 Task: Add a signature Bailey Nelson containing Stay safe, Bailey Nelson to email address softage.1@softage.net and add a label Cover letters
Action: Mouse moved to (368, 602)
Screenshot: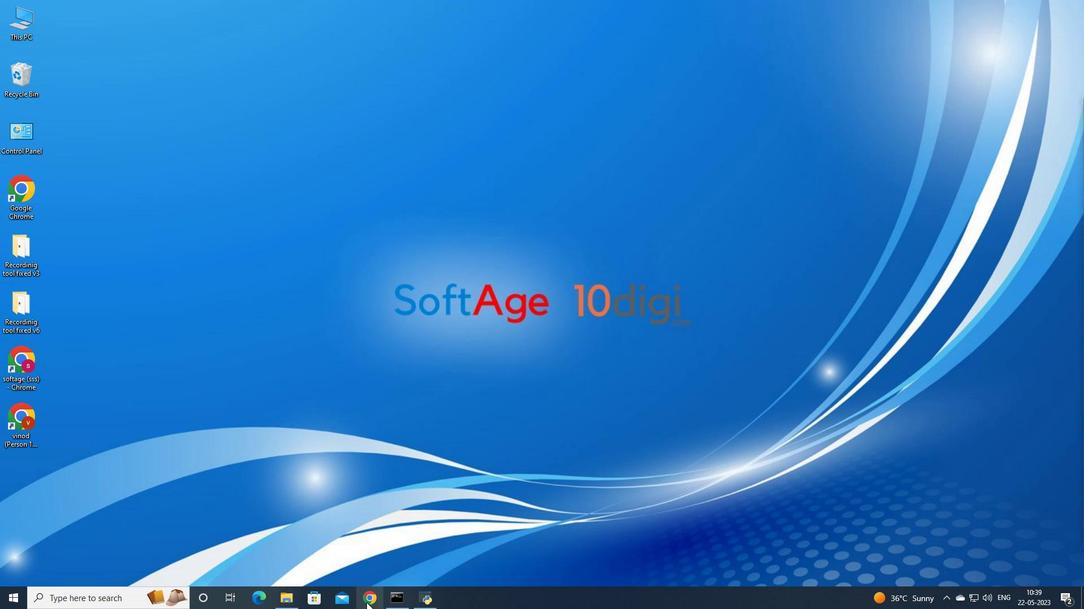 
Action: Mouse pressed left at (368, 602)
Screenshot: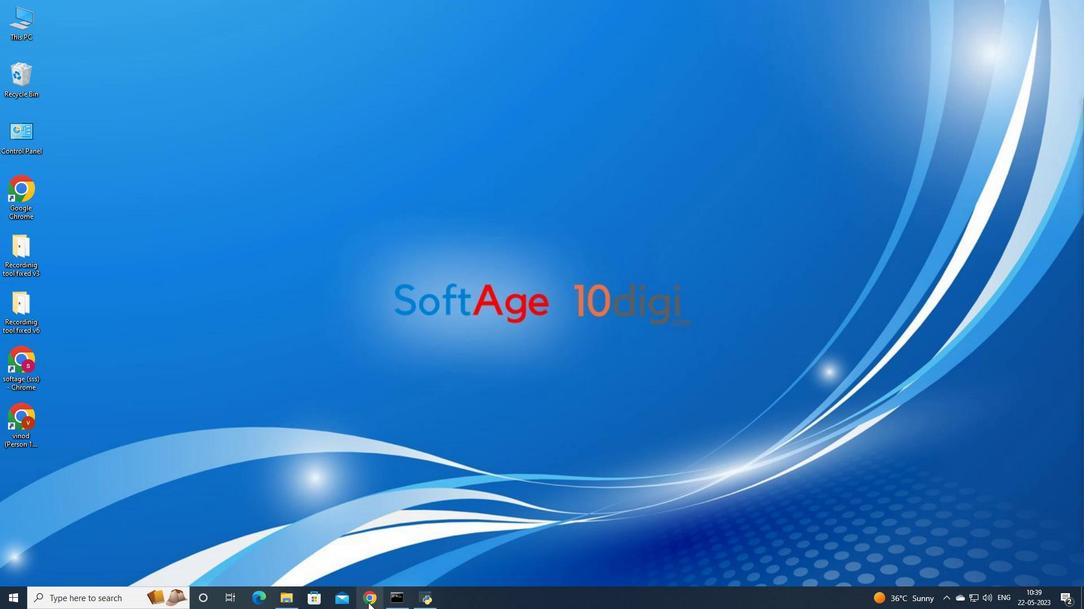
Action: Mouse moved to (489, 308)
Screenshot: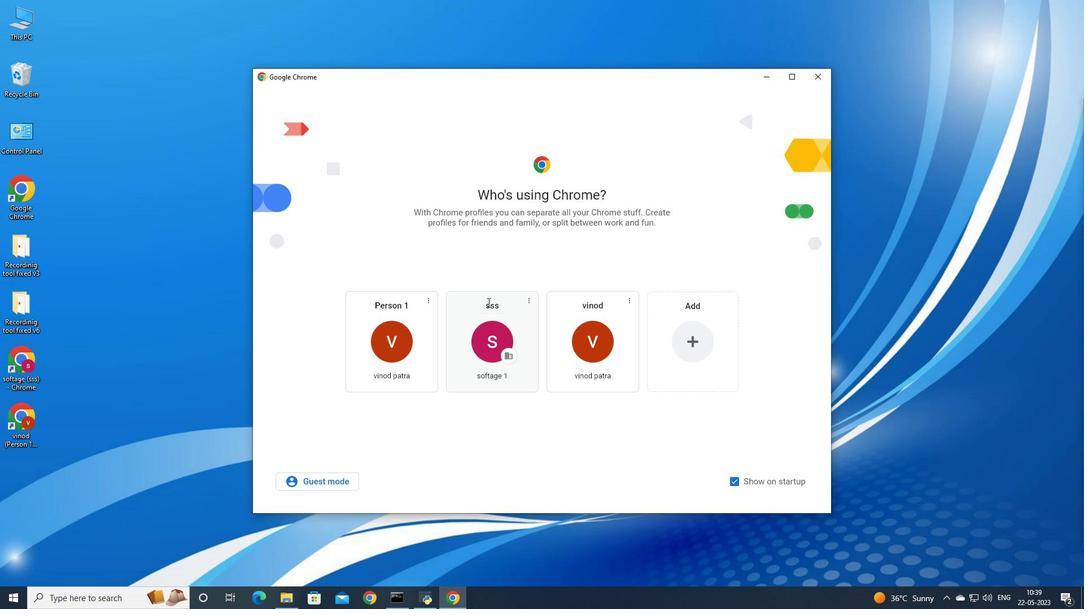 
Action: Mouse pressed left at (489, 308)
Screenshot: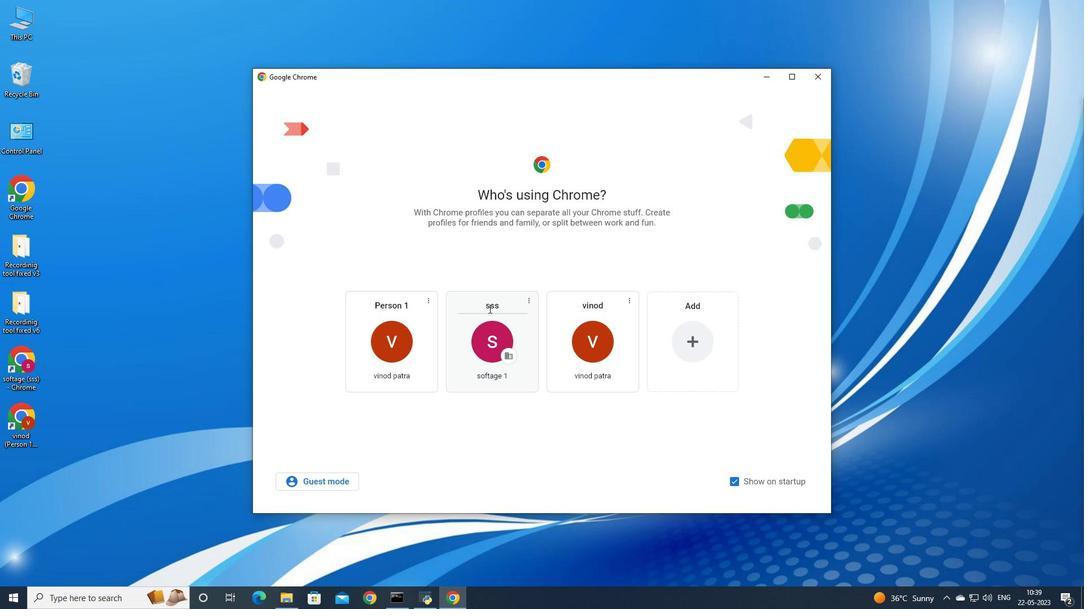 
Action: Mouse moved to (488, 347)
Screenshot: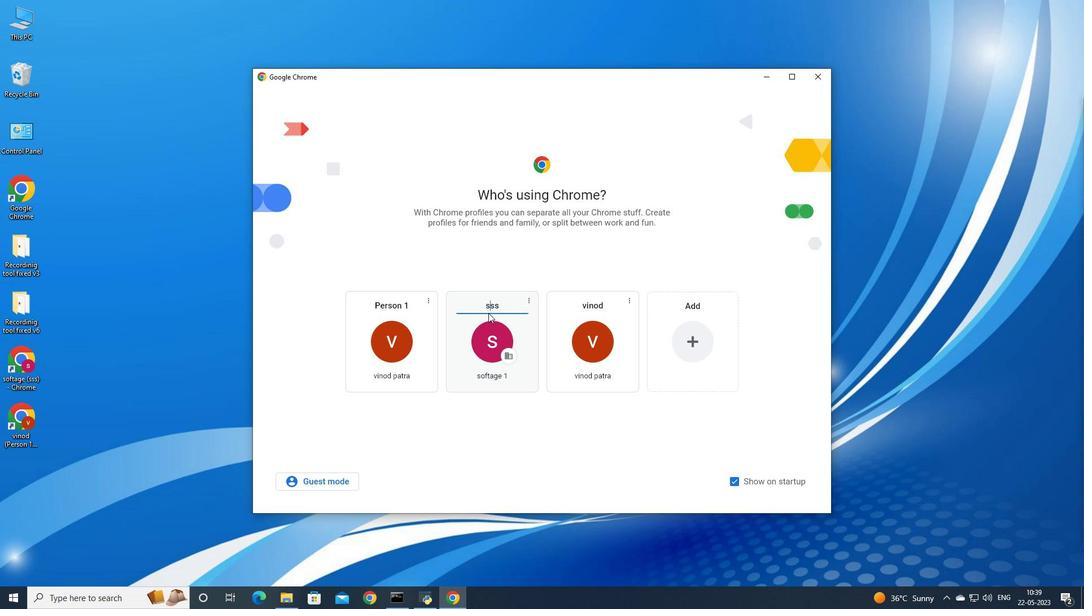 
Action: Mouse pressed left at (488, 347)
Screenshot: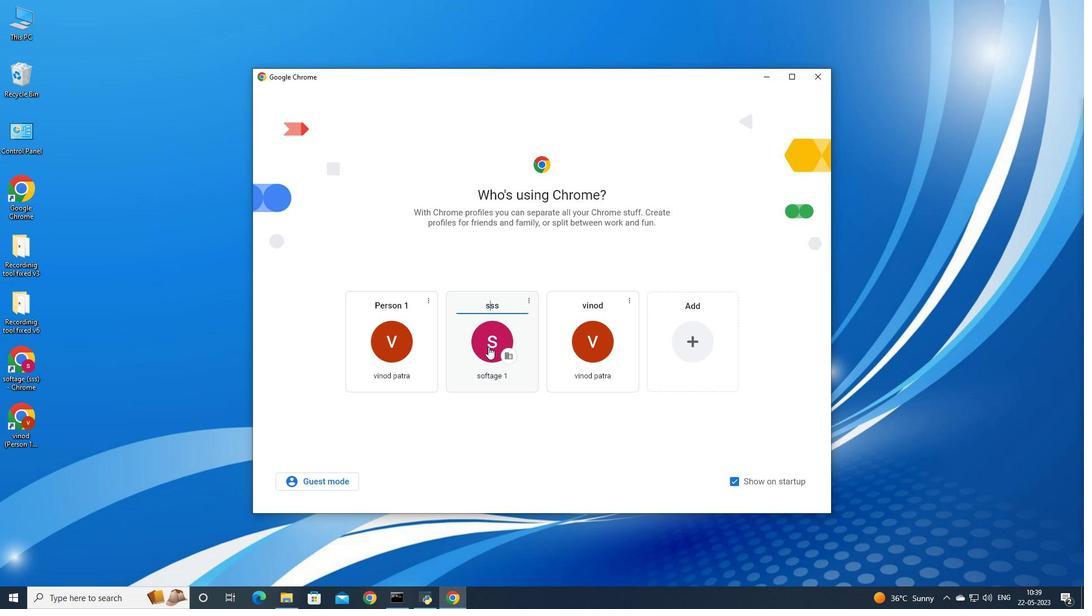 
Action: Mouse moved to (976, 59)
Screenshot: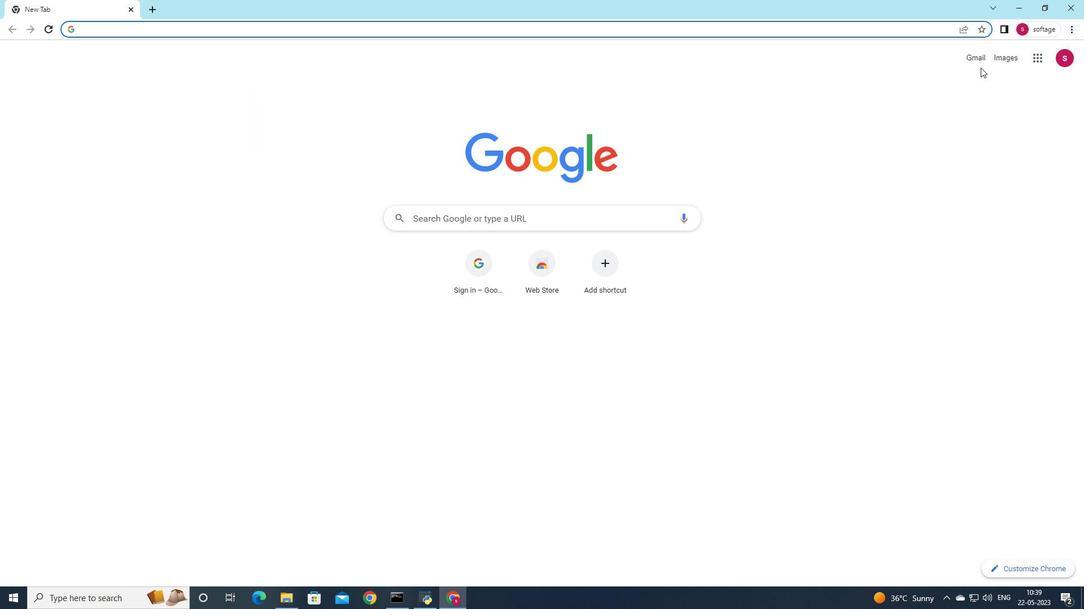 
Action: Mouse pressed left at (976, 59)
Screenshot: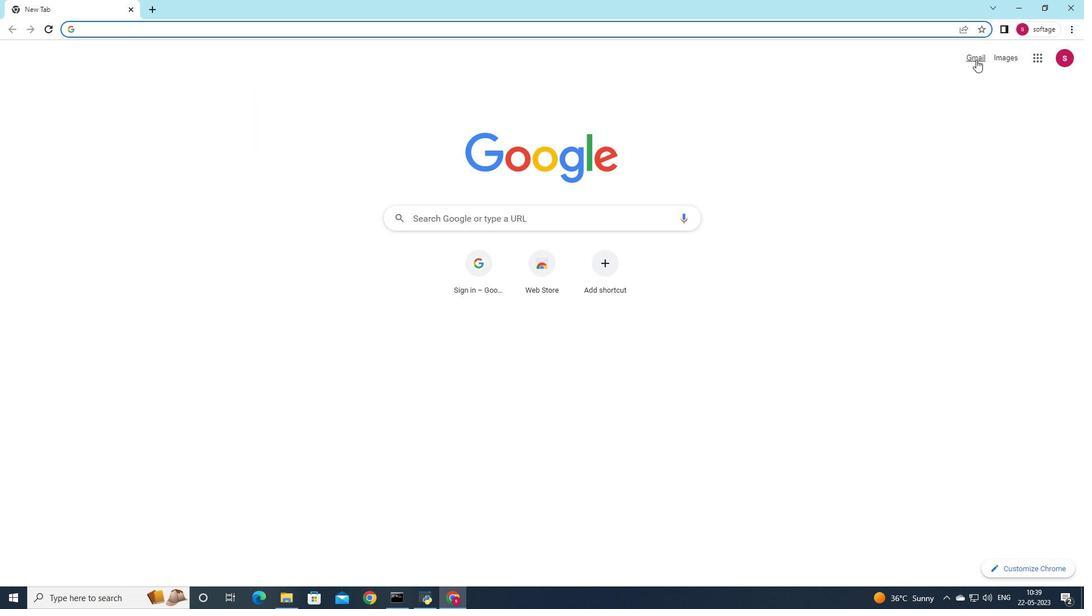 
Action: Mouse moved to (950, 75)
Screenshot: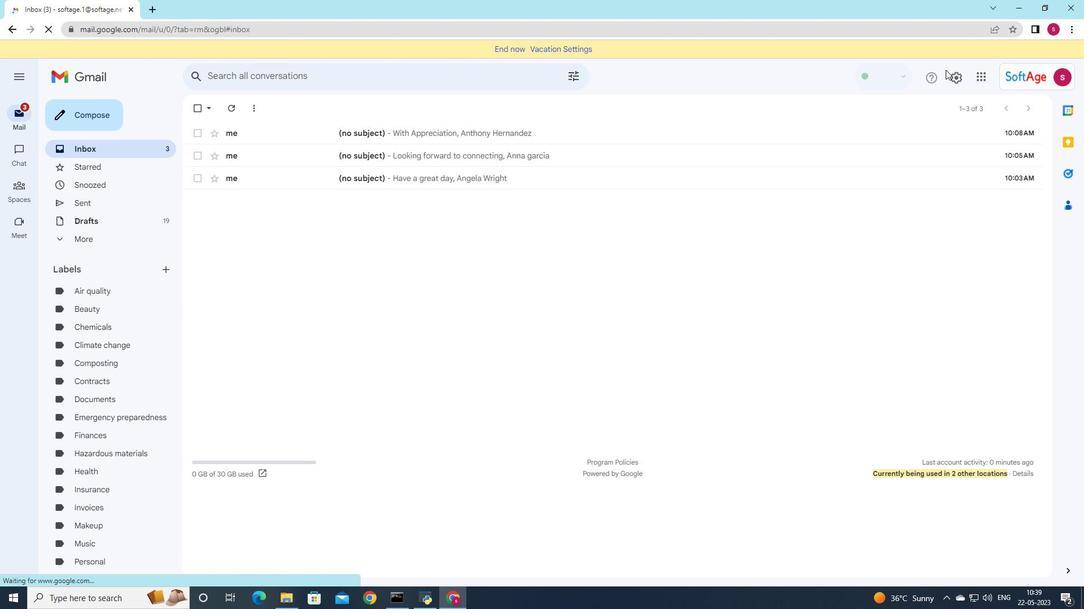 
Action: Mouse pressed left at (950, 75)
Screenshot: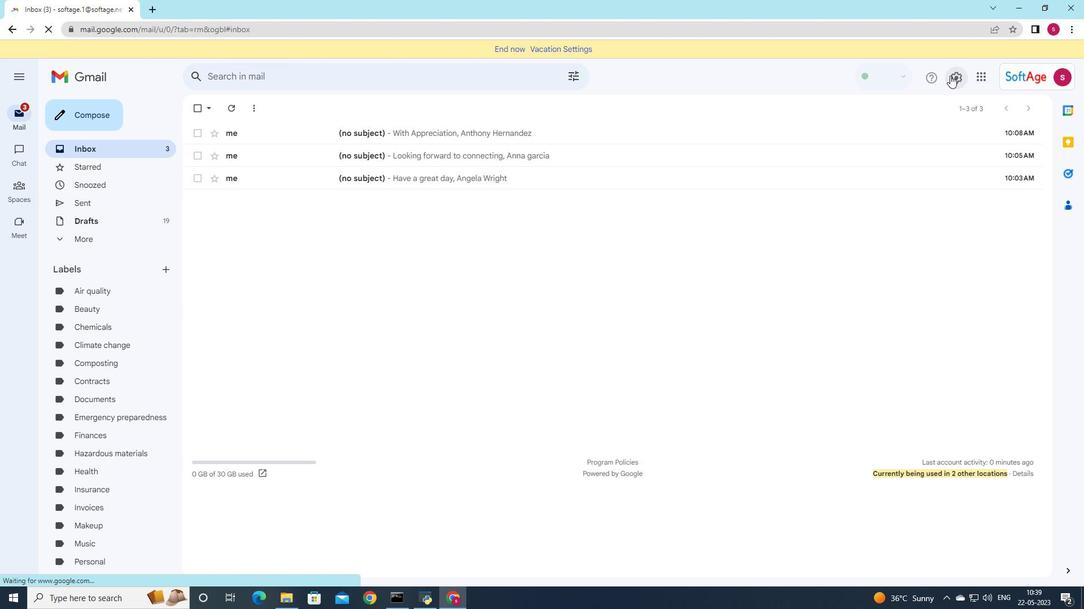 
Action: Mouse moved to (964, 134)
Screenshot: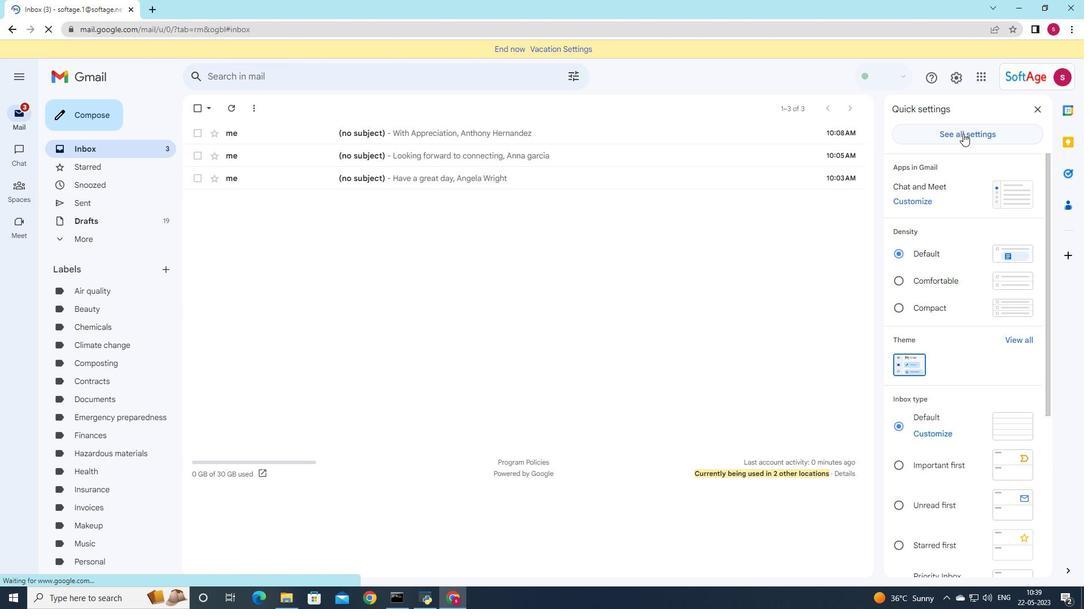 
Action: Mouse pressed left at (964, 134)
Screenshot: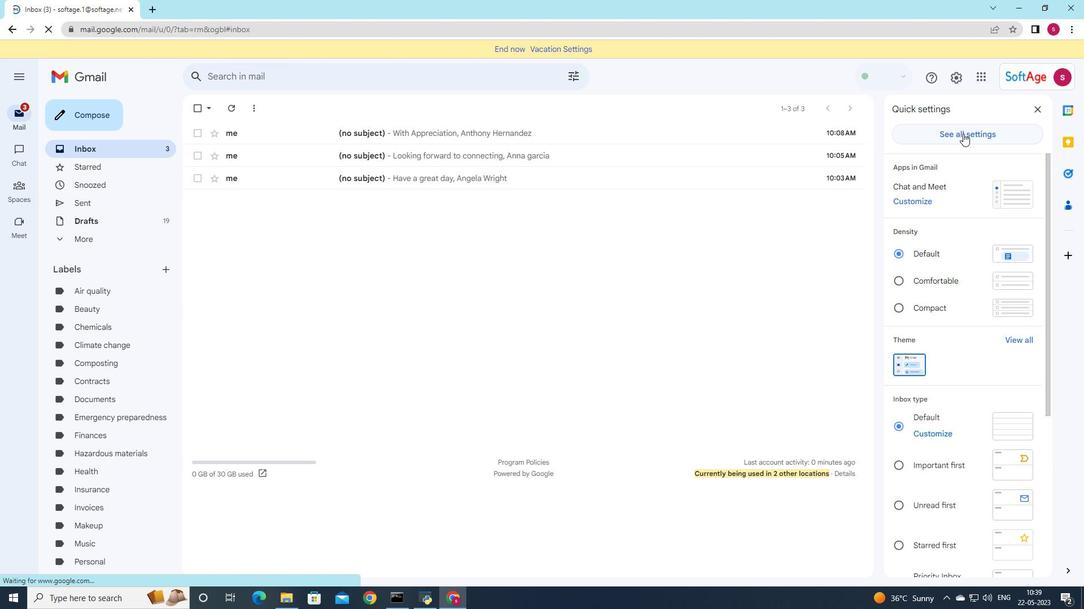 
Action: Mouse moved to (964, 137)
Screenshot: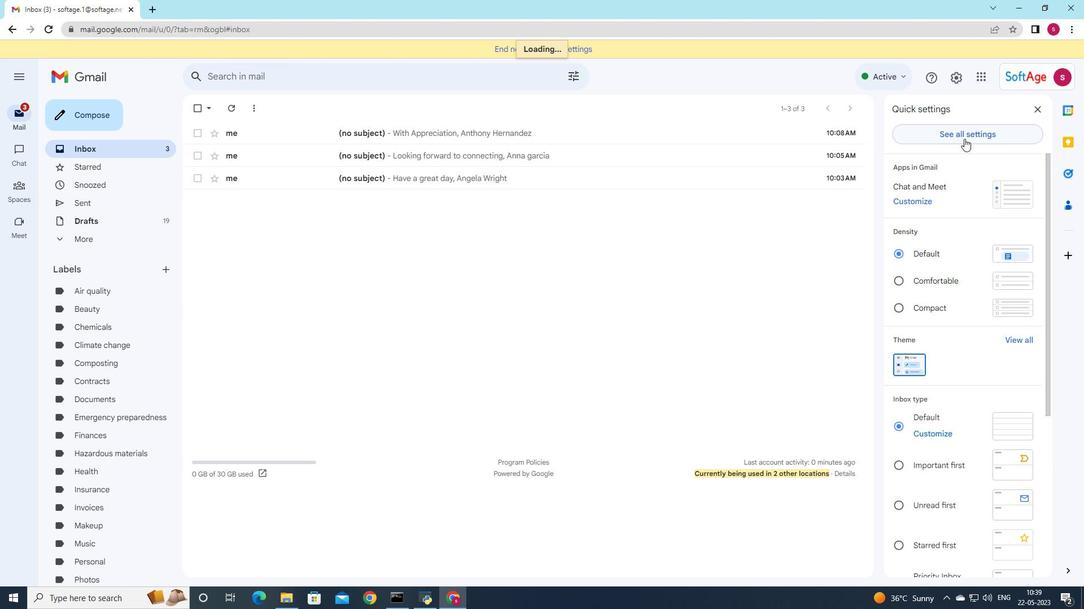 
Action: Mouse pressed left at (964, 137)
Screenshot: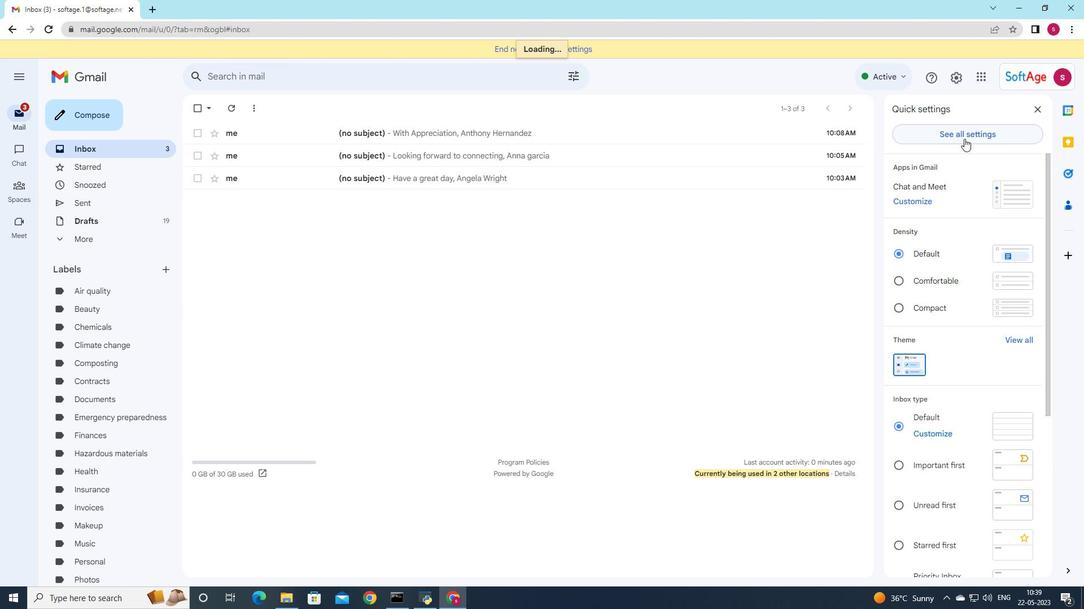 
Action: Mouse moved to (709, 259)
Screenshot: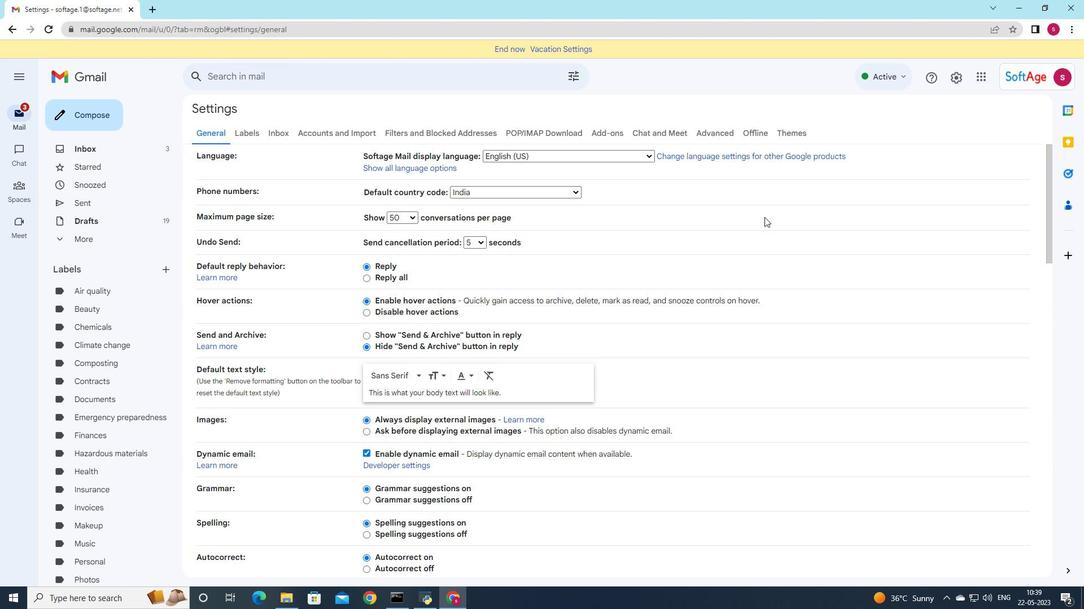 
Action: Mouse scrolled (709, 258) with delta (0, 0)
Screenshot: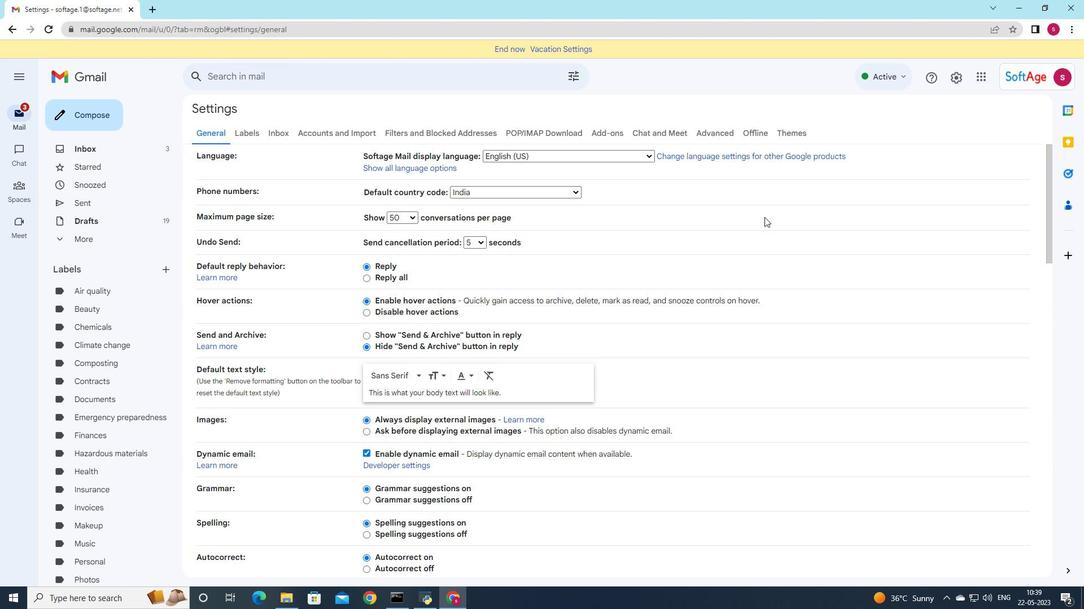 
Action: Mouse moved to (709, 259)
Screenshot: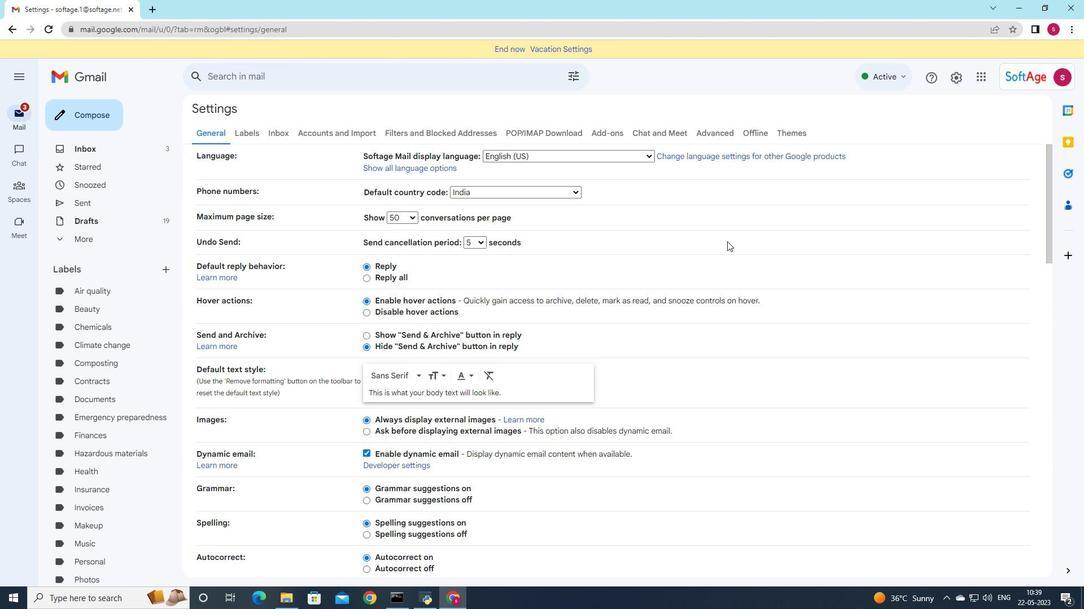 
Action: Mouse scrolled (709, 258) with delta (0, 0)
Screenshot: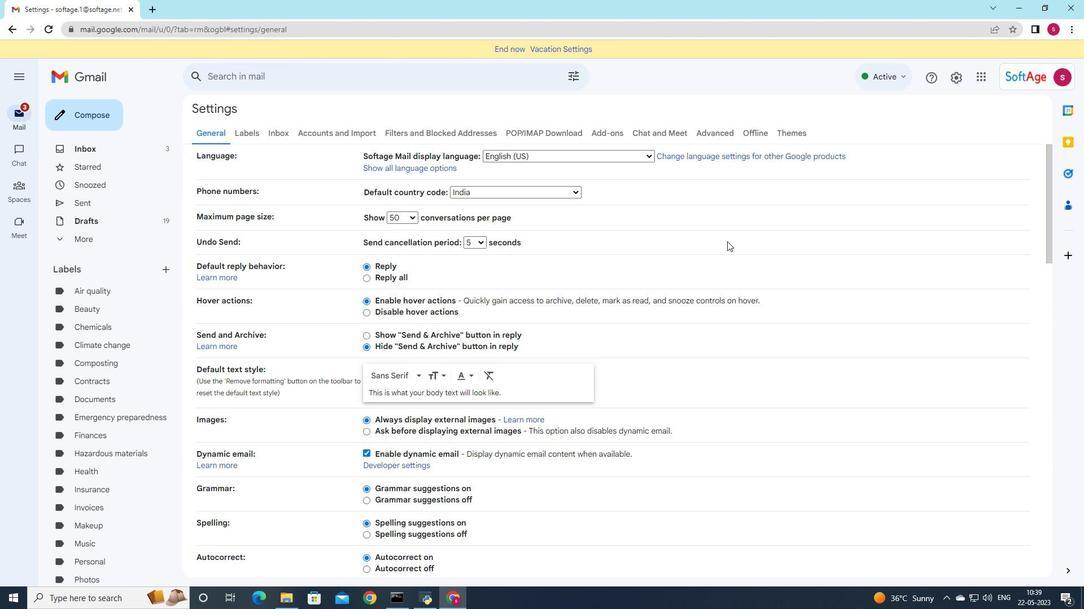 
Action: Mouse scrolled (709, 258) with delta (0, 0)
Screenshot: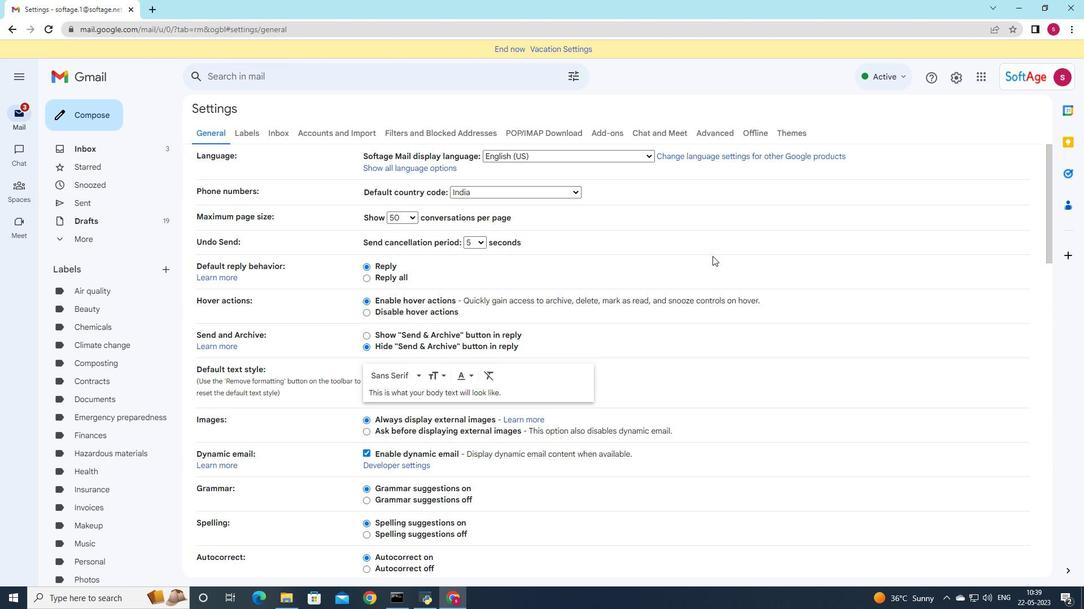 
Action: Mouse scrolled (709, 258) with delta (0, 0)
Screenshot: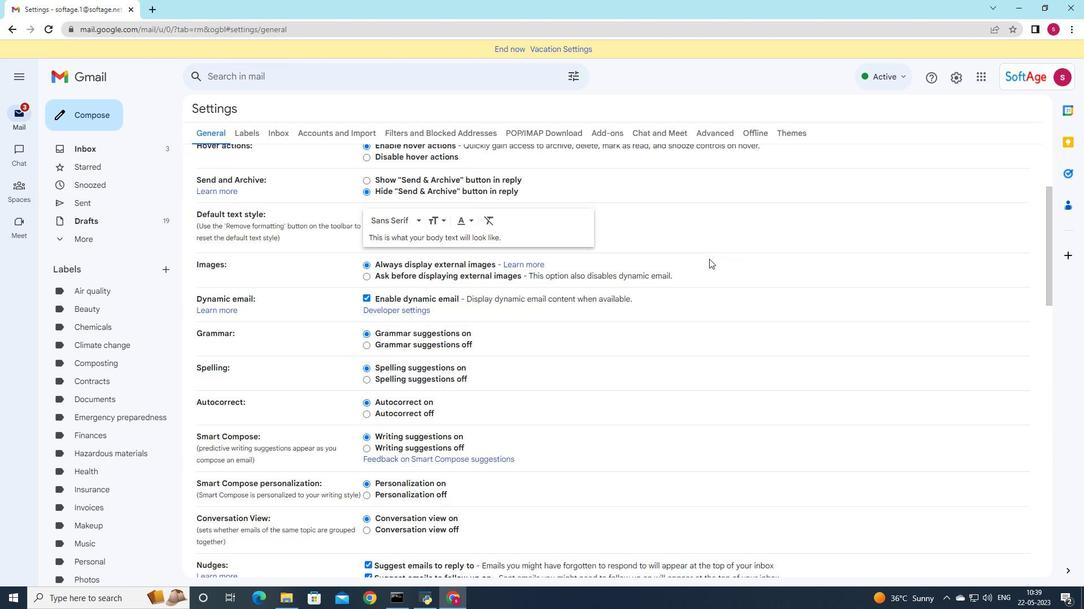 
Action: Mouse scrolled (709, 258) with delta (0, 0)
Screenshot: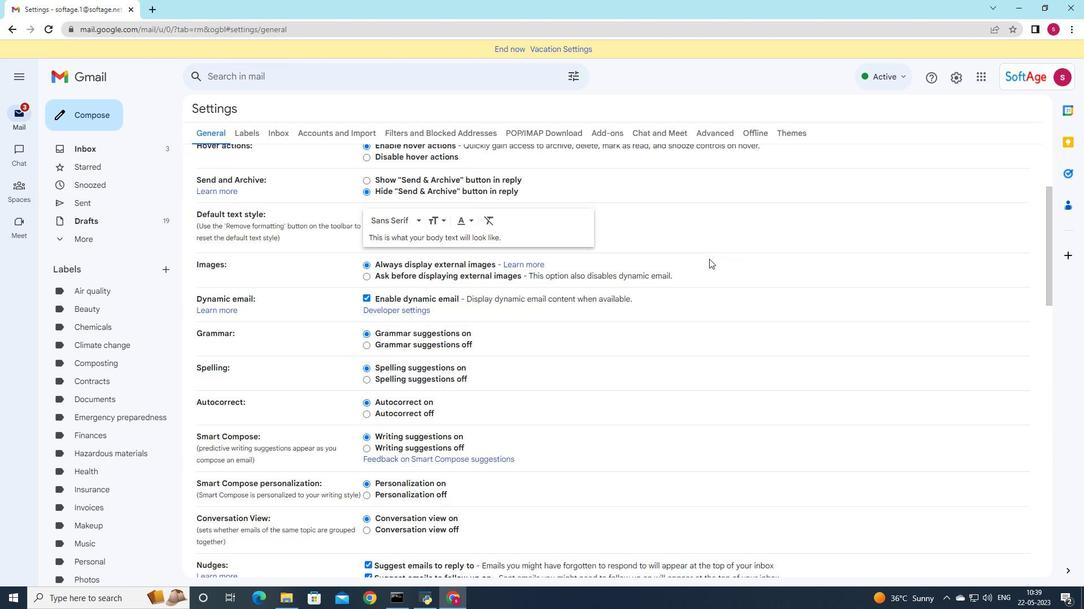 
Action: Mouse moved to (709, 259)
Screenshot: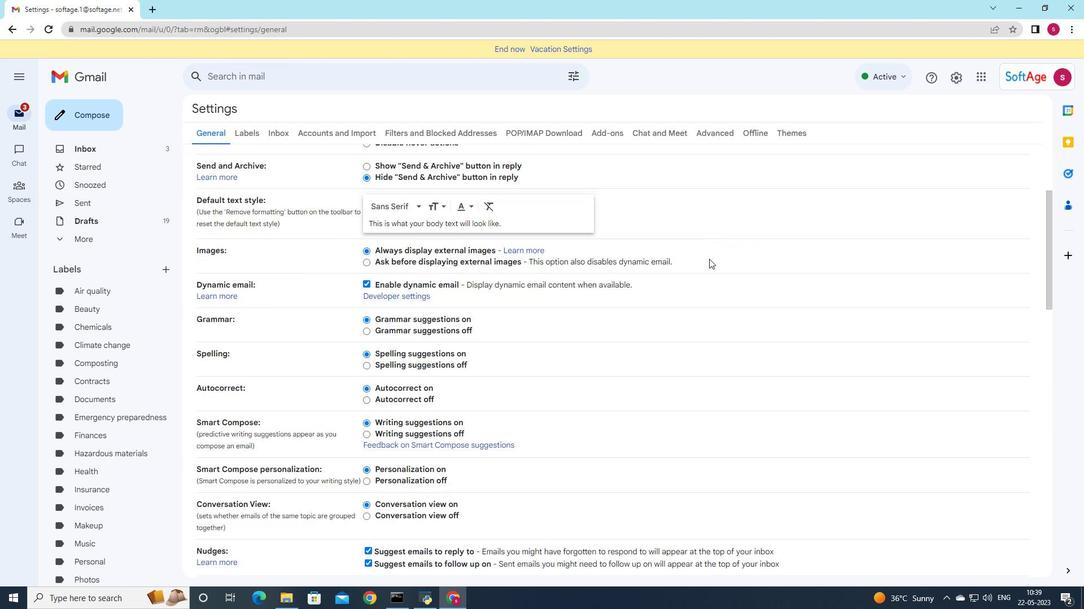 
Action: Mouse scrolled (709, 259) with delta (0, 0)
Screenshot: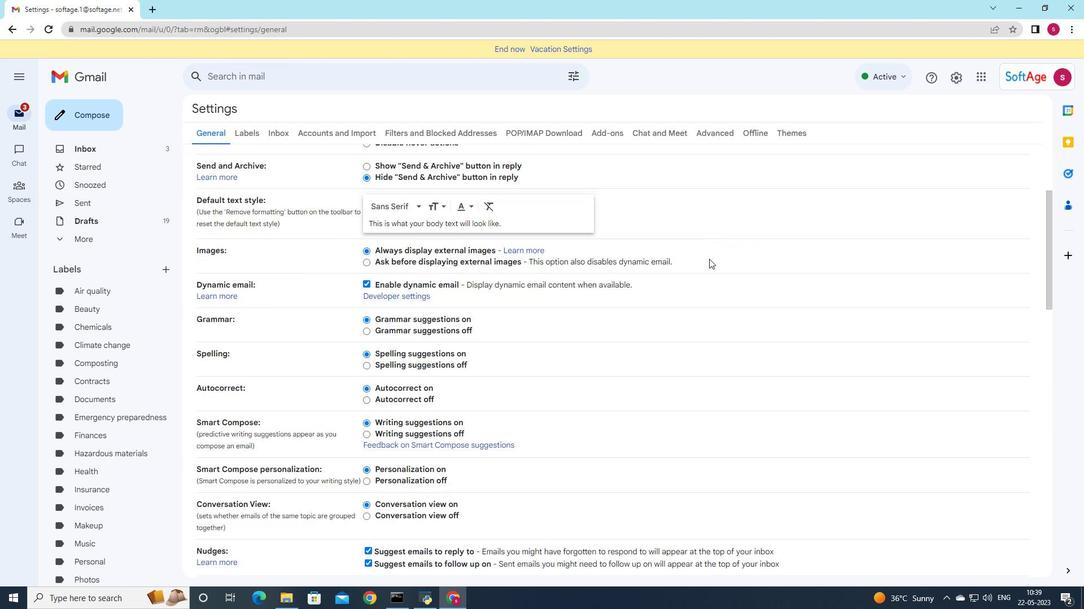
Action: Mouse moved to (704, 279)
Screenshot: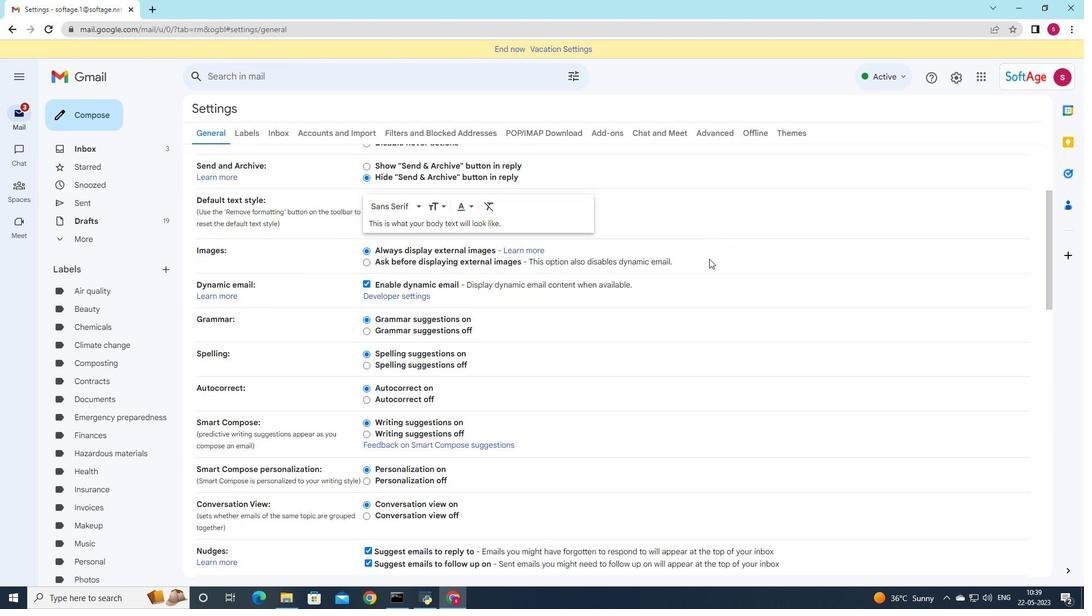 
Action: Mouse scrolled (704, 279) with delta (0, 0)
Screenshot: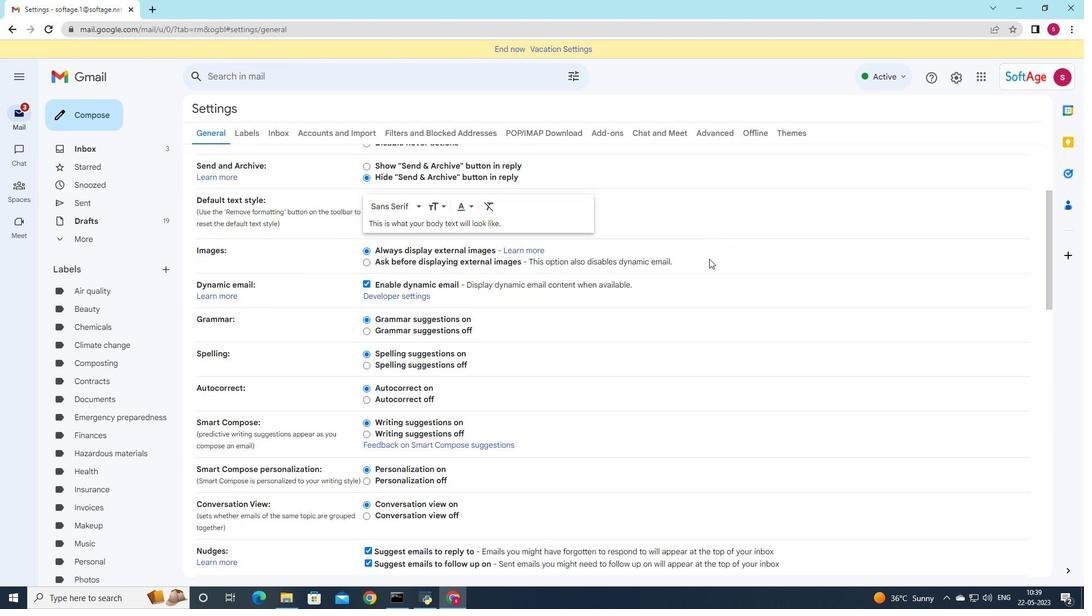 
Action: Mouse moved to (597, 371)
Screenshot: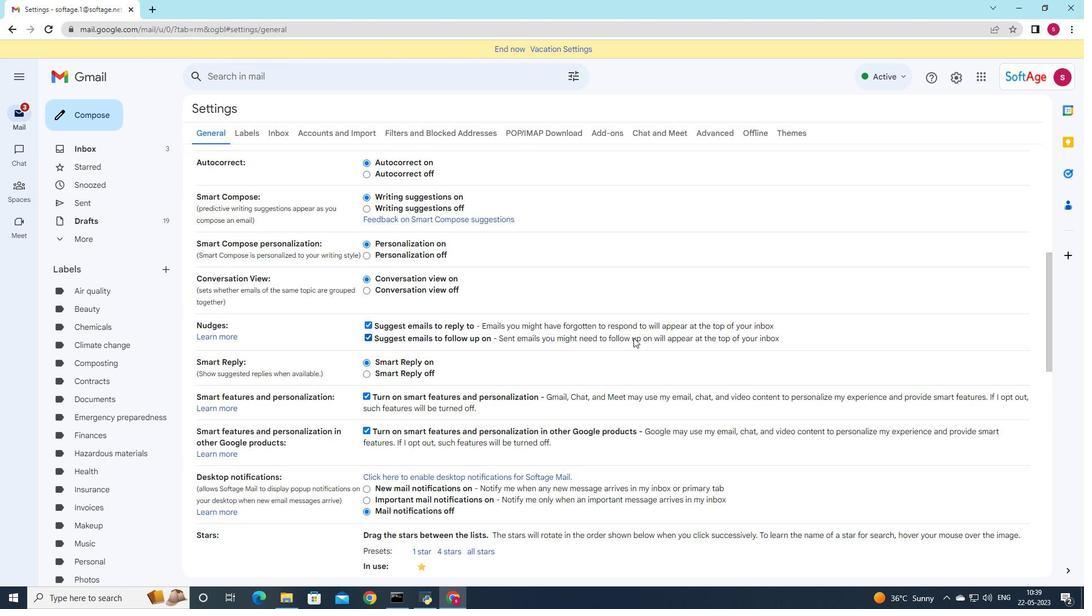 
Action: Mouse scrolled (631, 337) with delta (0, 0)
Screenshot: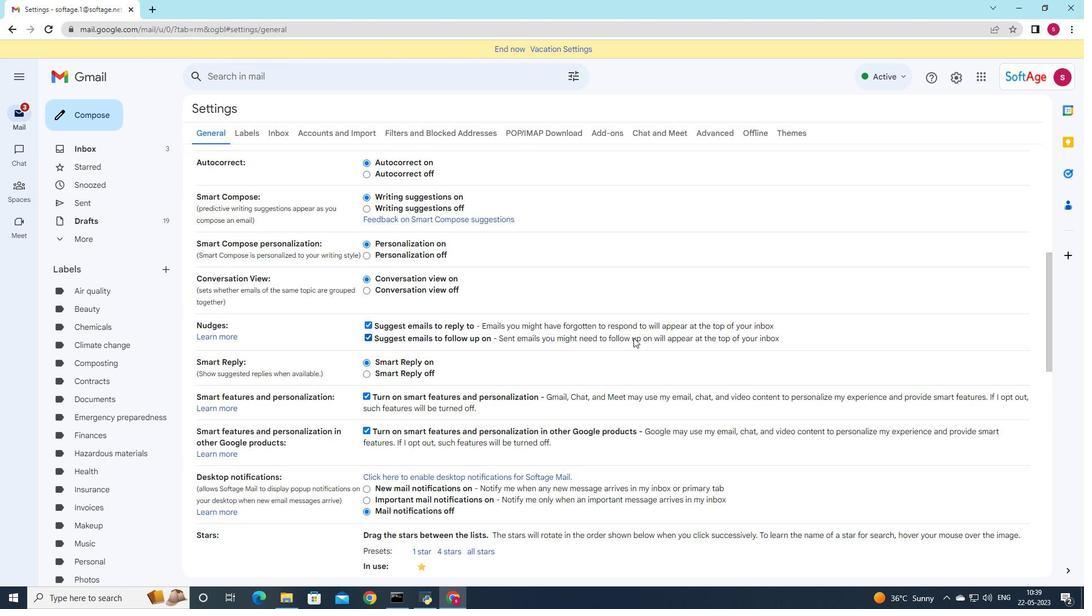 
Action: Mouse moved to (594, 373)
Screenshot: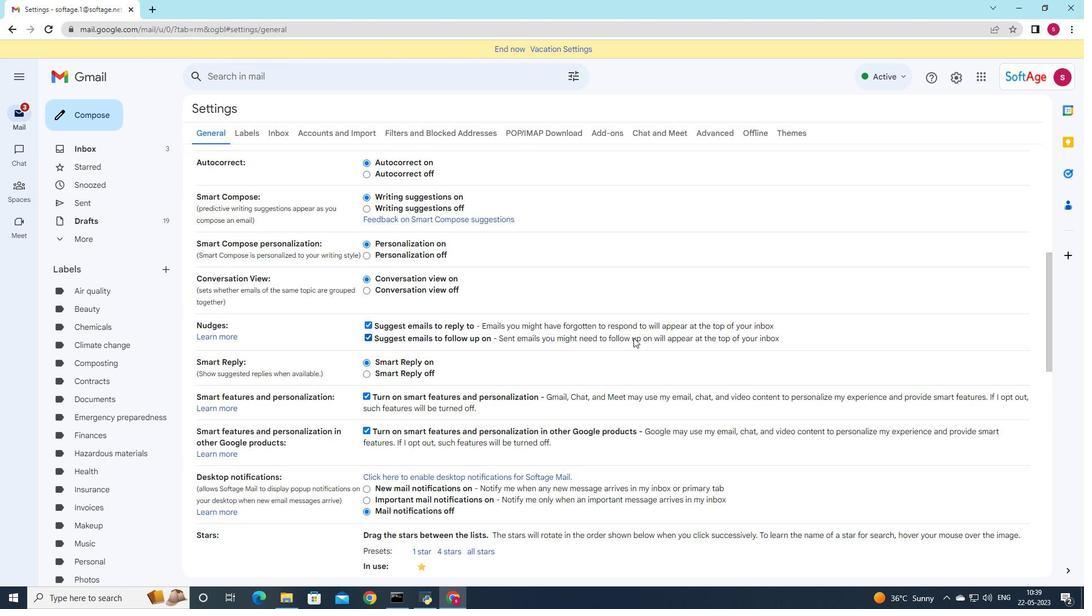 
Action: Mouse scrolled (629, 337) with delta (0, 0)
Screenshot: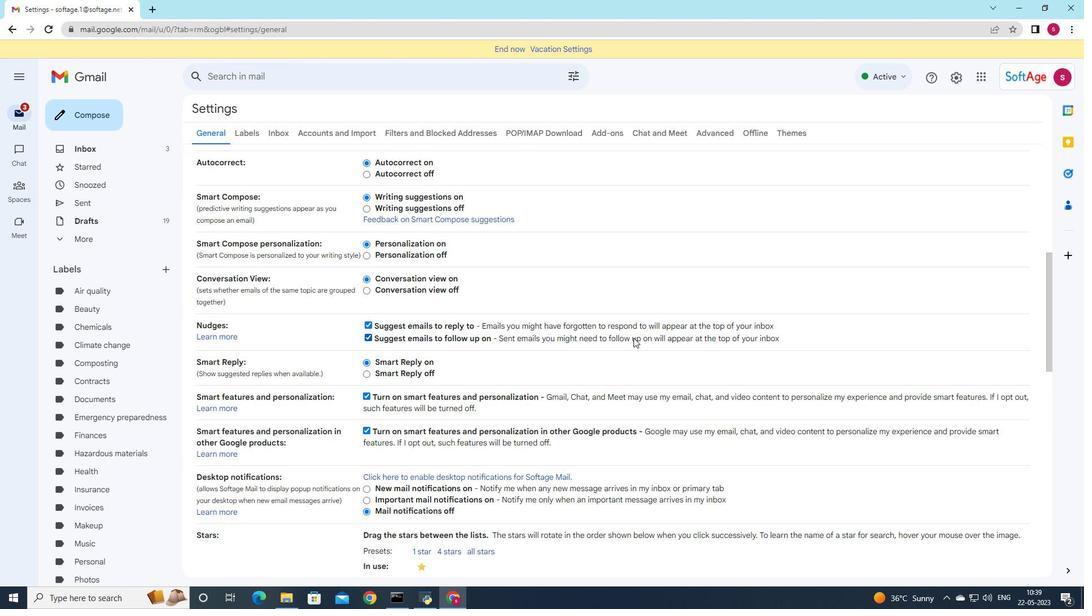 
Action: Mouse moved to (592, 373)
Screenshot: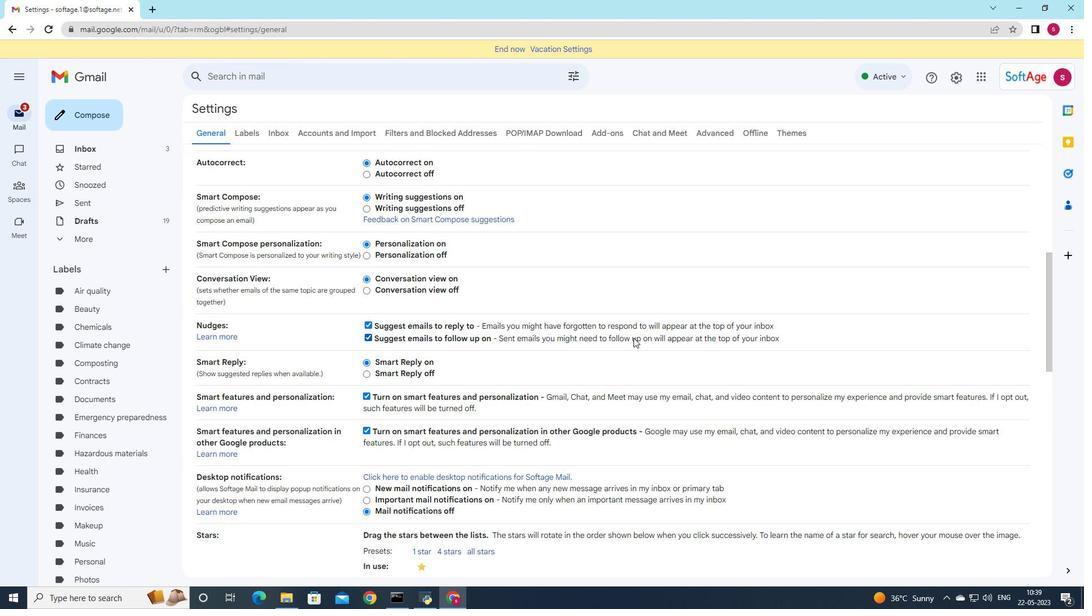 
Action: Mouse scrolled (621, 343) with delta (0, 0)
Screenshot: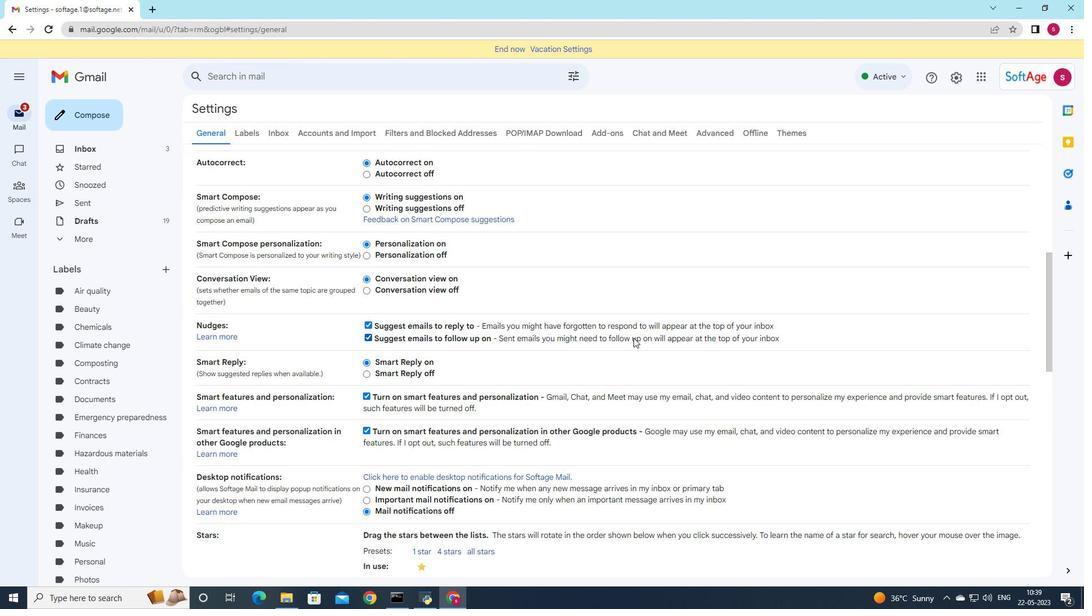 
Action: Mouse moved to (588, 374)
Screenshot: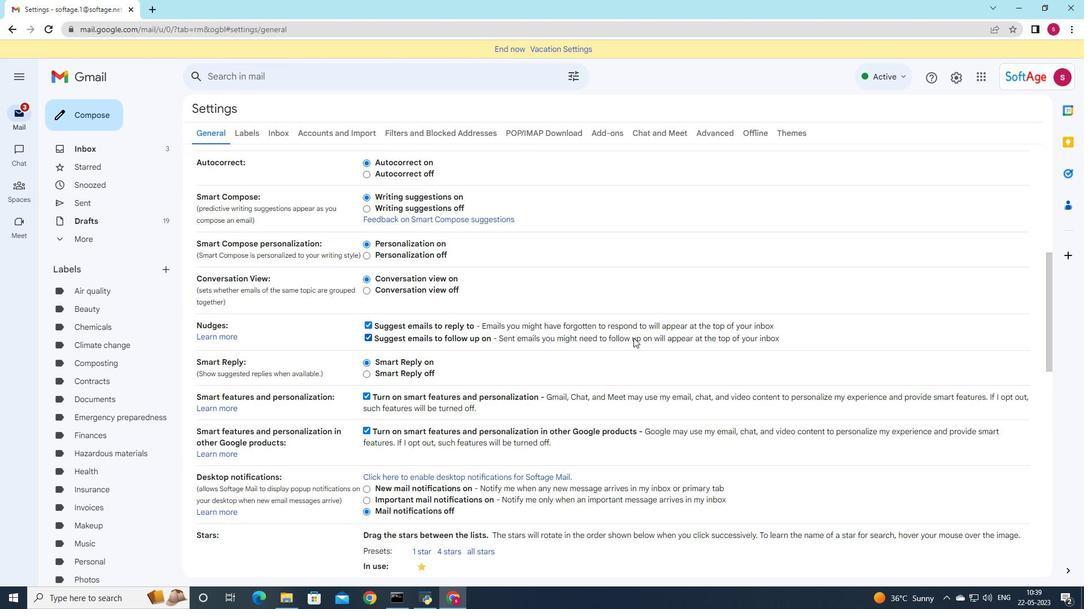 
Action: Mouse scrolled (588, 373) with delta (0, 0)
Screenshot: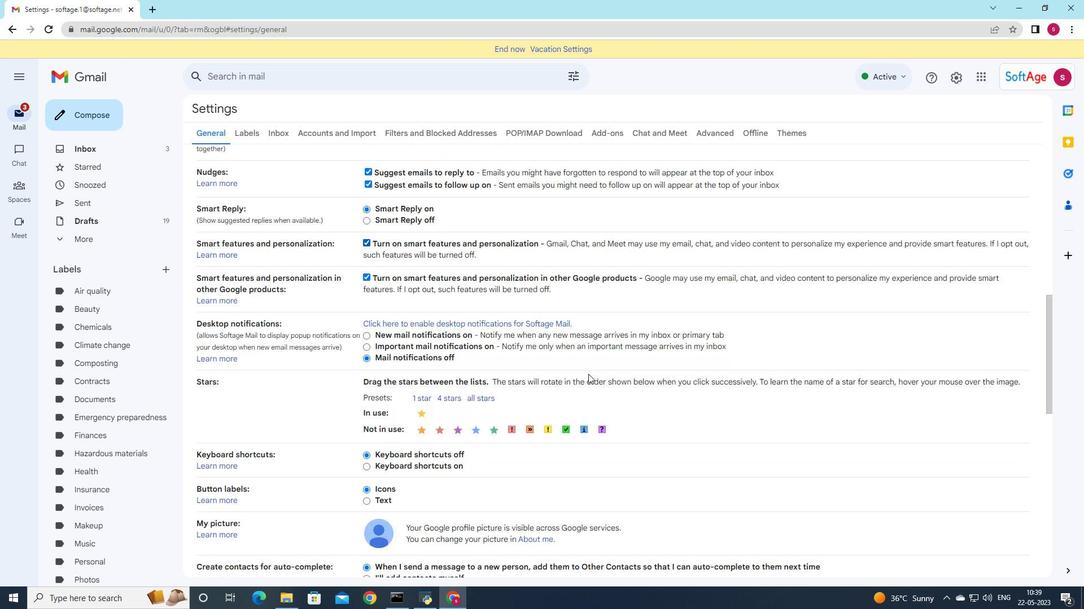 
Action: Mouse scrolled (588, 373) with delta (0, 0)
Screenshot: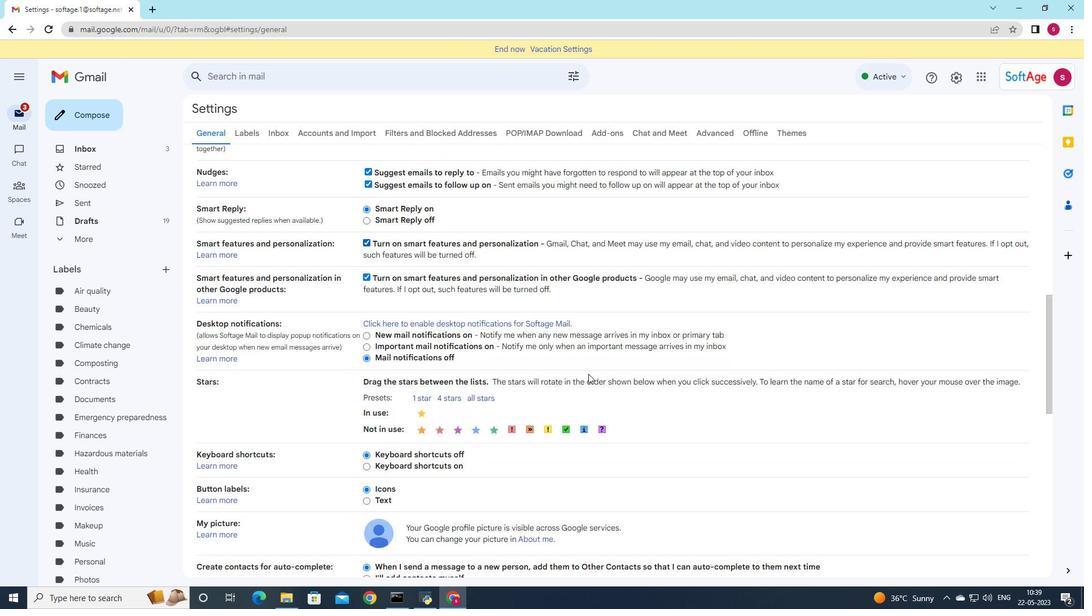 
Action: Mouse scrolled (588, 373) with delta (0, 0)
Screenshot: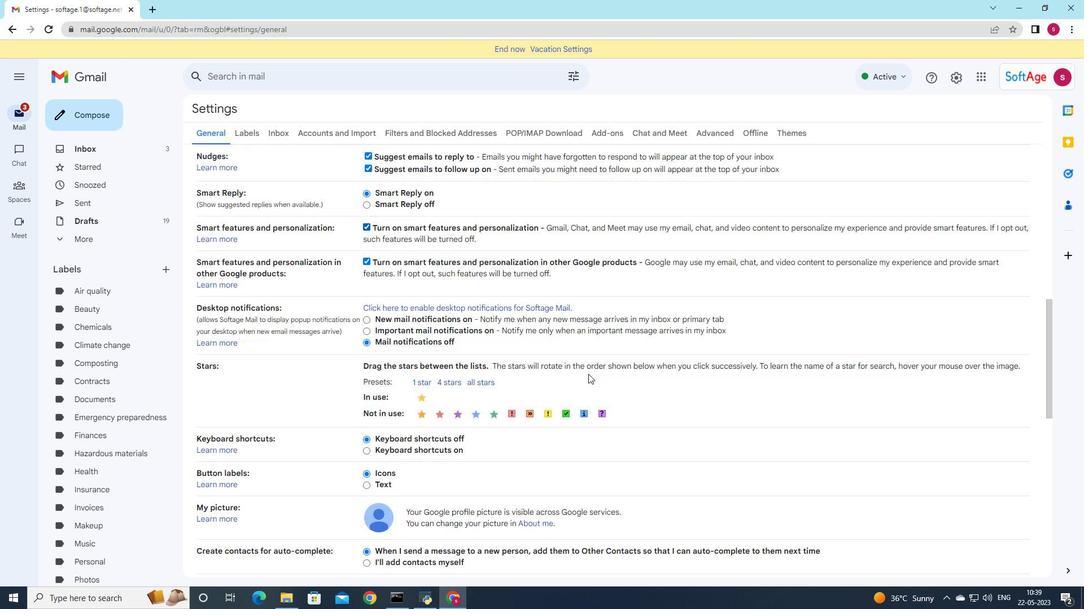 
Action: Mouse scrolled (588, 373) with delta (0, 0)
Screenshot: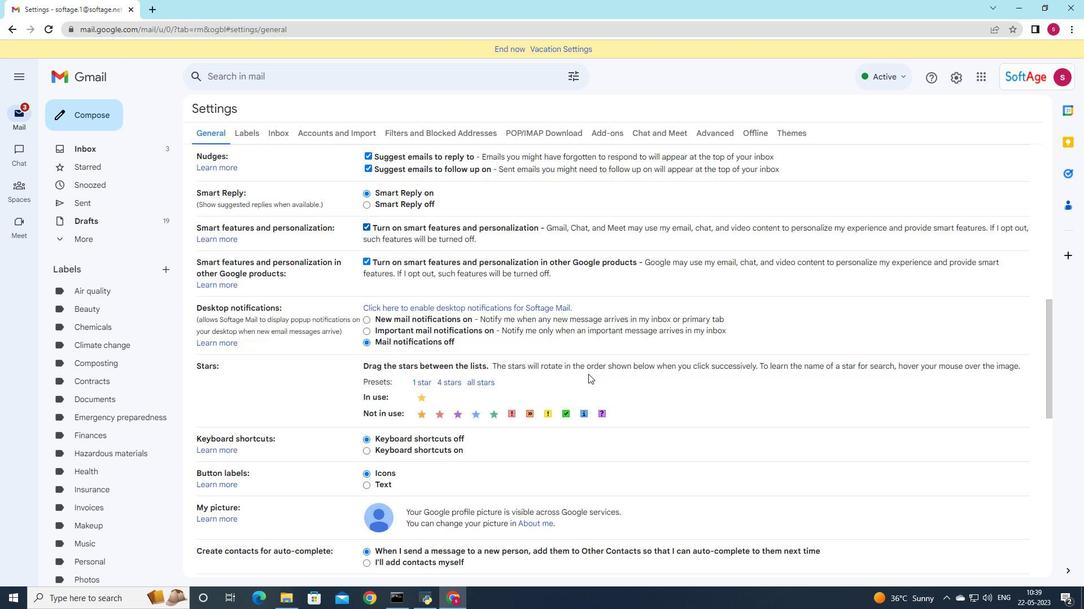 
Action: Mouse moved to (486, 369)
Screenshot: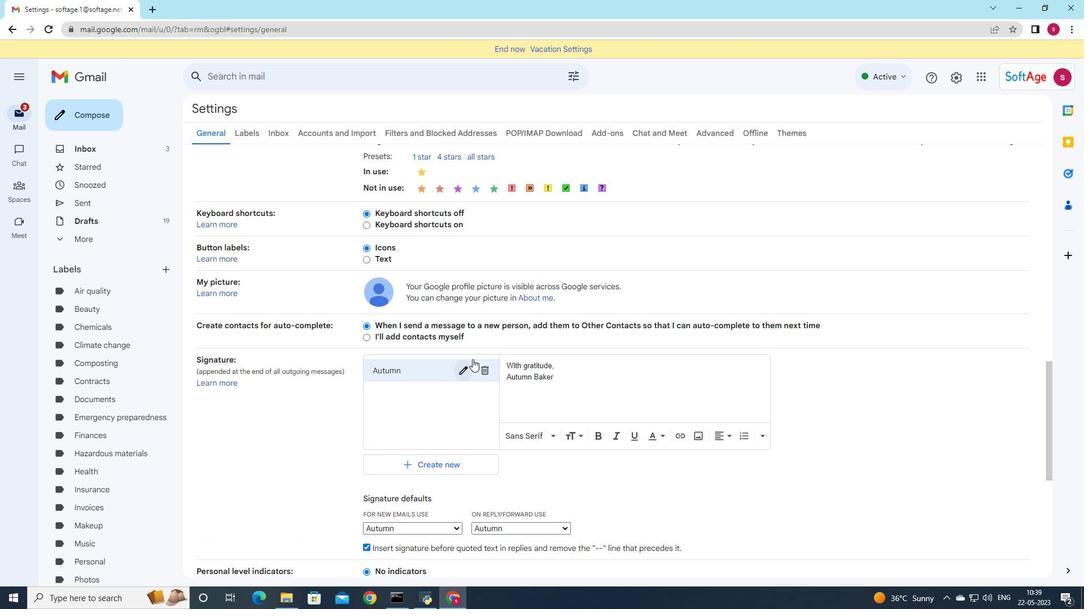 
Action: Mouse pressed left at (486, 369)
Screenshot: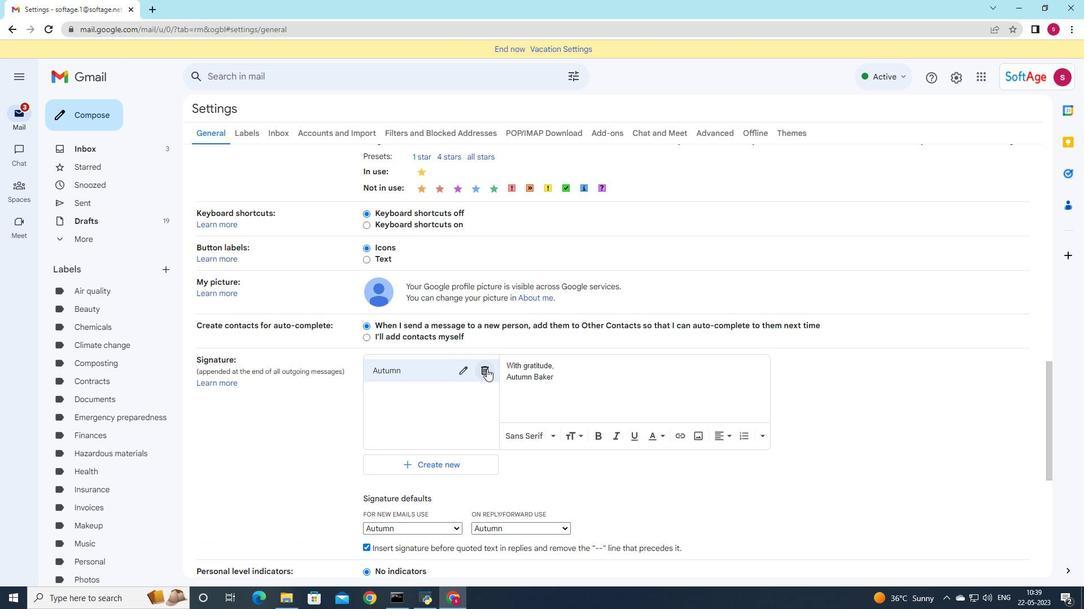 
Action: Mouse moved to (615, 326)
Screenshot: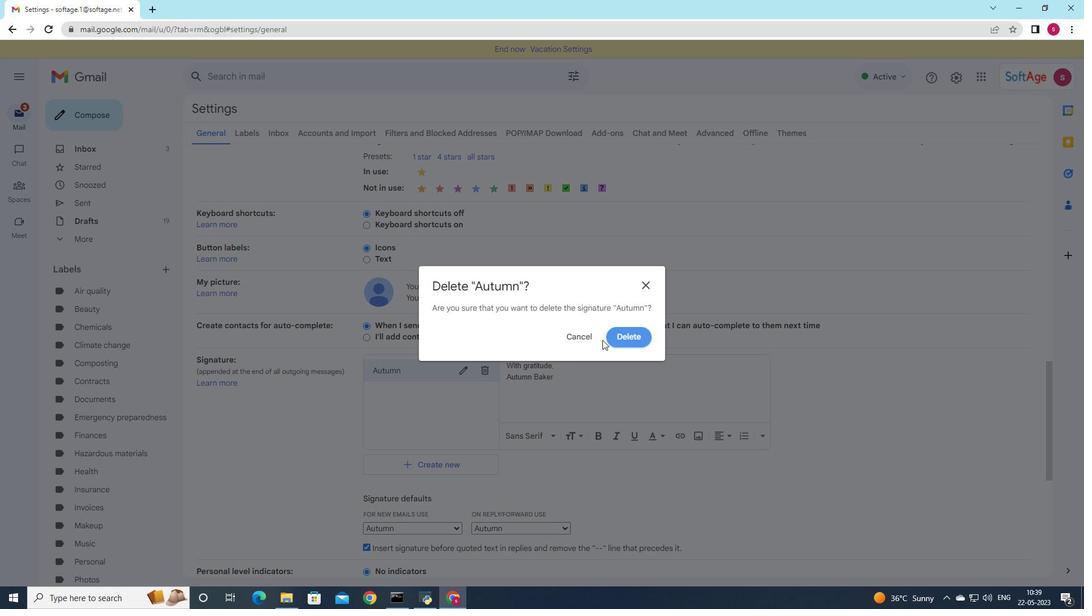 
Action: Mouse pressed left at (615, 326)
Screenshot: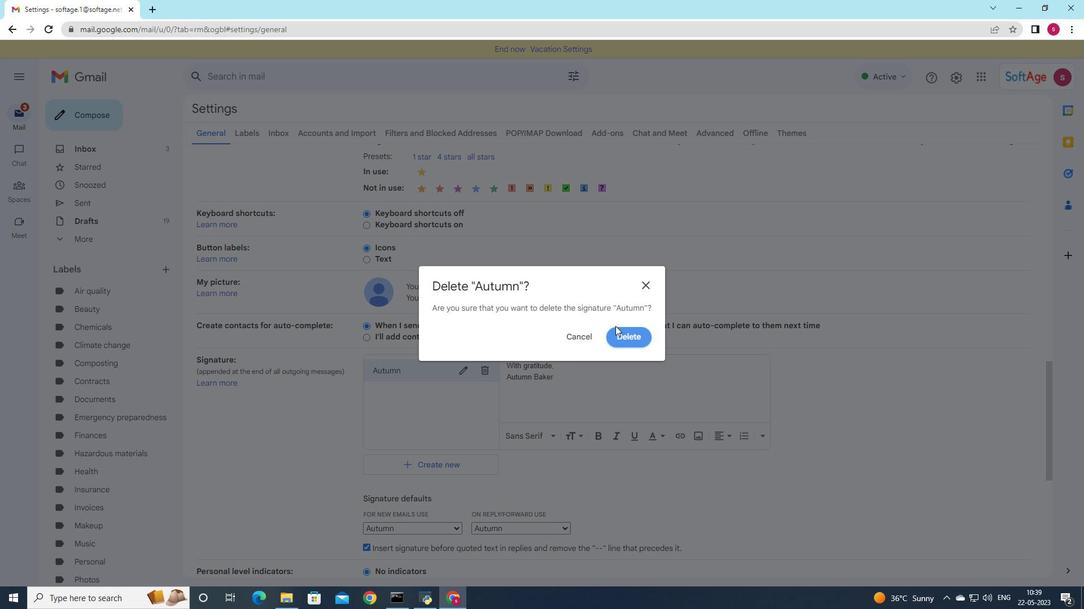 
Action: Mouse moved to (618, 332)
Screenshot: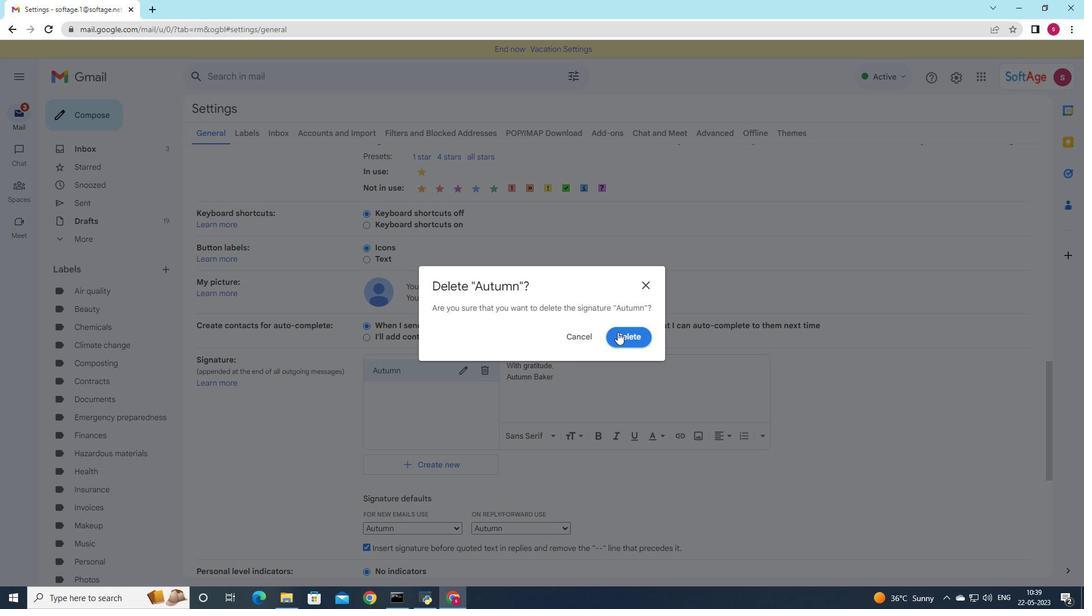 
Action: Mouse pressed left at (618, 332)
Screenshot: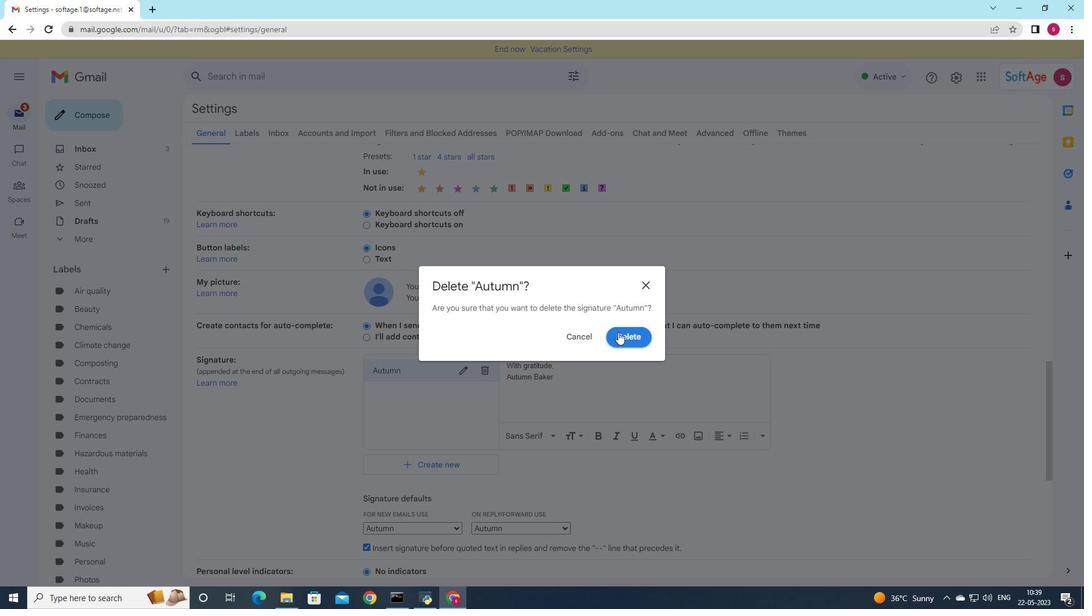 
Action: Mouse moved to (590, 394)
Screenshot: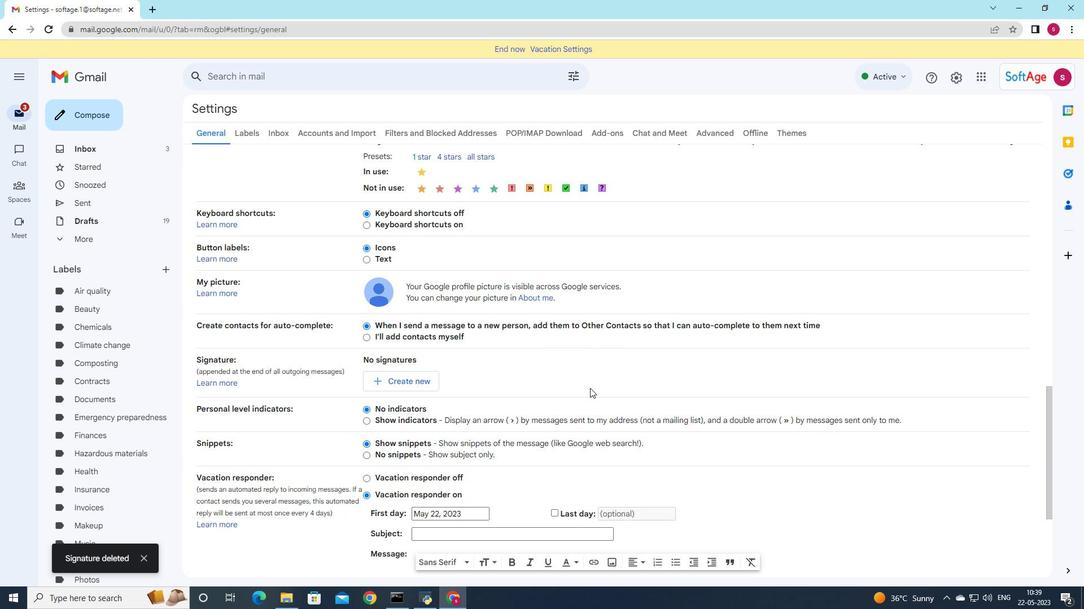 
Action: Mouse scrolled (590, 393) with delta (0, 0)
Screenshot: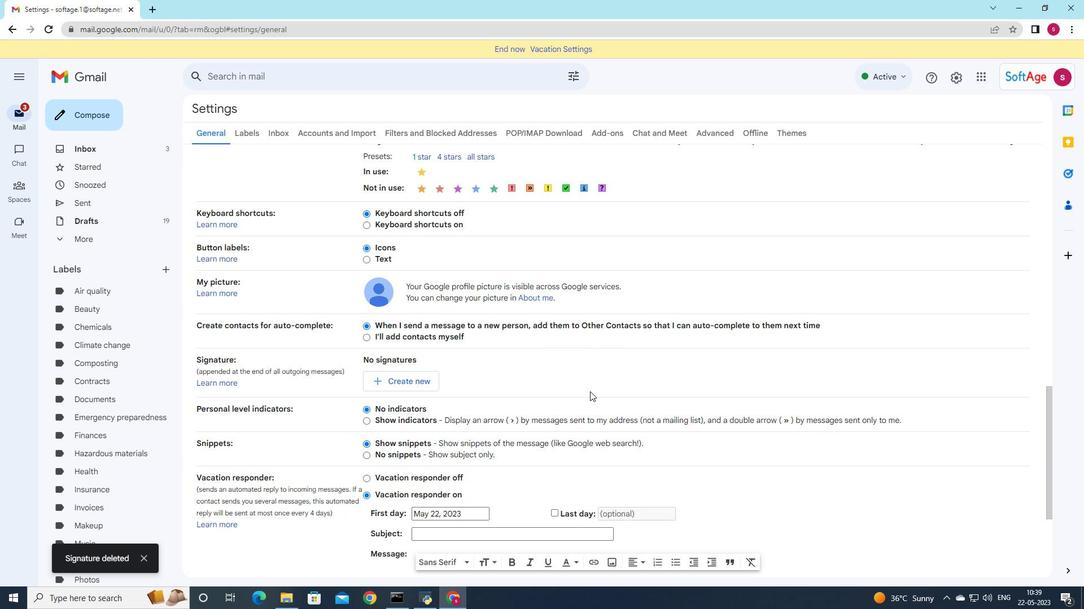 
Action: Mouse scrolled (590, 393) with delta (0, 0)
Screenshot: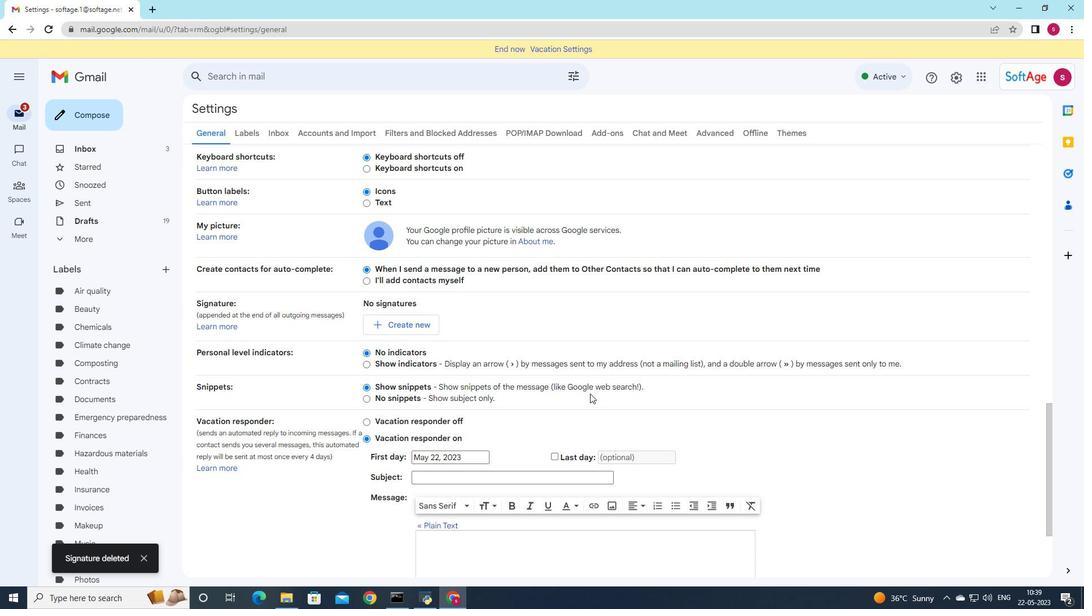 
Action: Mouse moved to (585, 398)
Screenshot: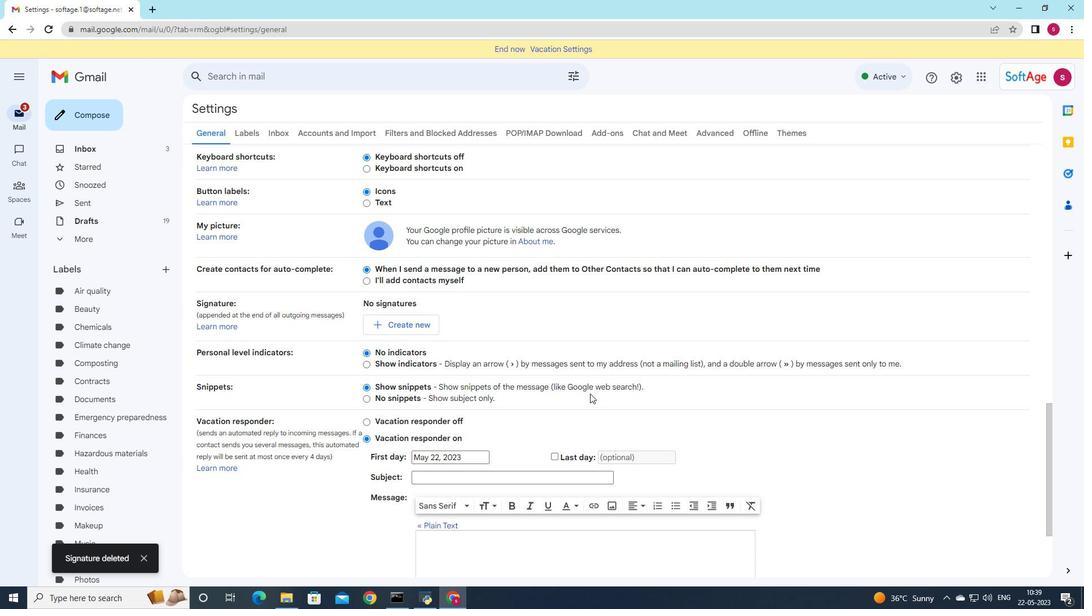 
Action: Mouse scrolled (585, 397) with delta (0, 0)
Screenshot: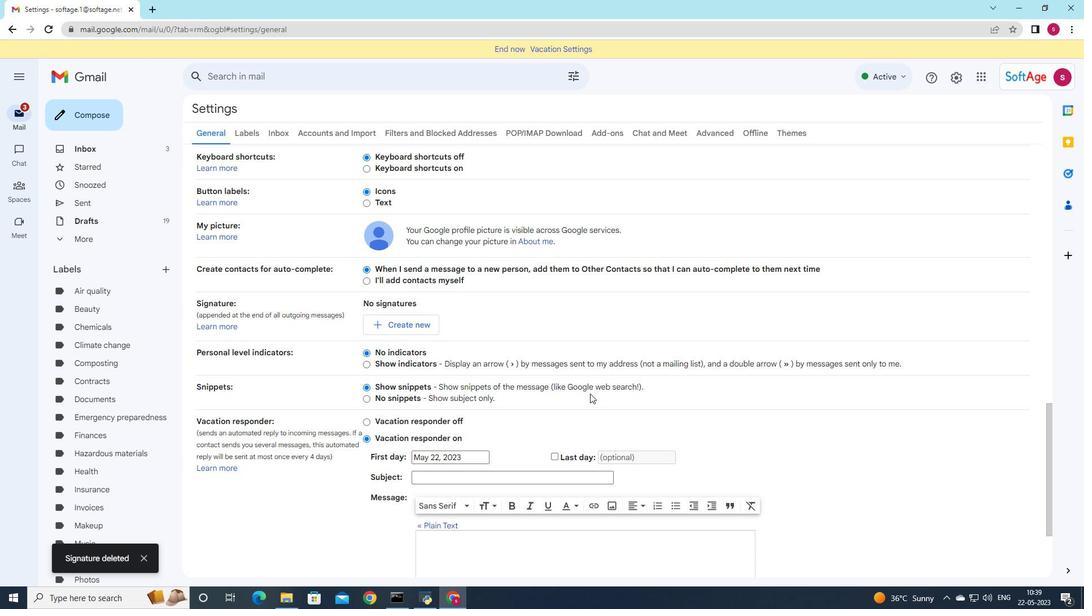 
Action: Mouse moved to (584, 403)
Screenshot: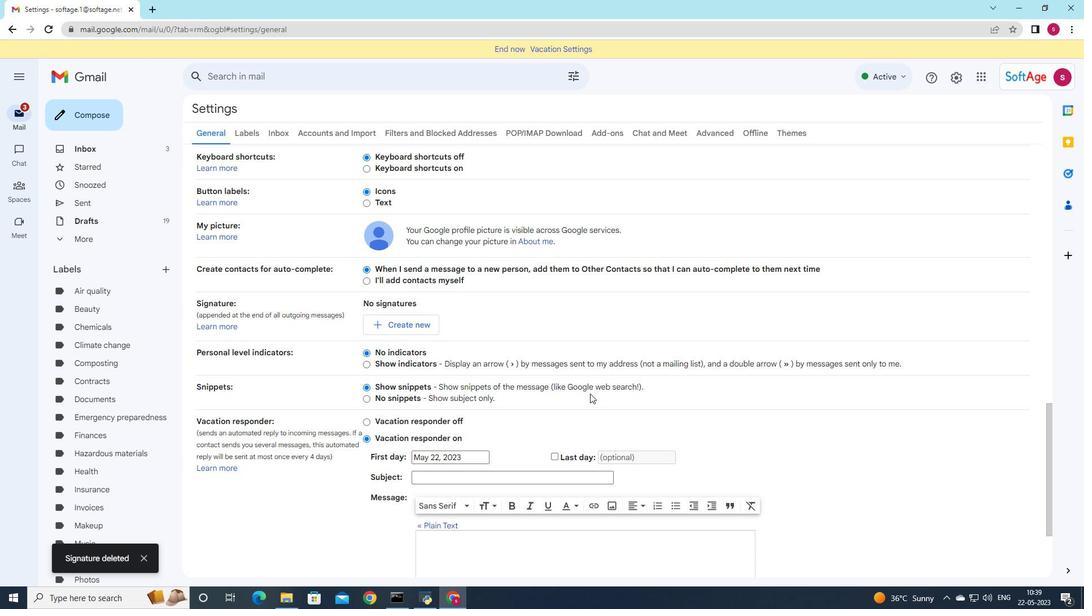 
Action: Mouse scrolled (584, 402) with delta (0, 0)
Screenshot: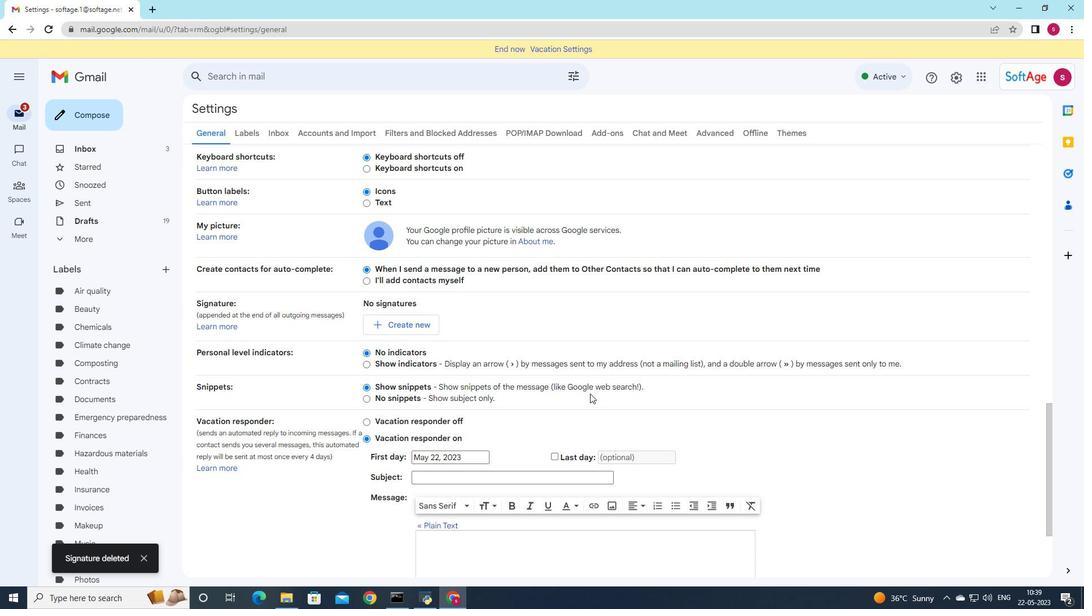 
Action: Mouse moved to (583, 416)
Screenshot: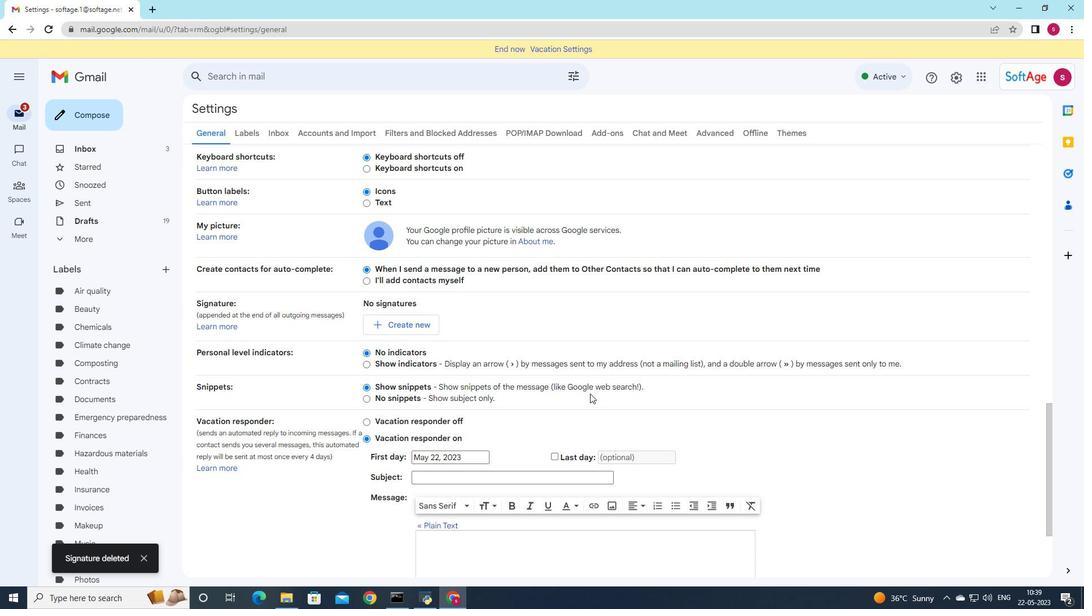
Action: Mouse scrolled (583, 416) with delta (0, 0)
Screenshot: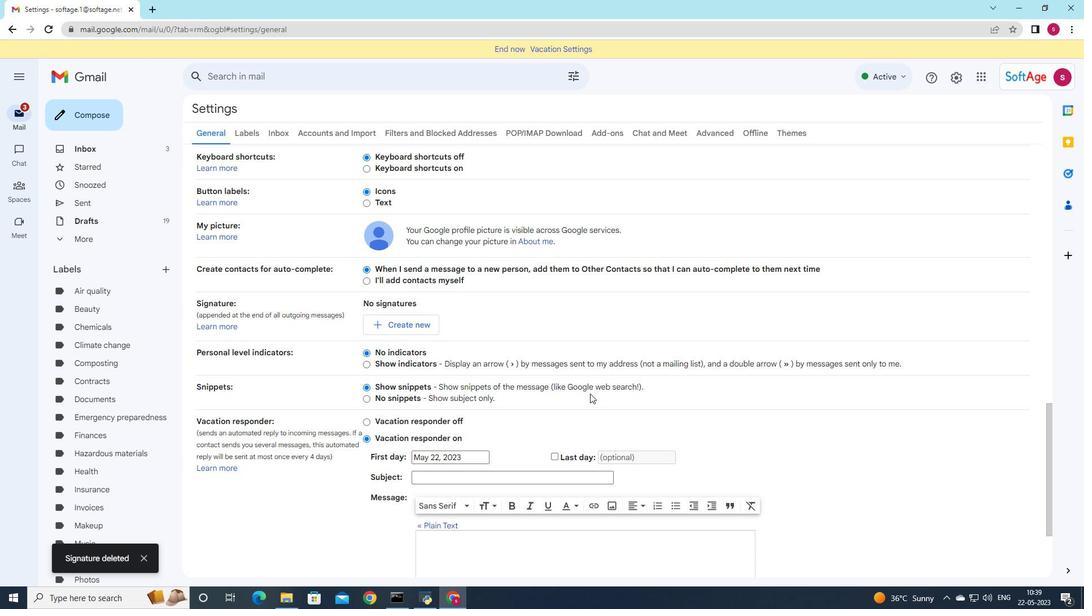 
Action: Mouse moved to (582, 412)
Screenshot: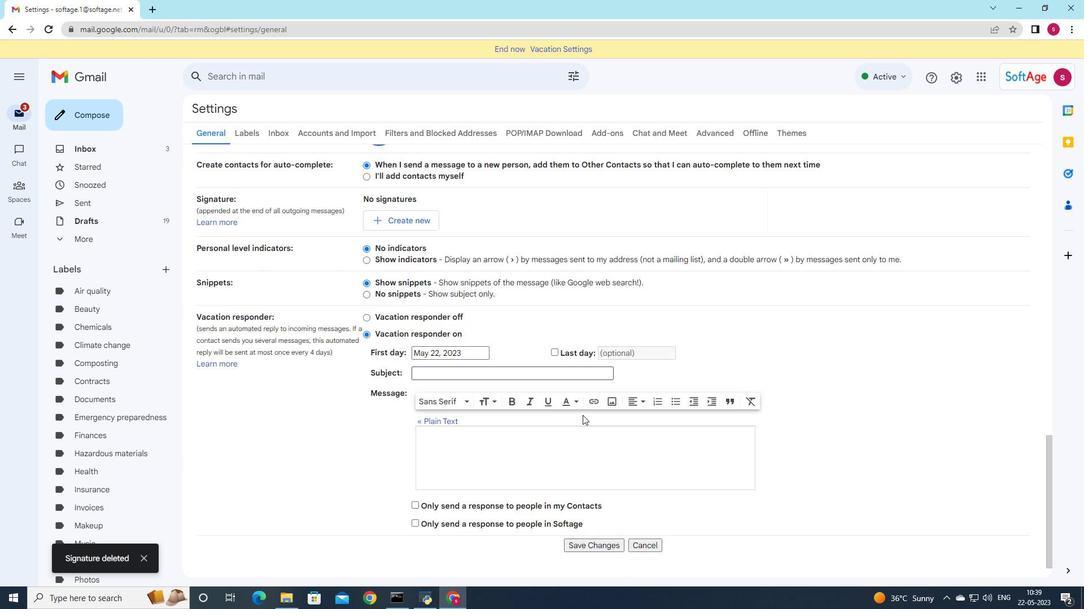 
Action: Mouse scrolled (582, 411) with delta (0, 0)
Screenshot: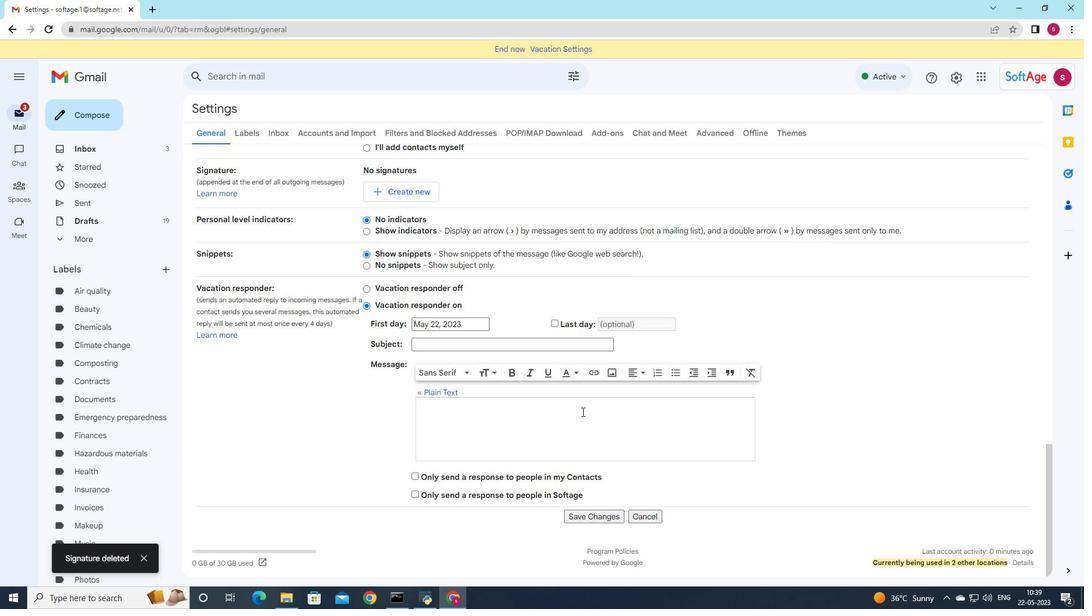 
Action: Mouse scrolled (582, 411) with delta (0, 0)
Screenshot: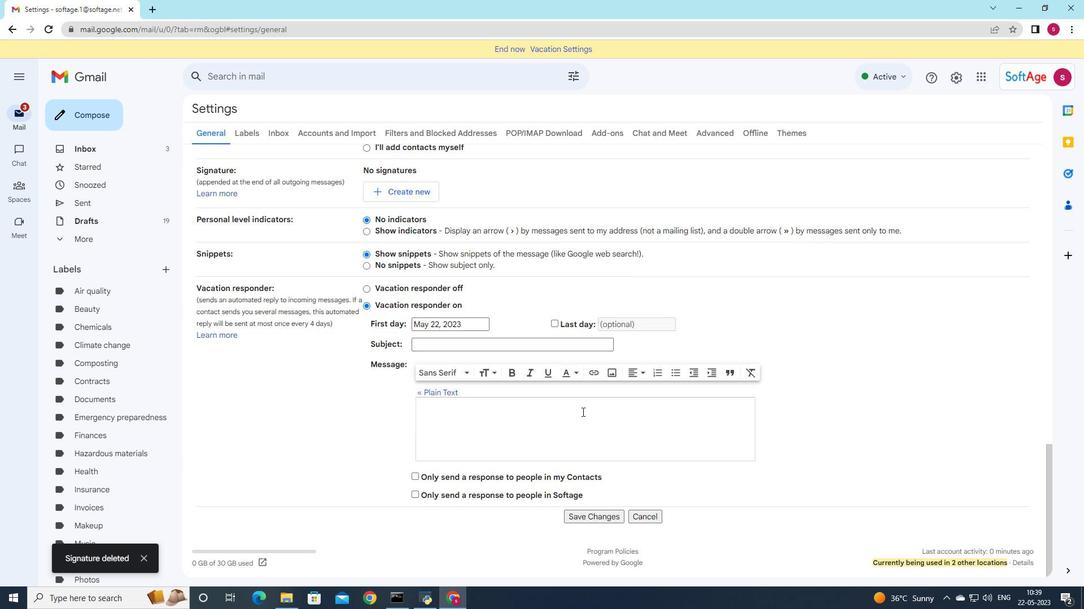 
Action: Mouse scrolled (582, 411) with delta (0, 0)
Screenshot: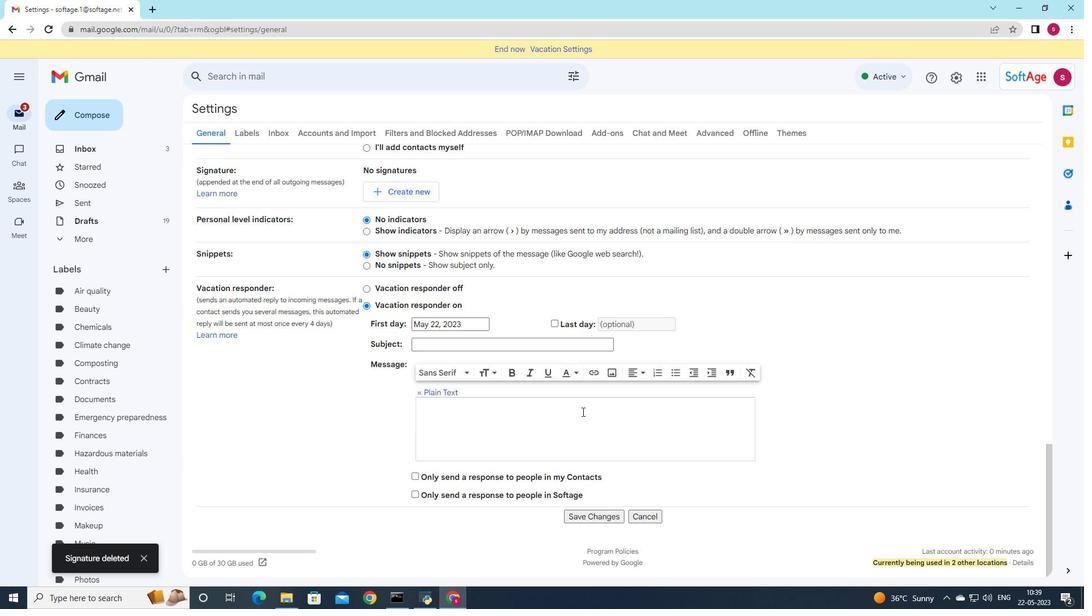 
Action: Mouse moved to (556, 371)
Screenshot: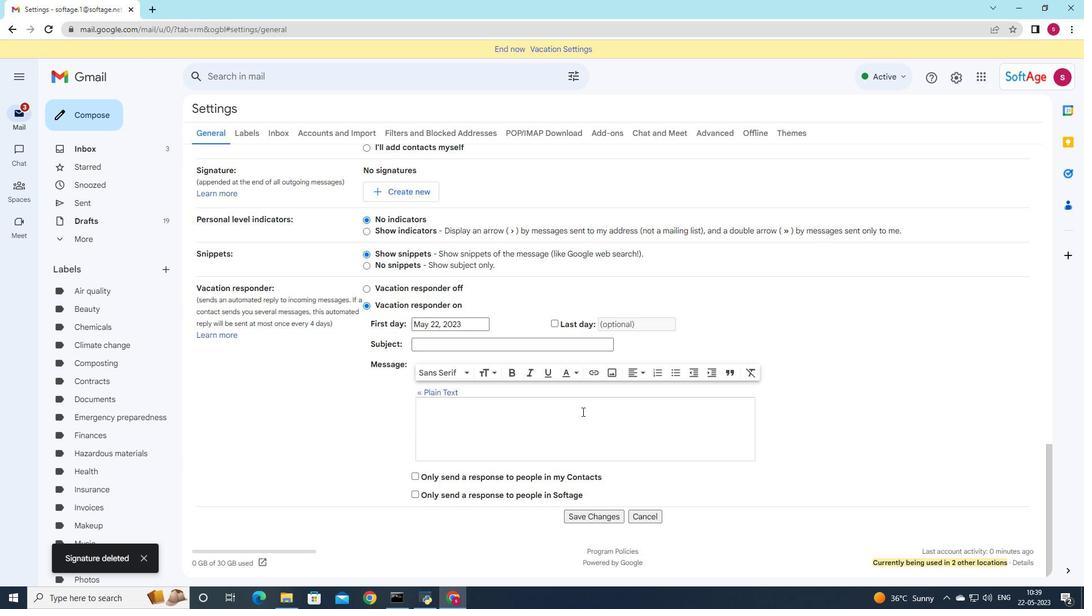 
Action: Mouse scrolled (556, 371) with delta (0, 0)
Screenshot: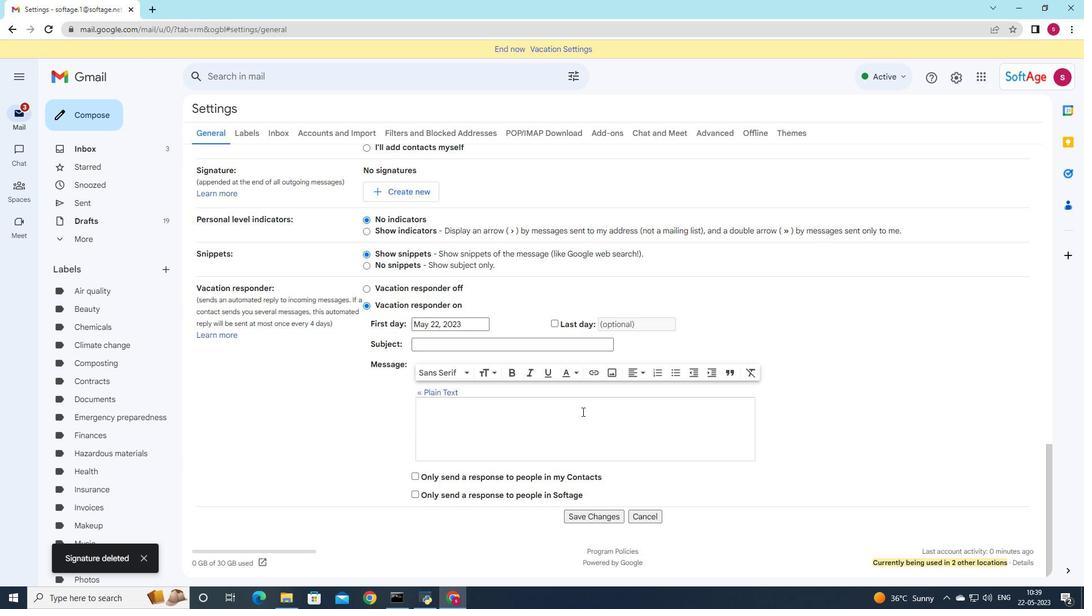 
Action: Mouse moved to (556, 371)
Screenshot: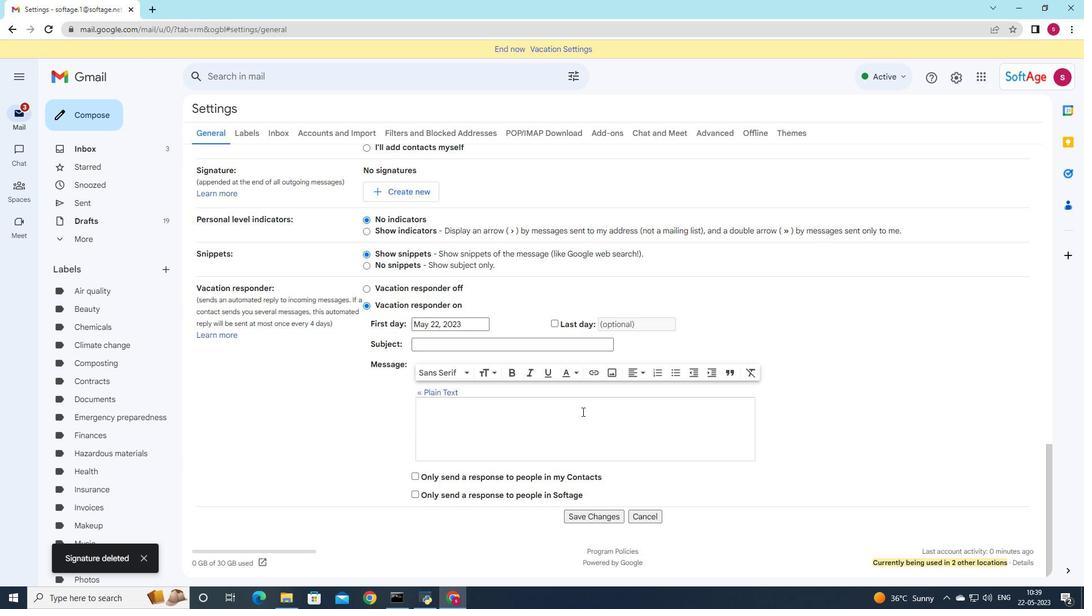 
Action: Mouse scrolled (556, 371) with delta (0, 0)
Screenshot: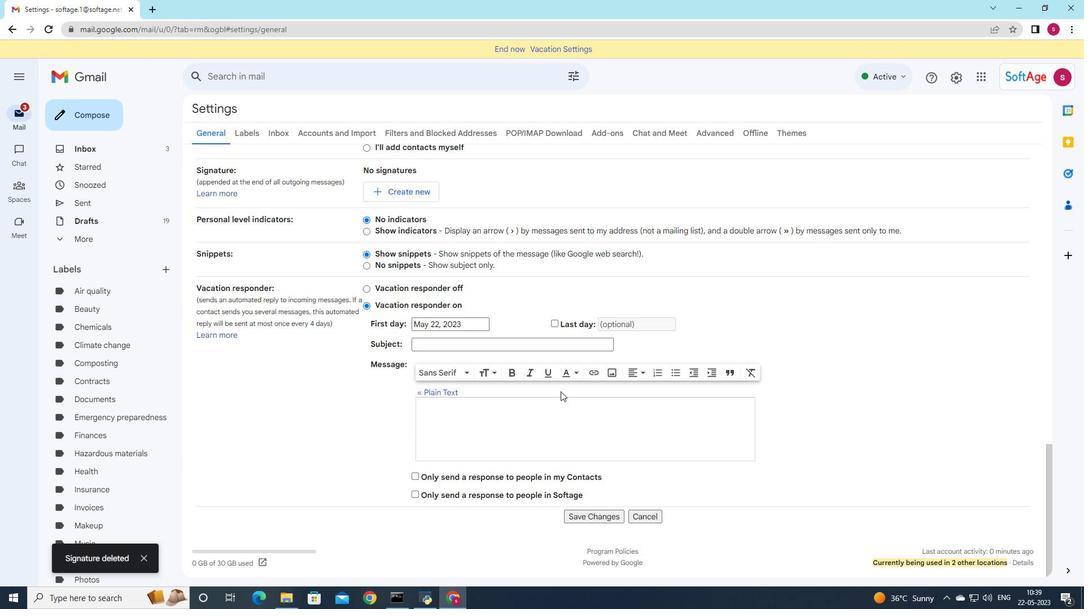 
Action: Mouse scrolled (556, 371) with delta (0, 0)
Screenshot: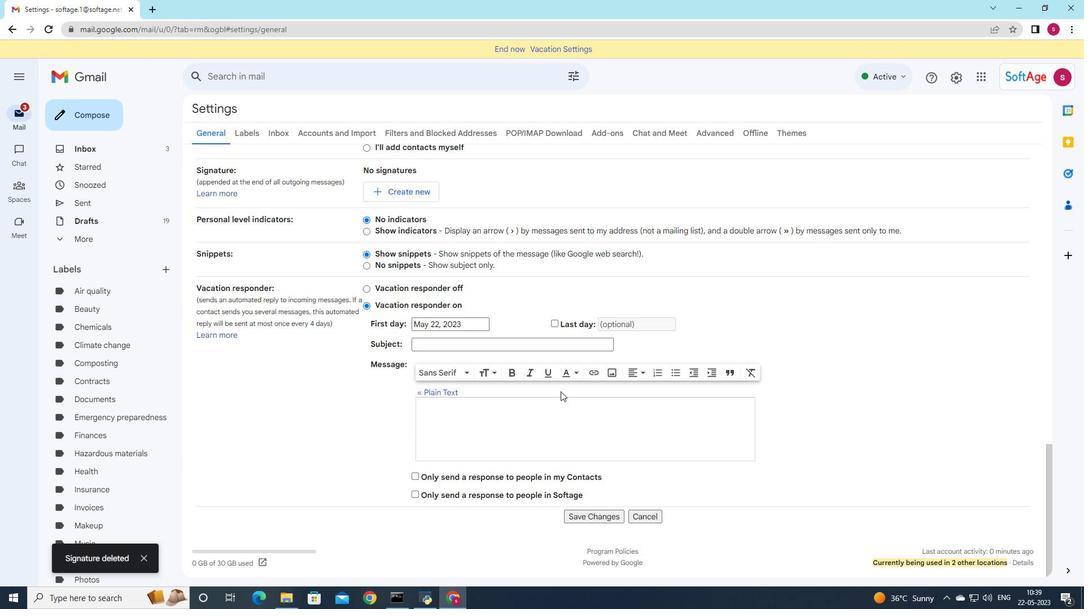
Action: Mouse moved to (563, 325)
Screenshot: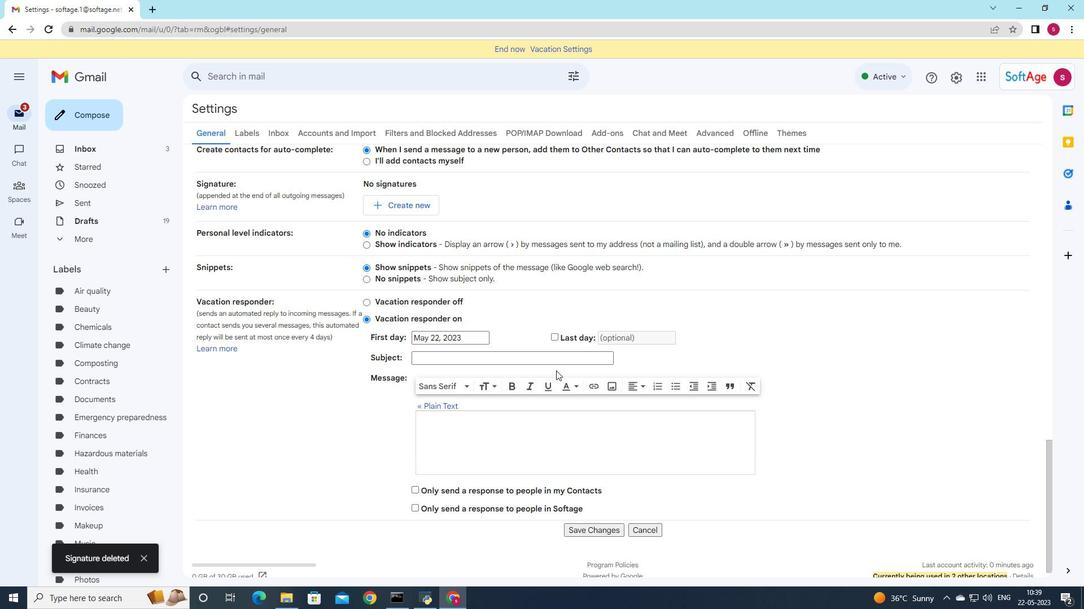 
Action: Mouse scrolled (563, 325) with delta (0, 0)
Screenshot: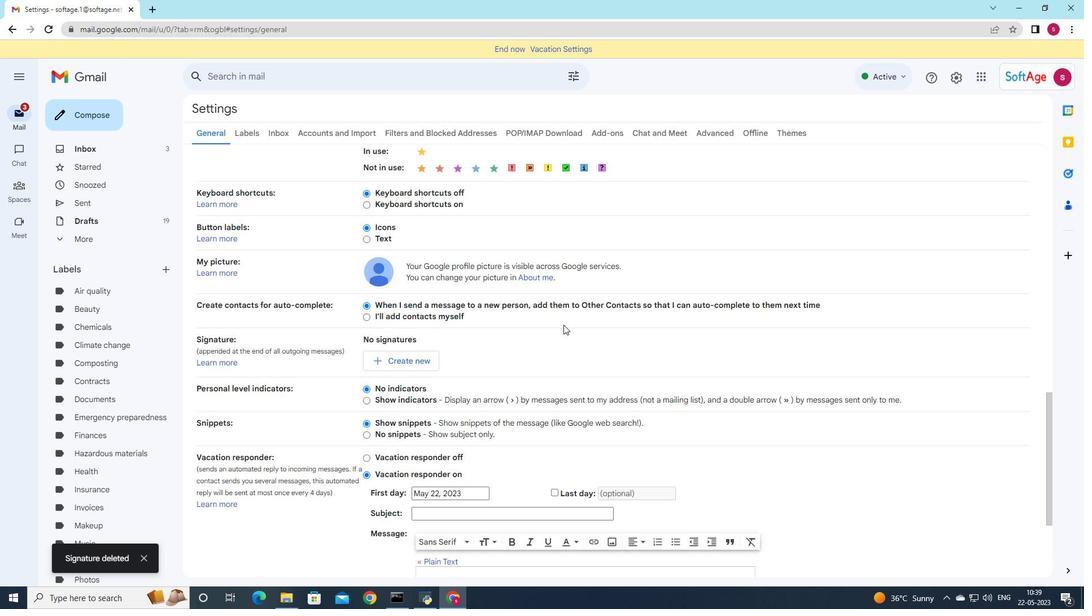 
Action: Mouse moved to (398, 423)
Screenshot: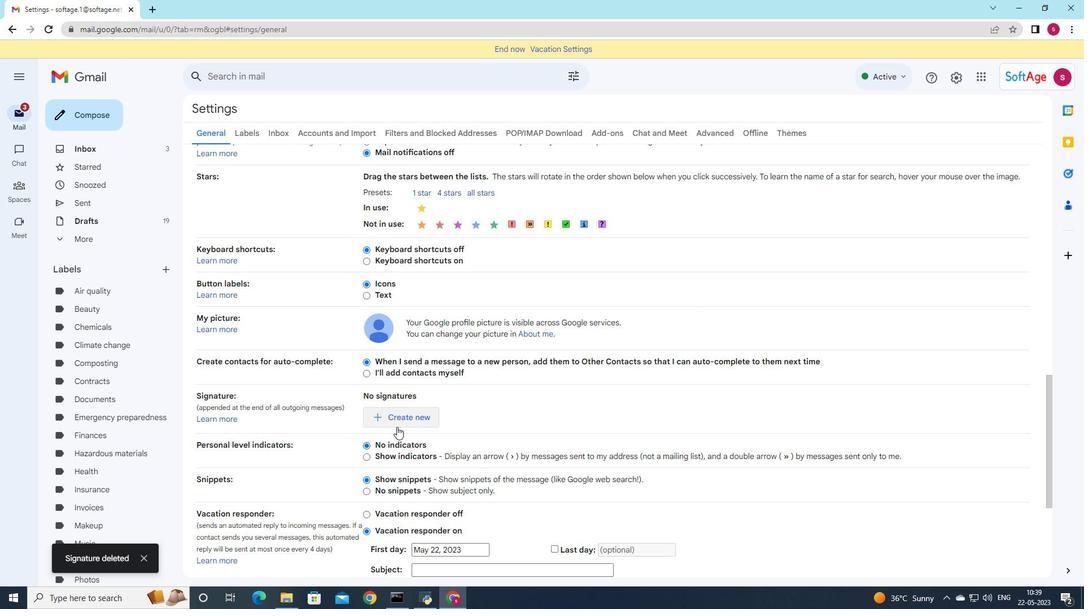 
Action: Mouse pressed left at (398, 423)
Screenshot: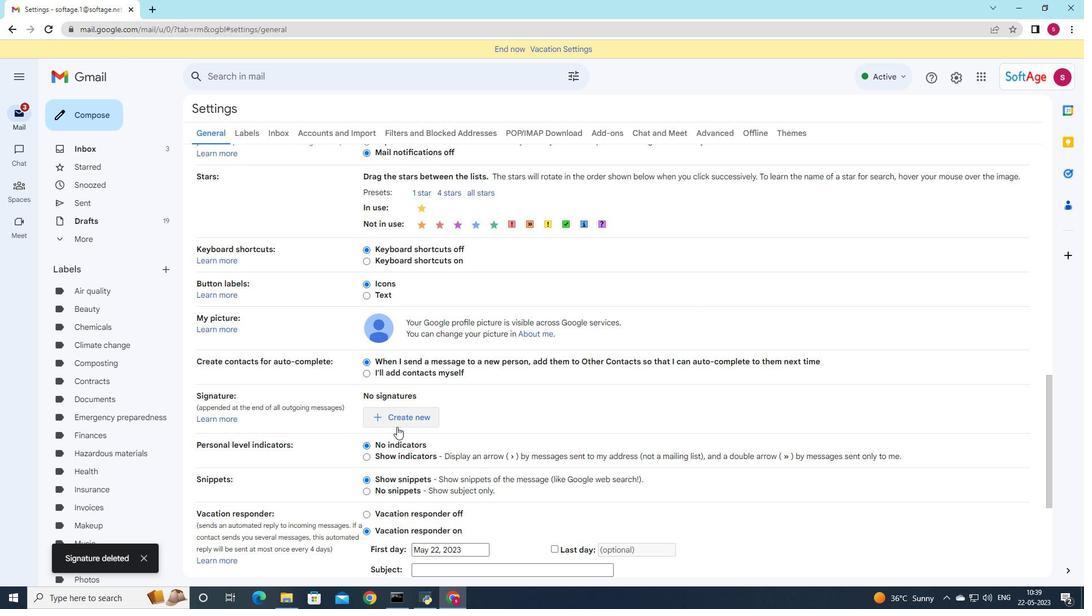 
Action: Mouse moved to (494, 363)
Screenshot: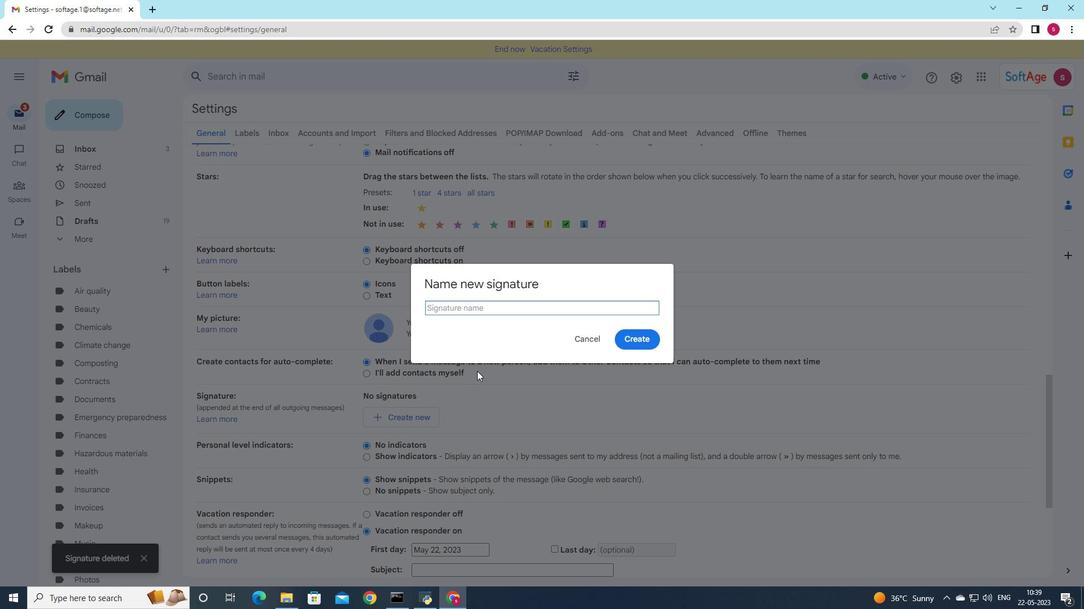 
Action: Key pressed <Key.shift>Bau<Key.backspace>ilet<Key.backspace>y
Screenshot: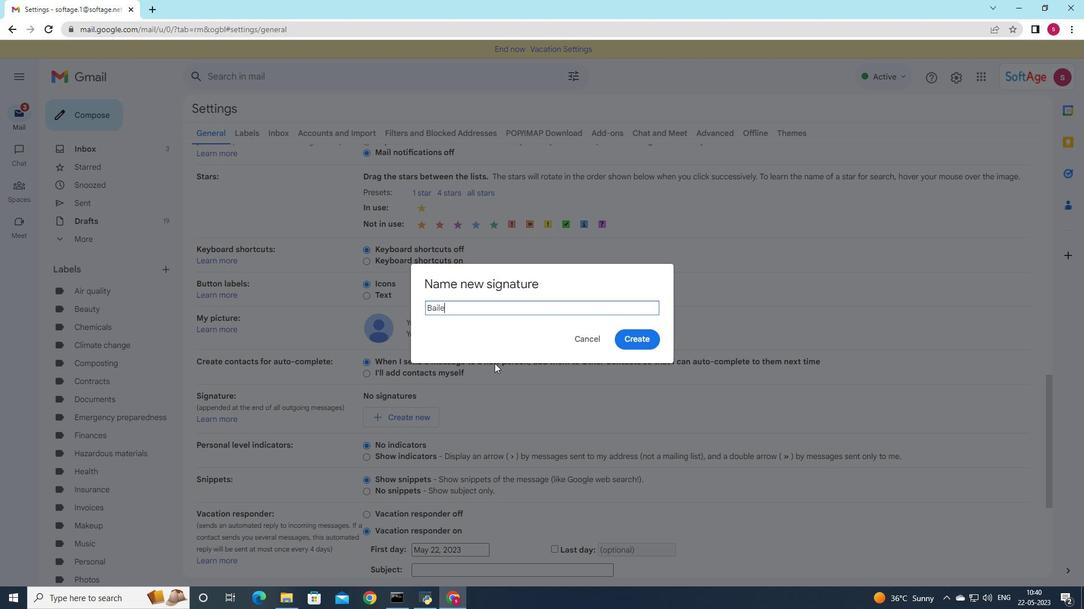 
Action: Mouse moved to (641, 337)
Screenshot: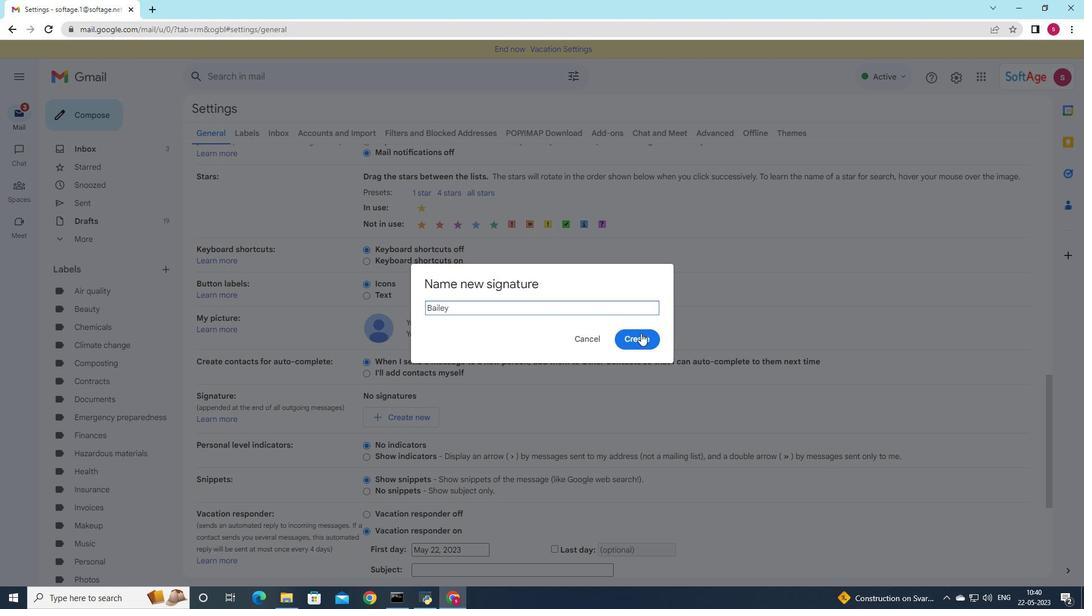 
Action: Mouse pressed left at (641, 337)
Screenshot: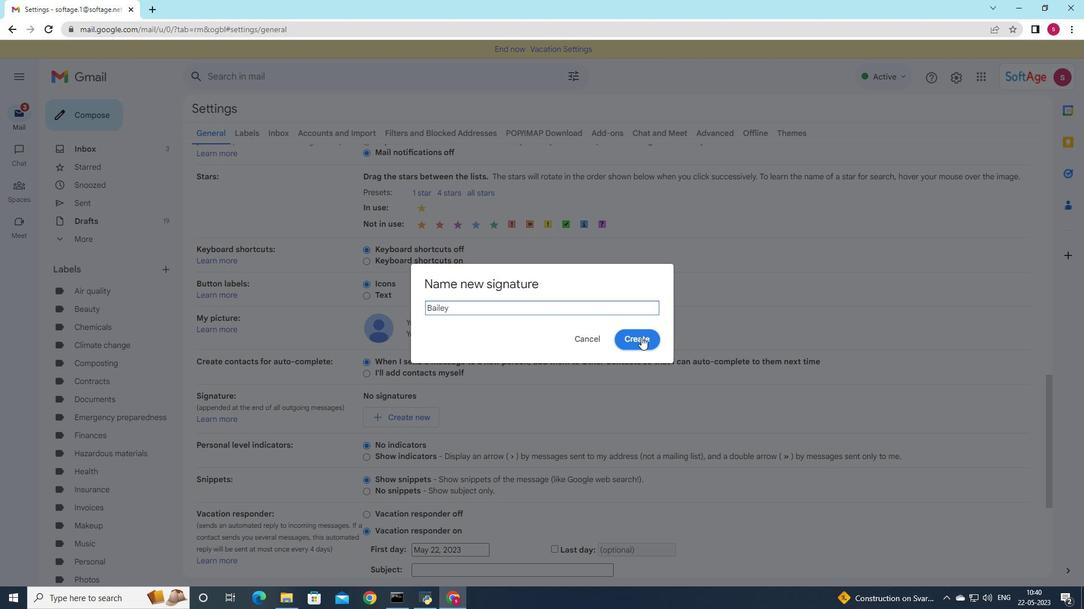 
Action: Mouse moved to (547, 408)
Screenshot: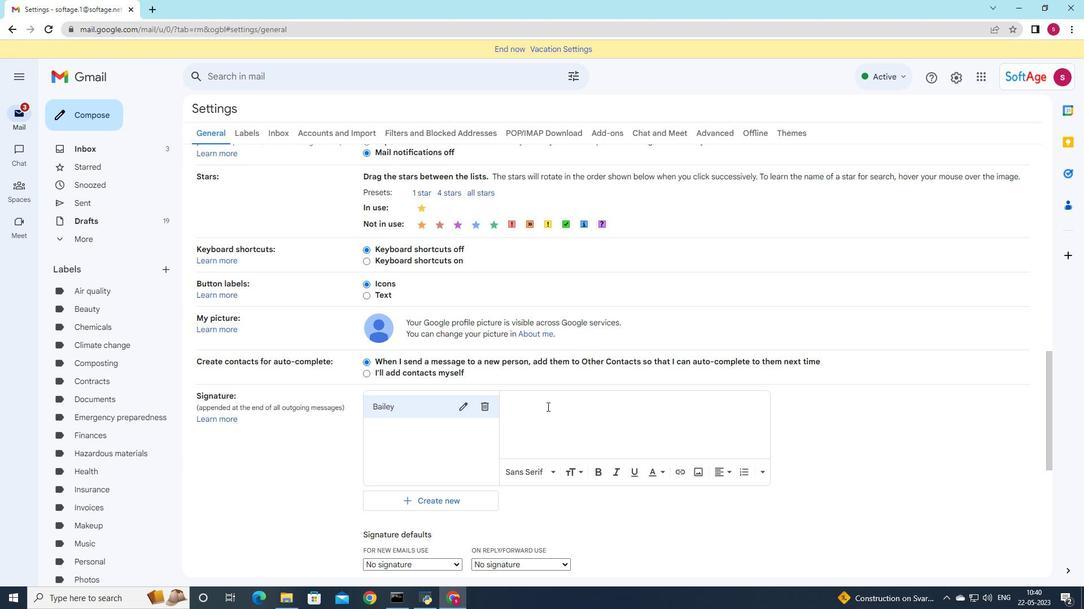 
Action: Mouse pressed left at (547, 408)
Screenshot: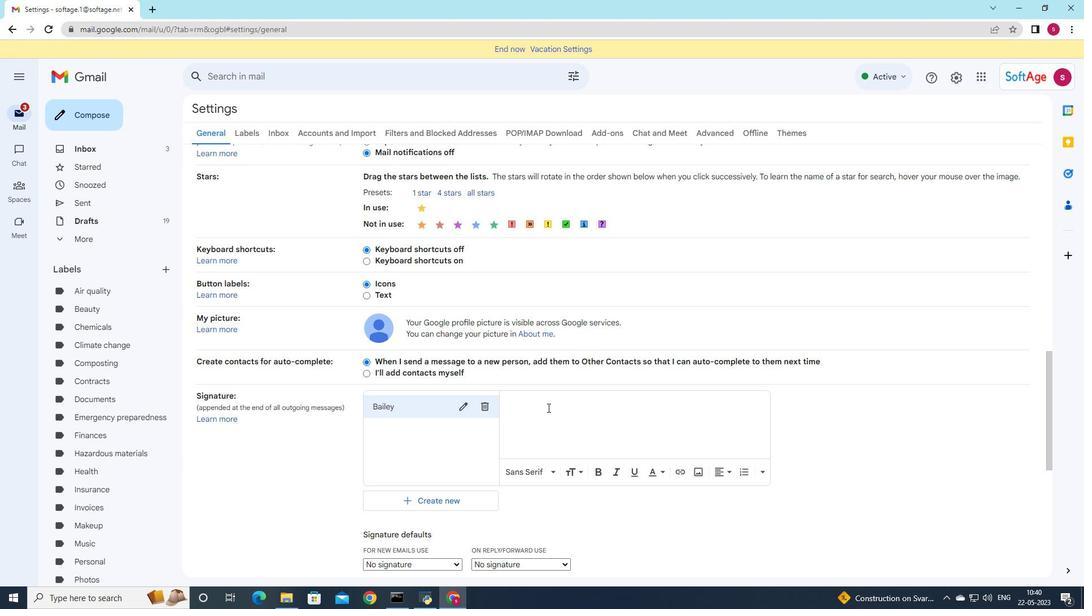
Action: Mouse pressed left at (547, 408)
Screenshot: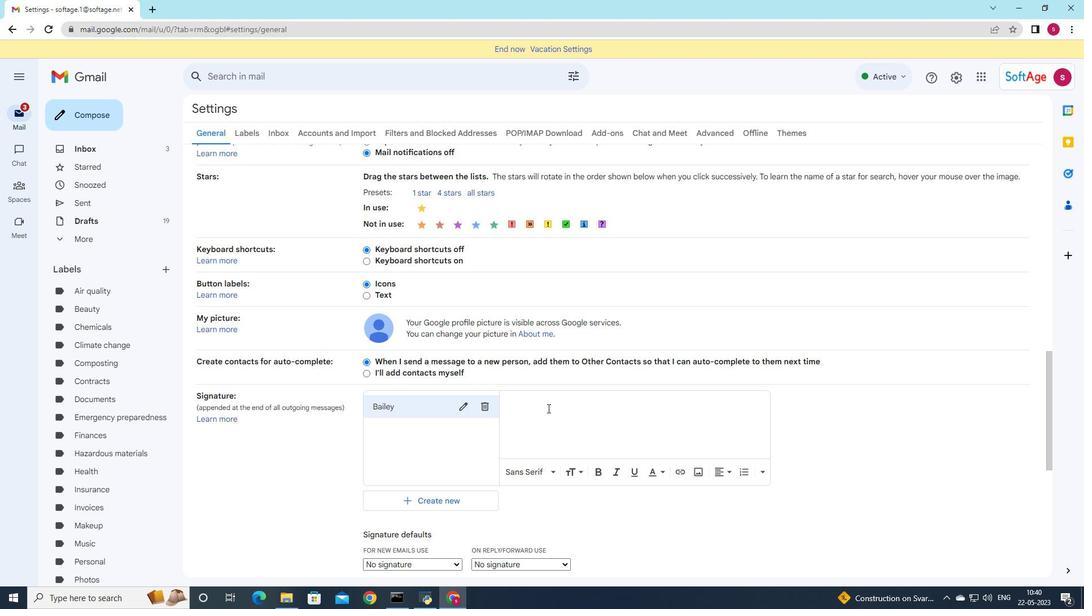 
Action: Key pressed <Key.shift>Stay<Key.space>safe,<Key.shift>bailey<Key.backspace><Key.backspace><Key.backspace><Key.backspace><Key.backspace><Key.backspace><Key.enter><Key.shift><Key.shift><Key.shift><Key.shift><Key.shift><Key.shift><Key.shift><Key.shift>Bailey<Key.space><Key.shift>Nelson
Screenshot: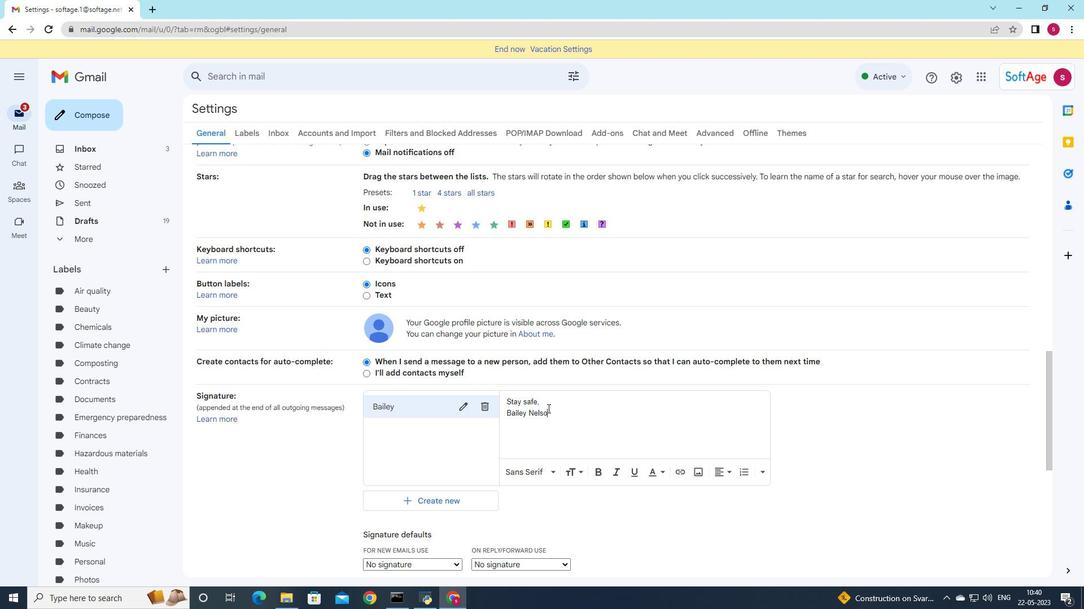 
Action: Mouse moved to (564, 455)
Screenshot: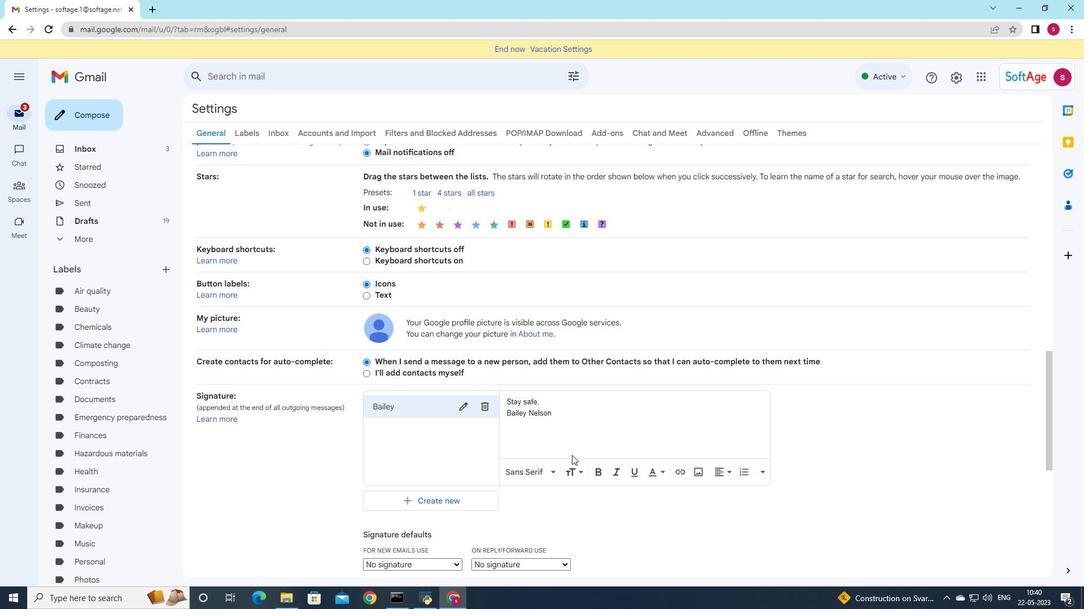 
Action: Mouse scrolled (564, 455) with delta (0, 0)
Screenshot: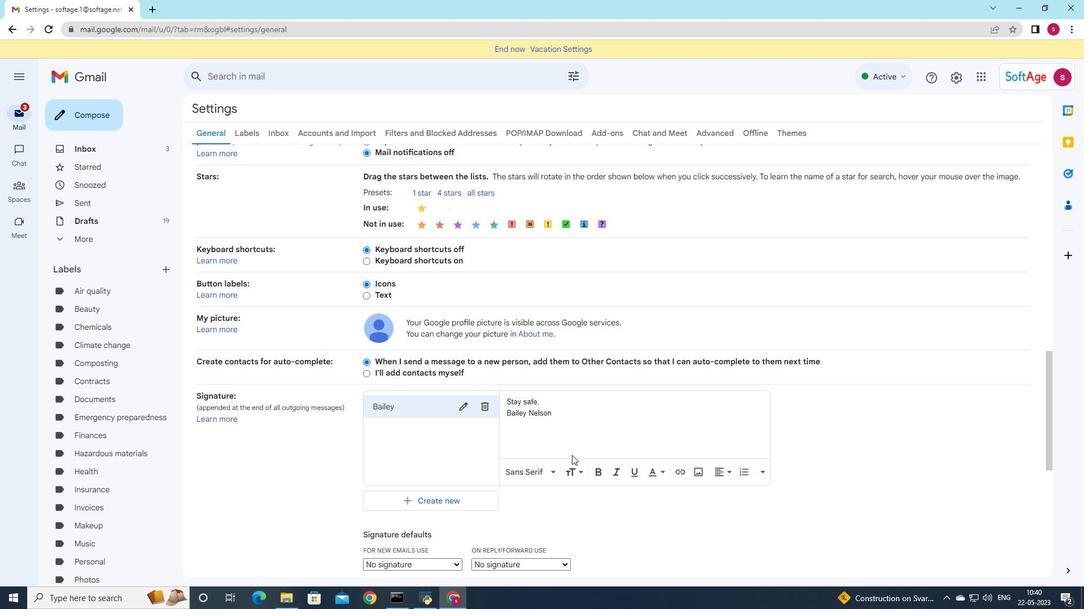 
Action: Mouse moved to (477, 362)
Screenshot: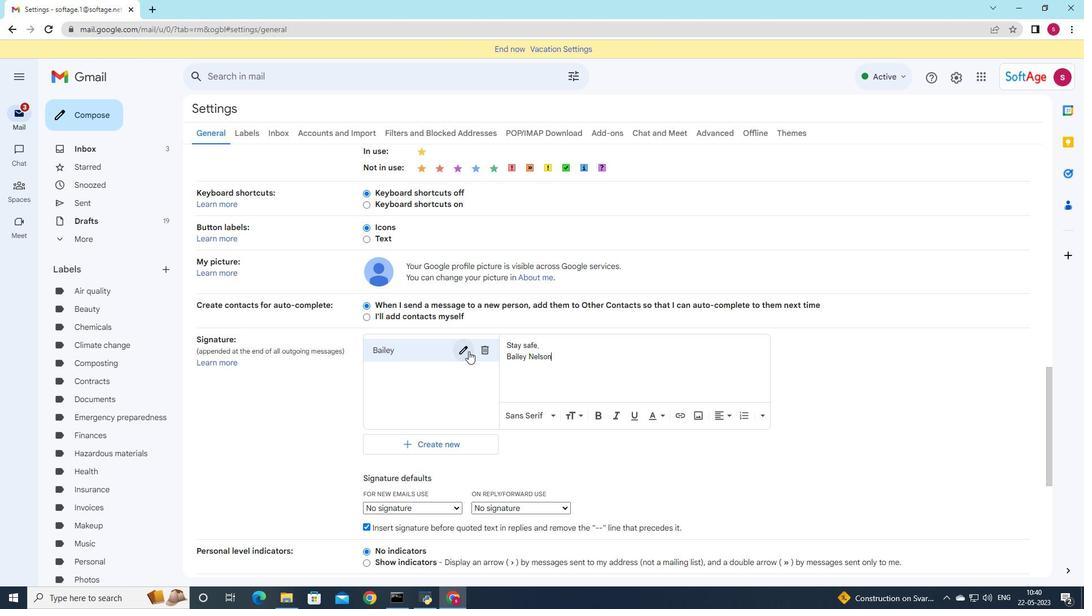 
Action: Mouse scrolled (468, 352) with delta (0, 0)
Screenshot: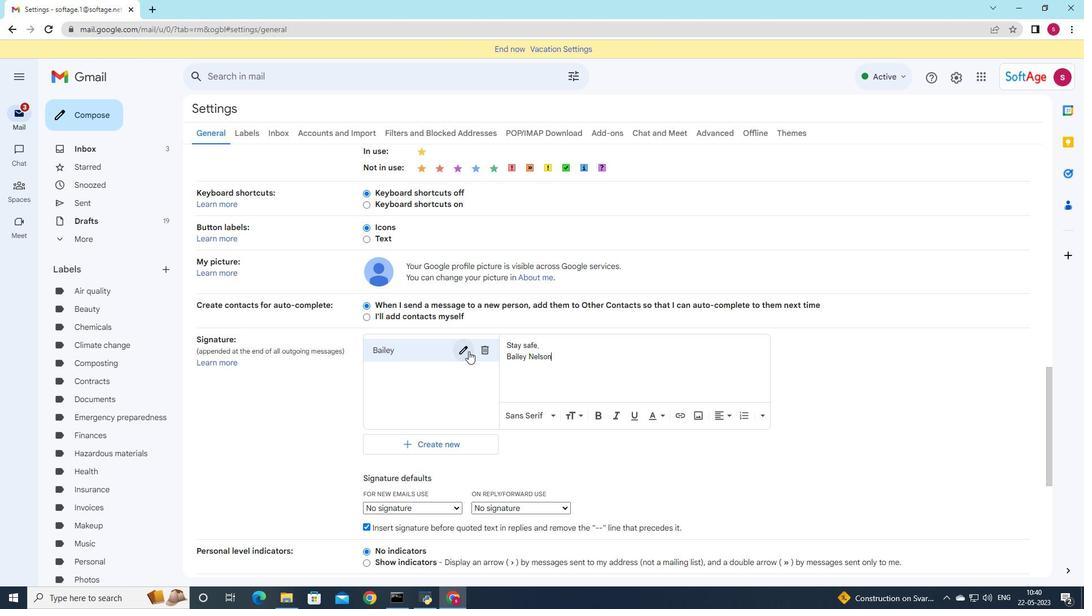 
Action: Mouse moved to (496, 378)
Screenshot: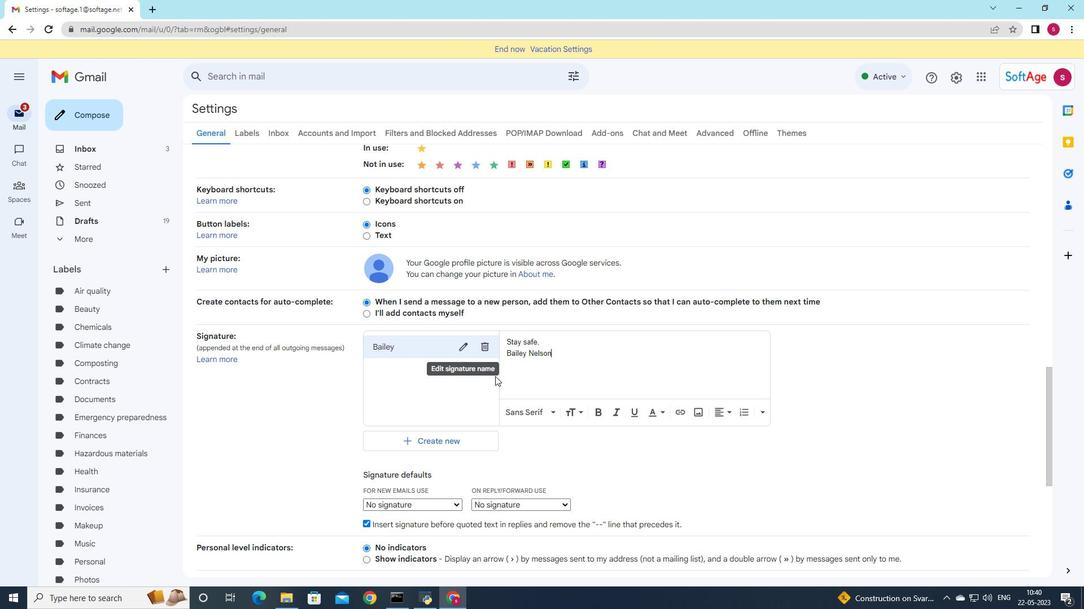 
Action: Mouse scrolled (496, 377) with delta (0, 0)
Screenshot: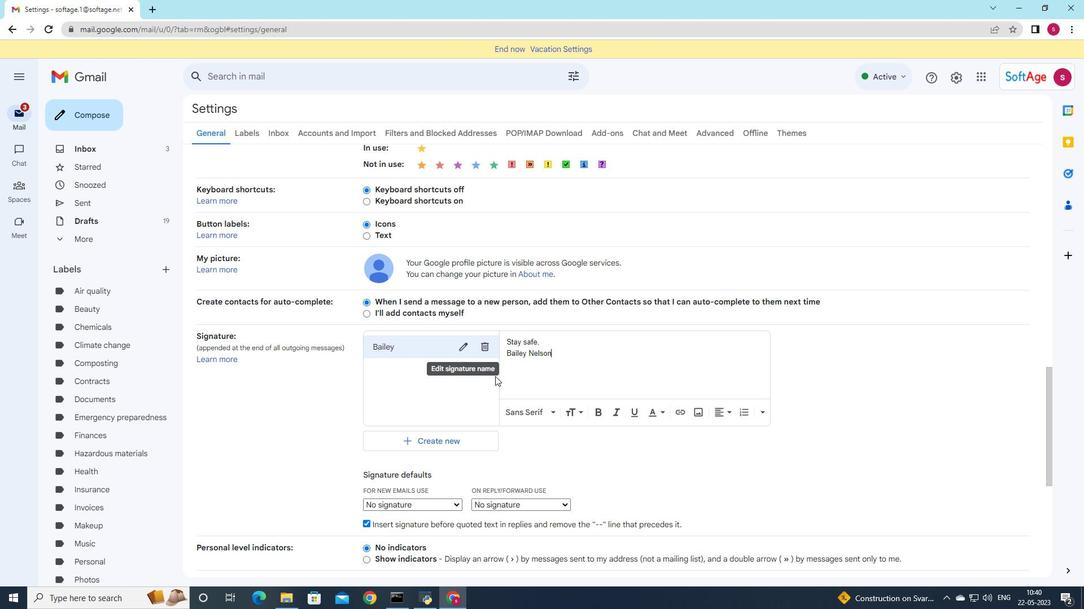 
Action: Mouse moved to (499, 383)
Screenshot: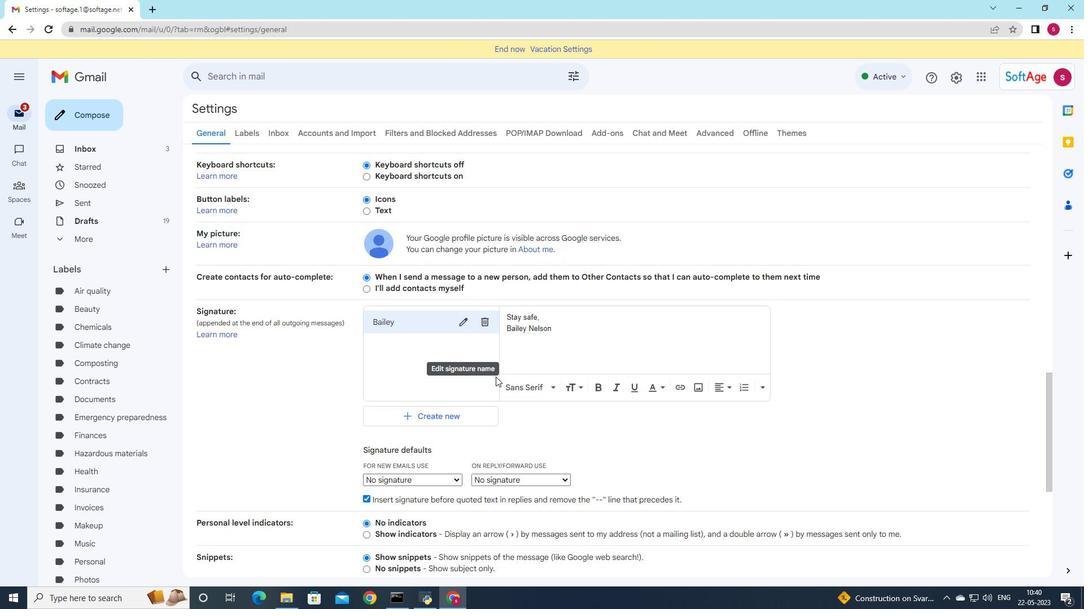 
Action: Mouse scrolled (499, 382) with delta (0, 0)
Screenshot: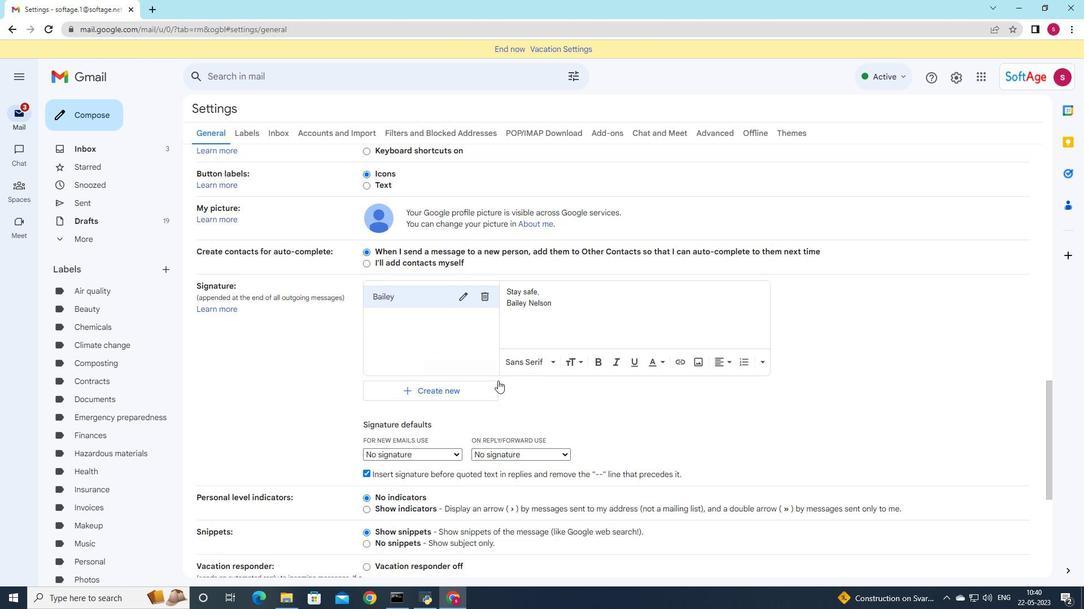 
Action: Mouse moved to (458, 341)
Screenshot: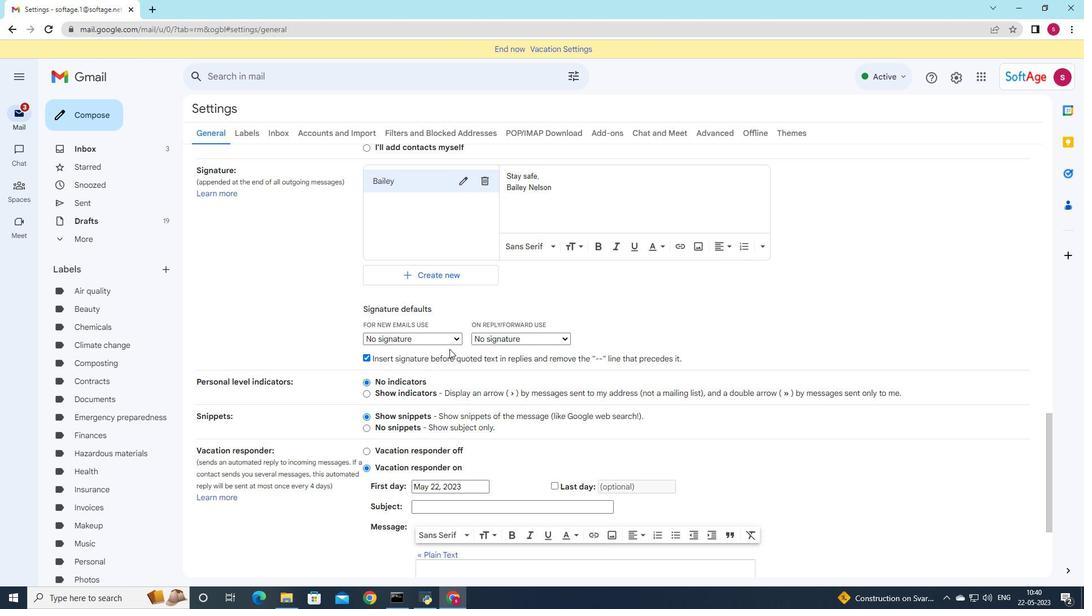 
Action: Mouse pressed left at (458, 341)
Screenshot: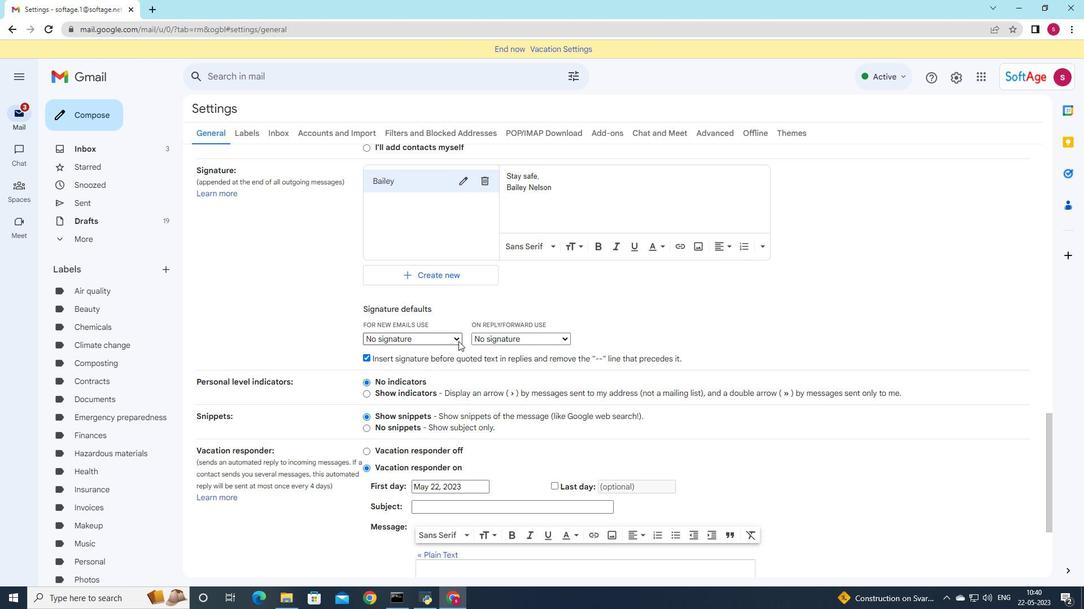
Action: Mouse moved to (433, 362)
Screenshot: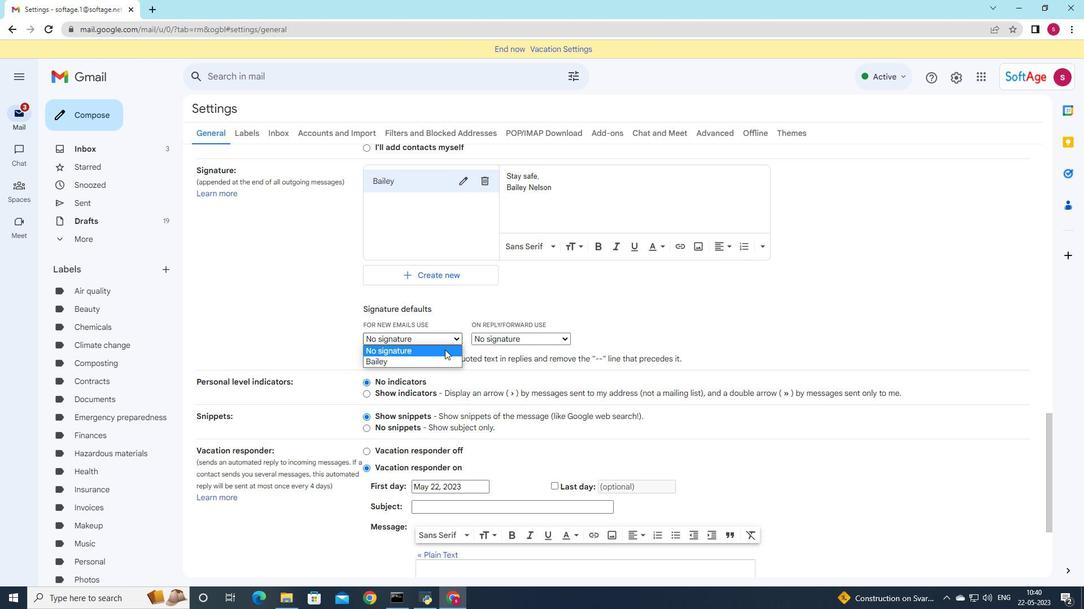 
Action: Mouse pressed left at (433, 362)
Screenshot: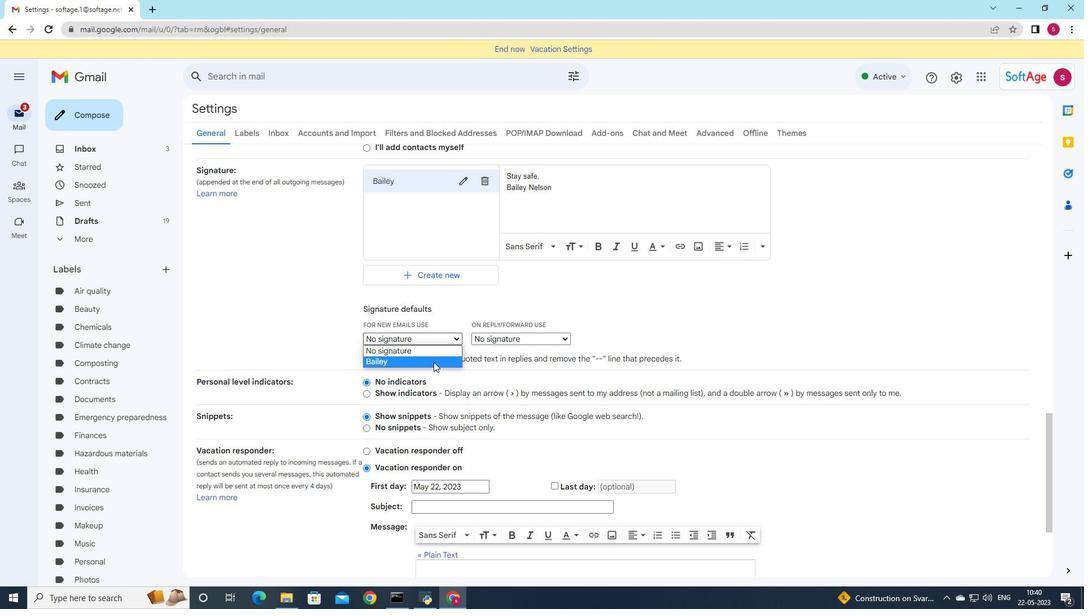 
Action: Mouse moved to (572, 334)
Screenshot: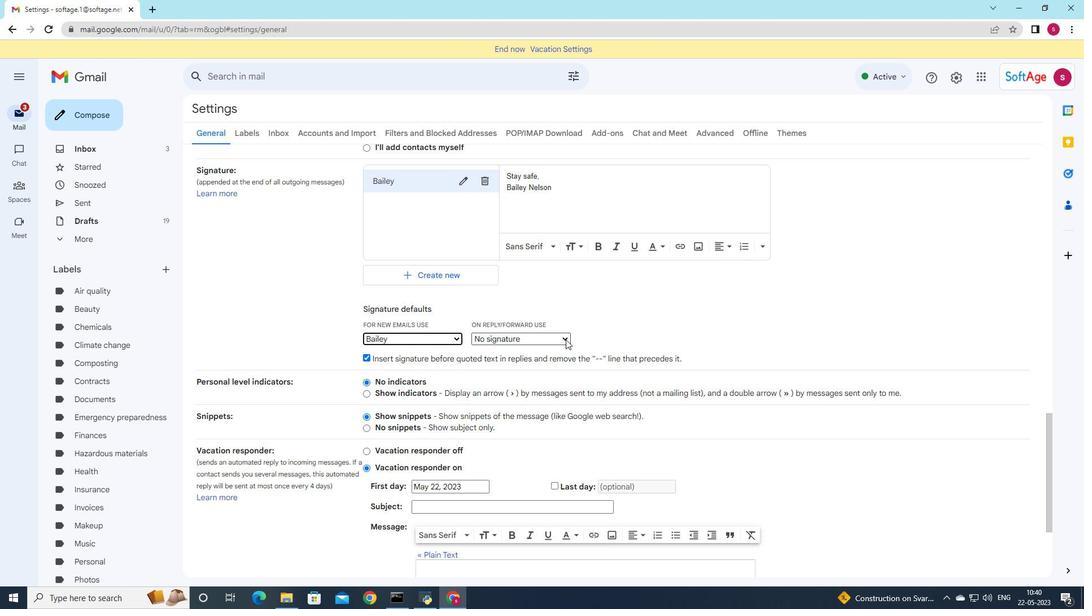 
Action: Mouse pressed left at (572, 334)
Screenshot: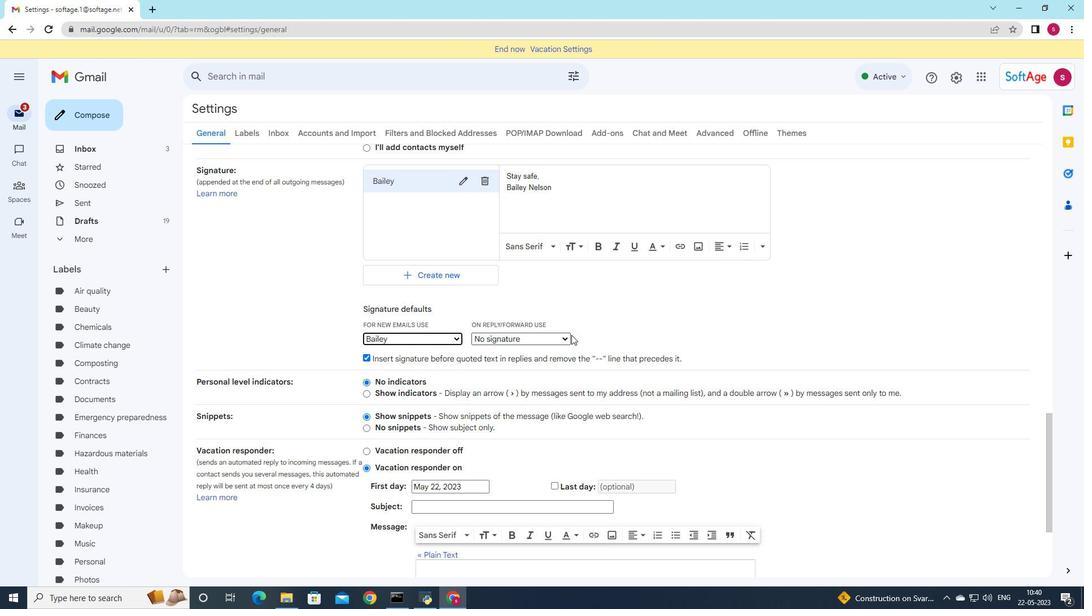 
Action: Mouse moved to (568, 338)
Screenshot: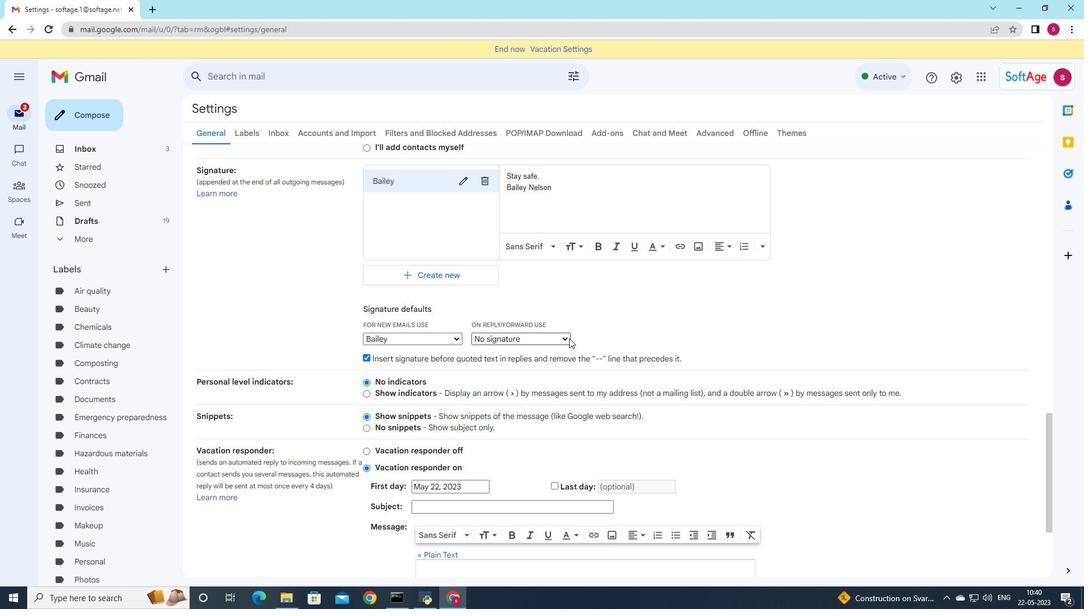 
Action: Mouse pressed left at (568, 338)
Screenshot: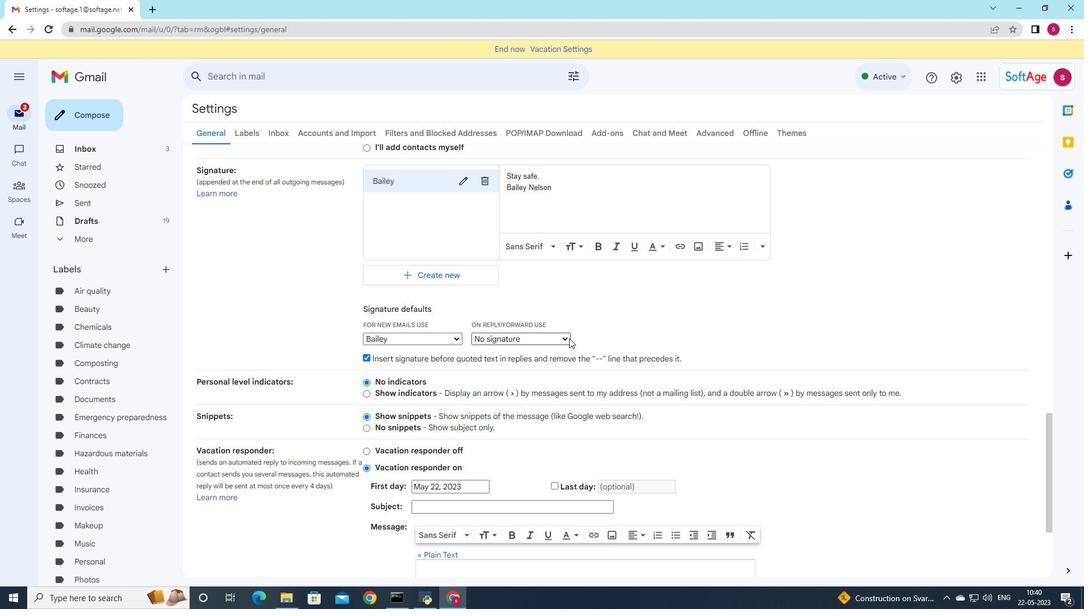 
Action: Mouse moved to (554, 358)
Screenshot: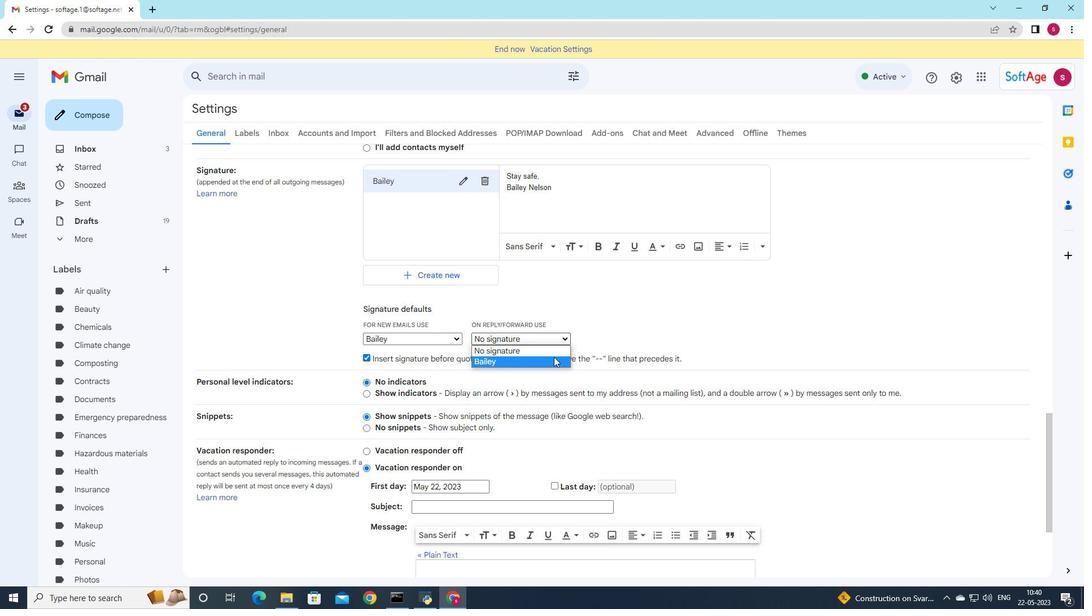 
Action: Mouse pressed left at (554, 358)
Screenshot: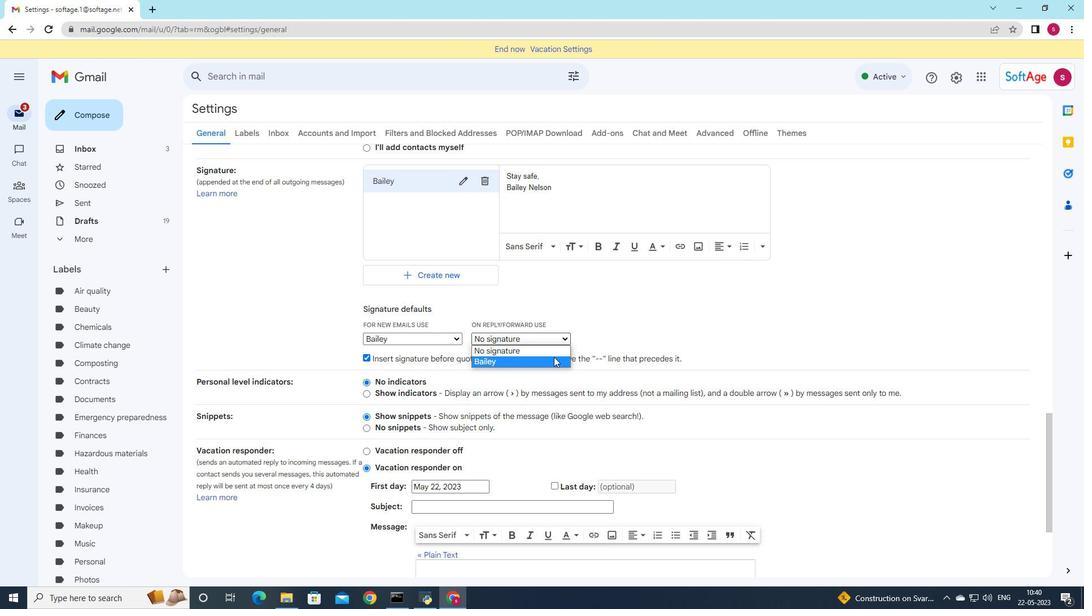 
Action: Mouse scrolled (554, 358) with delta (0, 0)
Screenshot: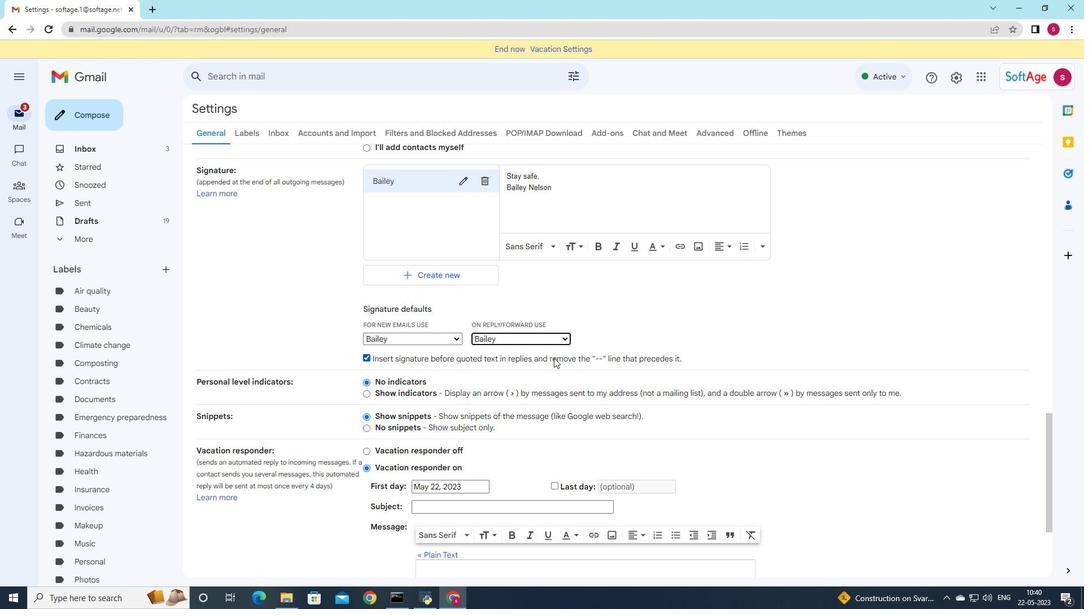 
Action: Mouse scrolled (554, 358) with delta (0, 0)
Screenshot: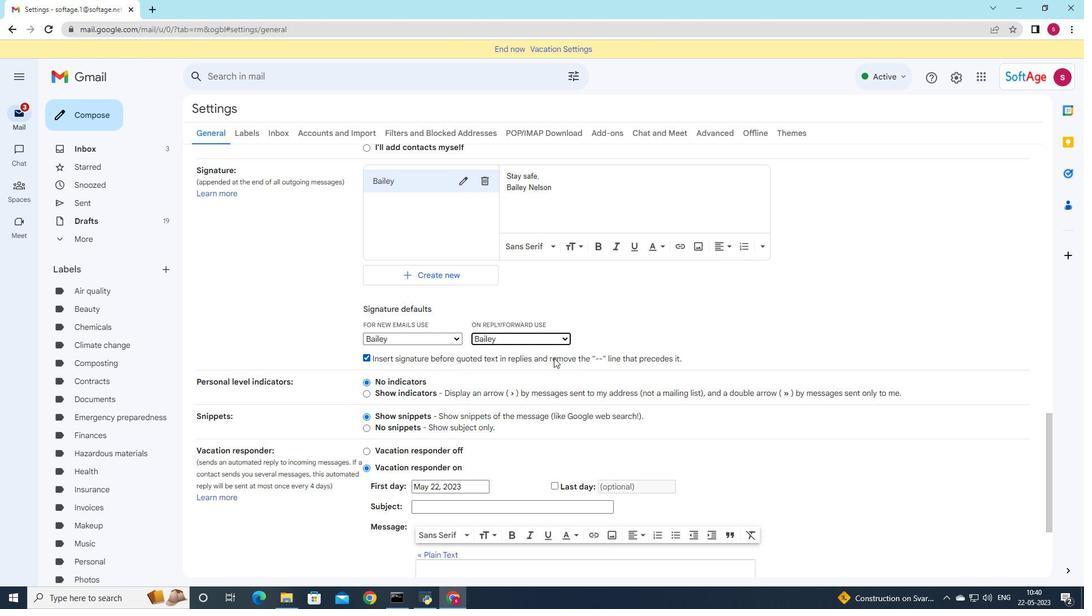 
Action: Mouse scrolled (554, 358) with delta (0, 0)
Screenshot: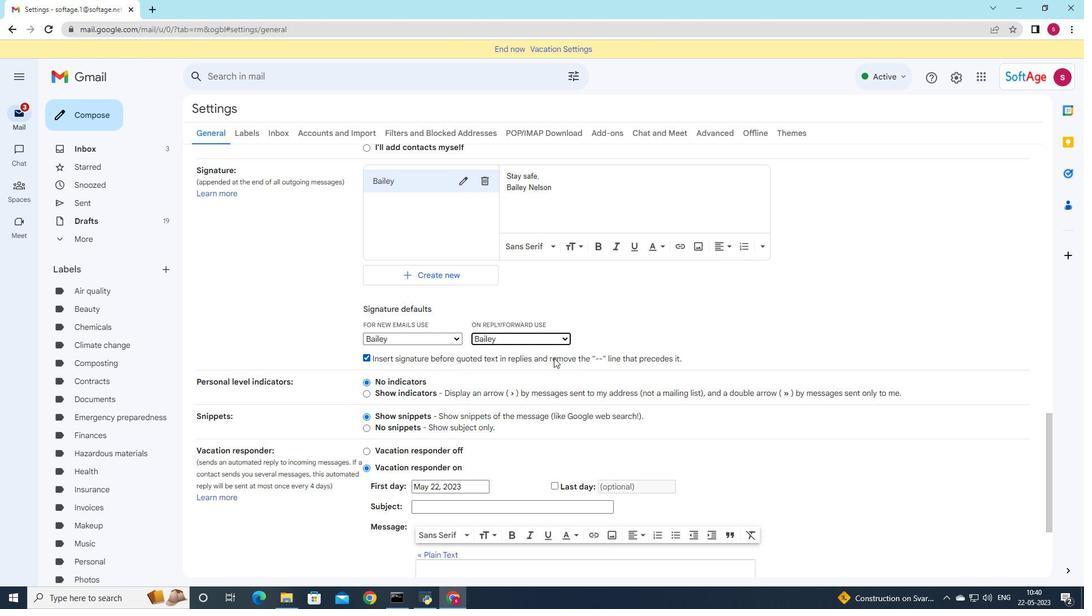 
Action: Mouse scrolled (554, 358) with delta (0, 0)
Screenshot: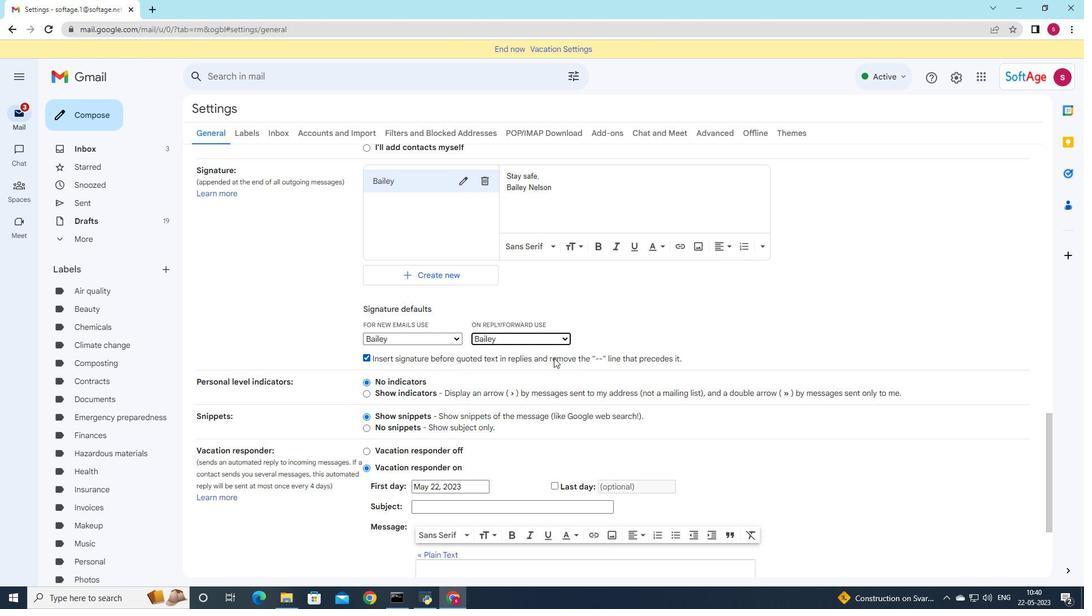 
Action: Mouse scrolled (554, 358) with delta (0, 0)
Screenshot: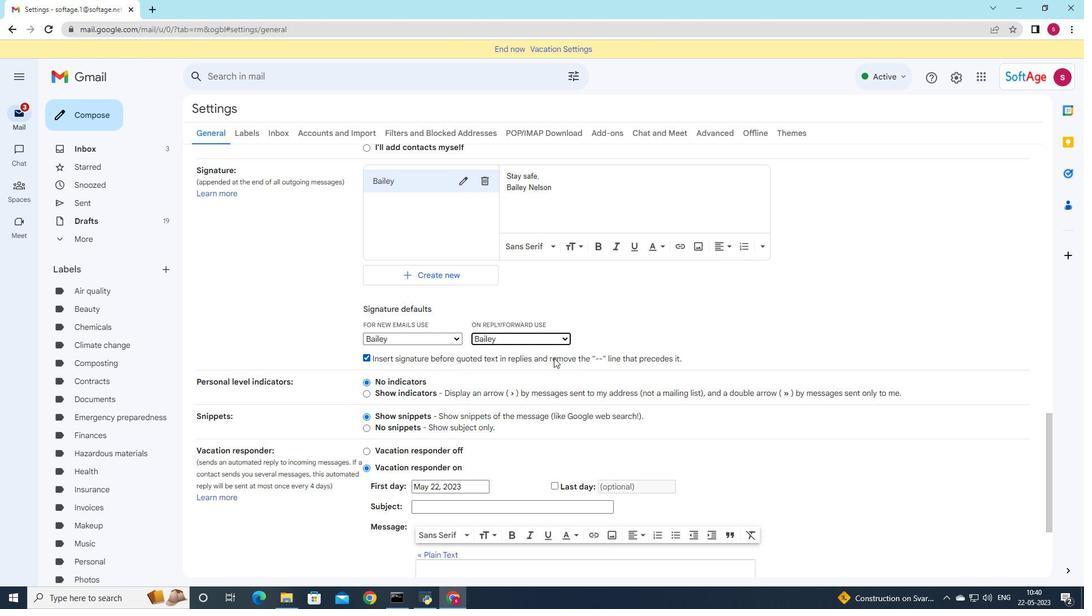 
Action: Mouse moved to (554, 359)
Screenshot: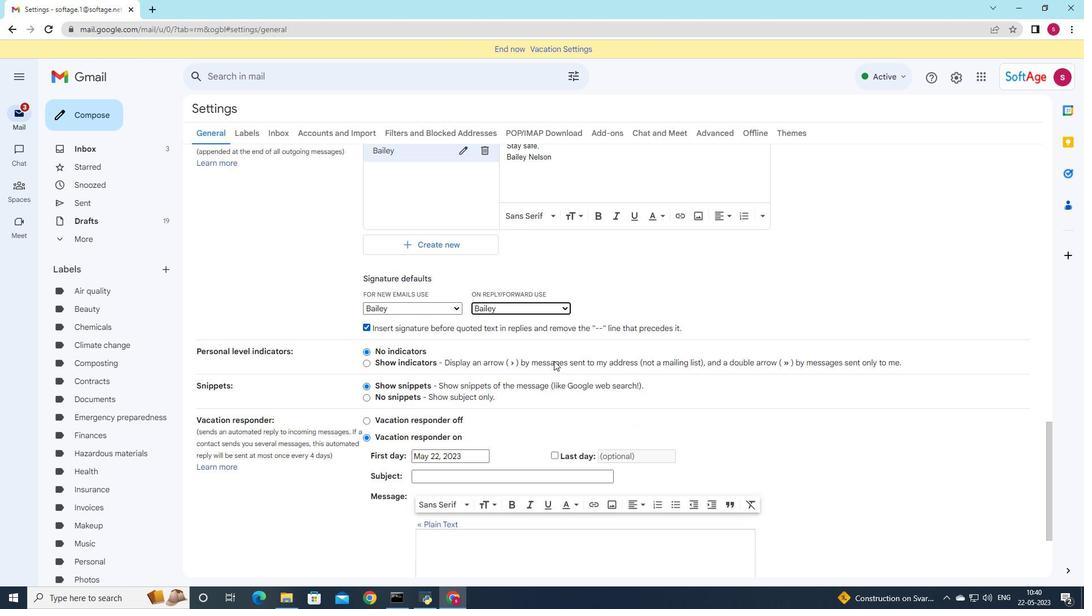 
Action: Mouse pressed middle at (554, 359)
Screenshot: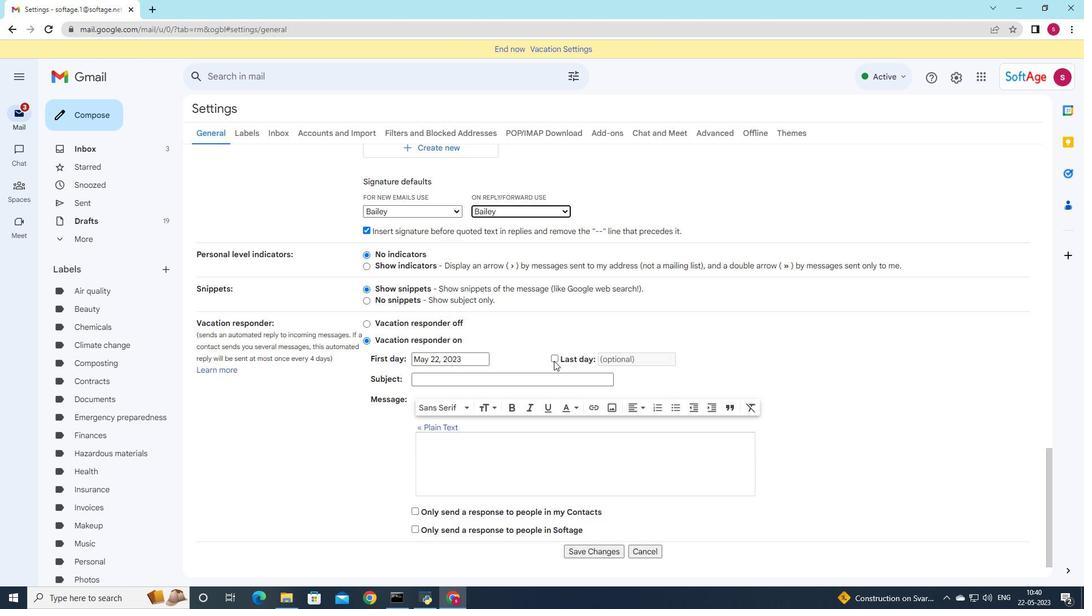 
Action: Mouse scrolled (554, 358) with delta (0, 0)
Screenshot: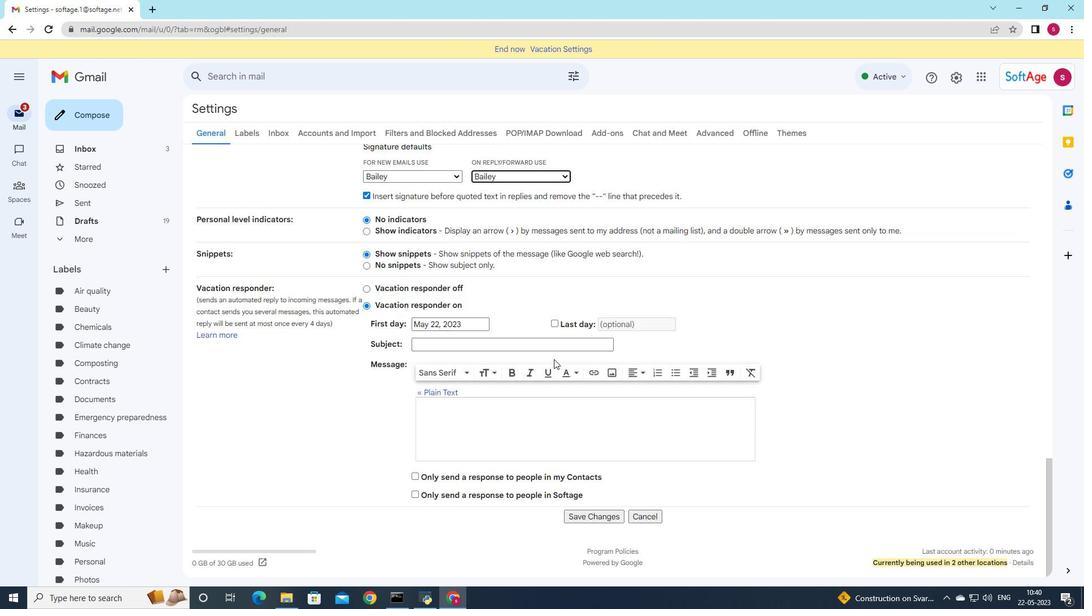 
Action: Mouse scrolled (554, 358) with delta (0, 0)
Screenshot: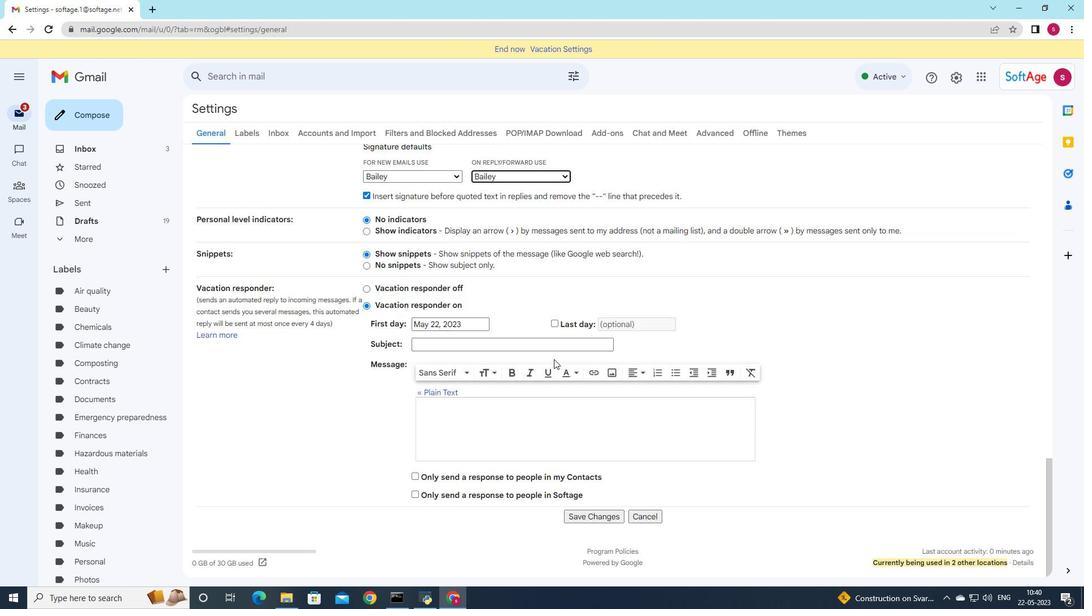 
Action: Mouse scrolled (554, 358) with delta (0, 0)
Screenshot: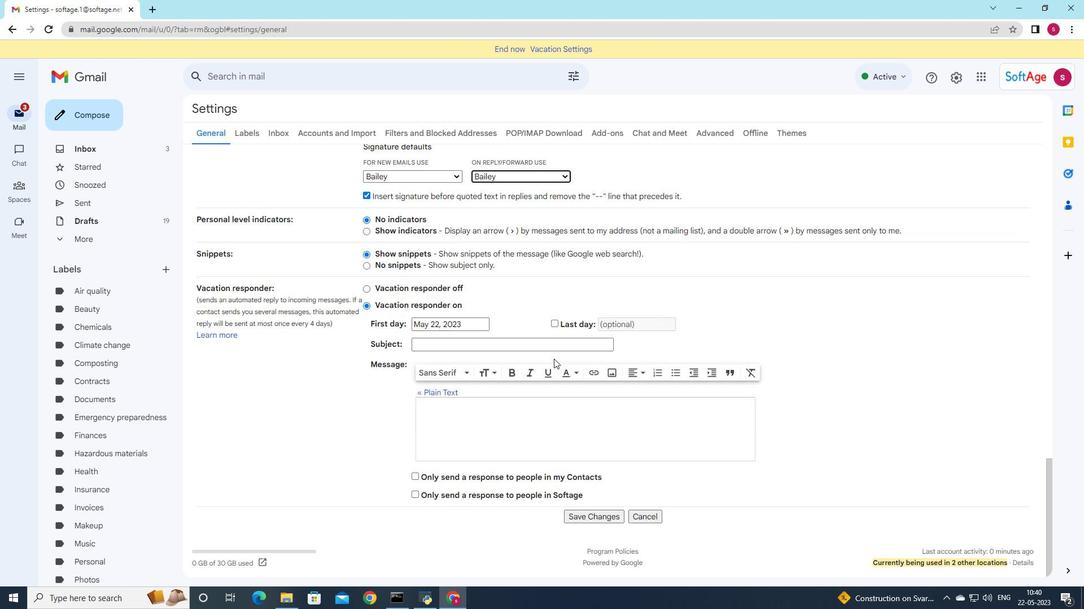 
Action: Mouse scrolled (554, 358) with delta (0, 0)
Screenshot: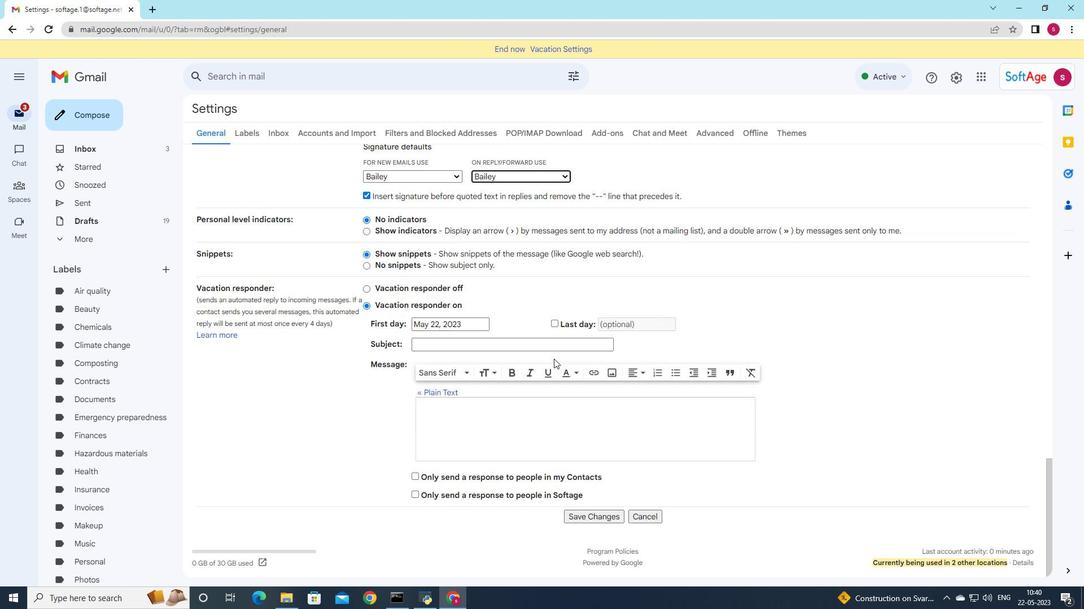 
Action: Mouse moved to (593, 520)
Screenshot: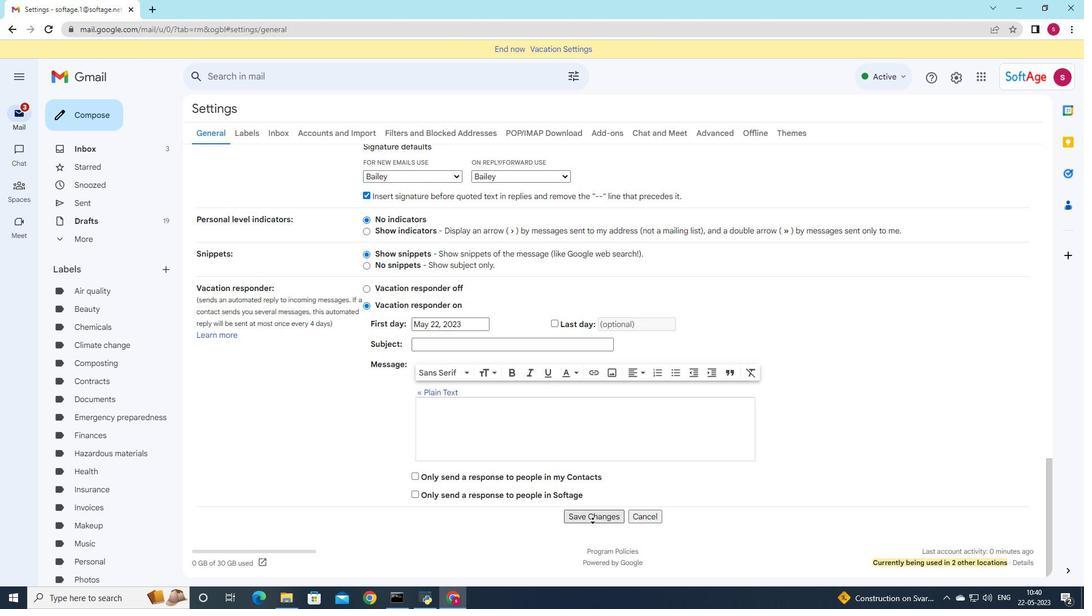 
Action: Mouse pressed left at (593, 520)
Screenshot: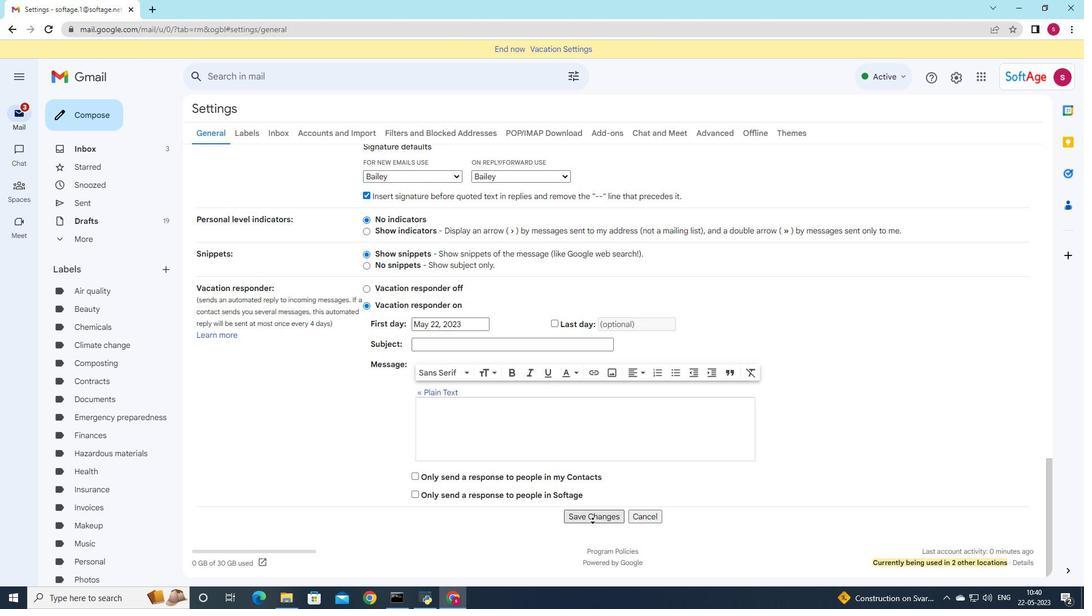 
Action: Mouse pressed left at (593, 520)
Screenshot: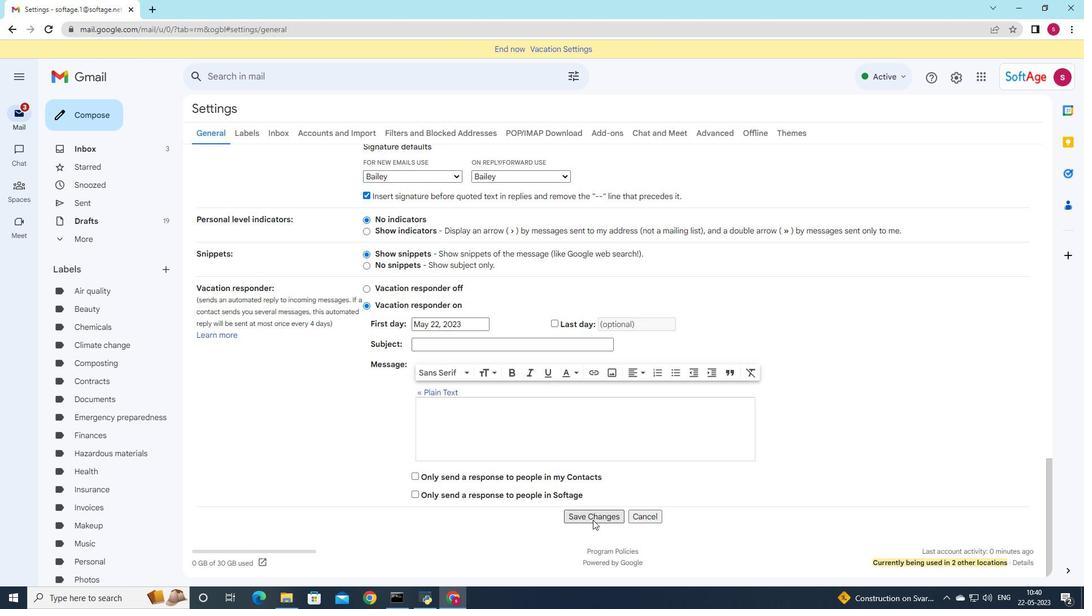 
Action: Mouse moved to (95, 111)
Screenshot: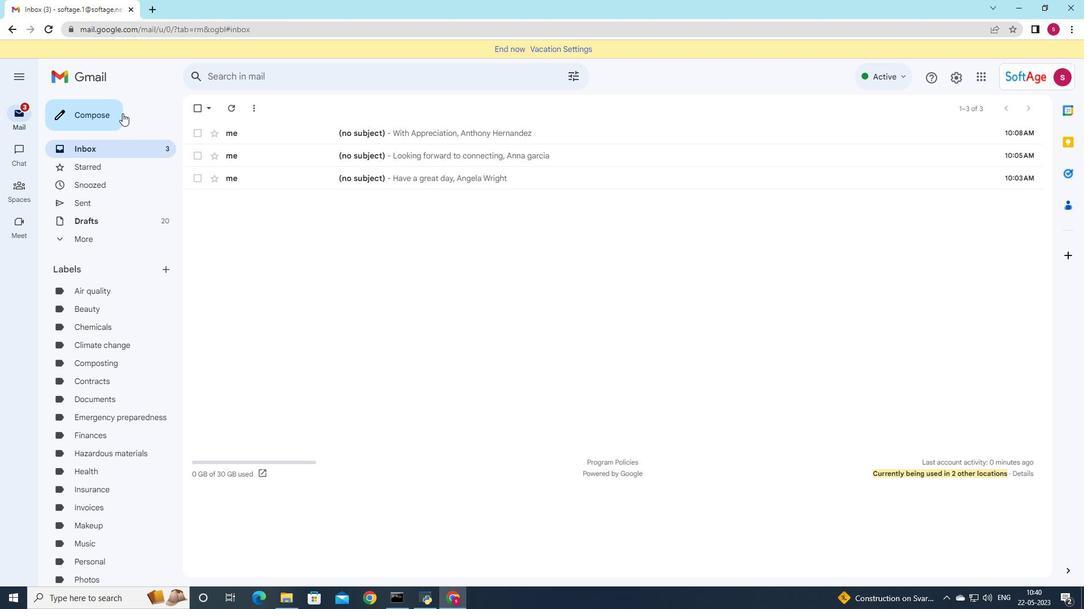 
Action: Mouse pressed left at (95, 111)
Screenshot: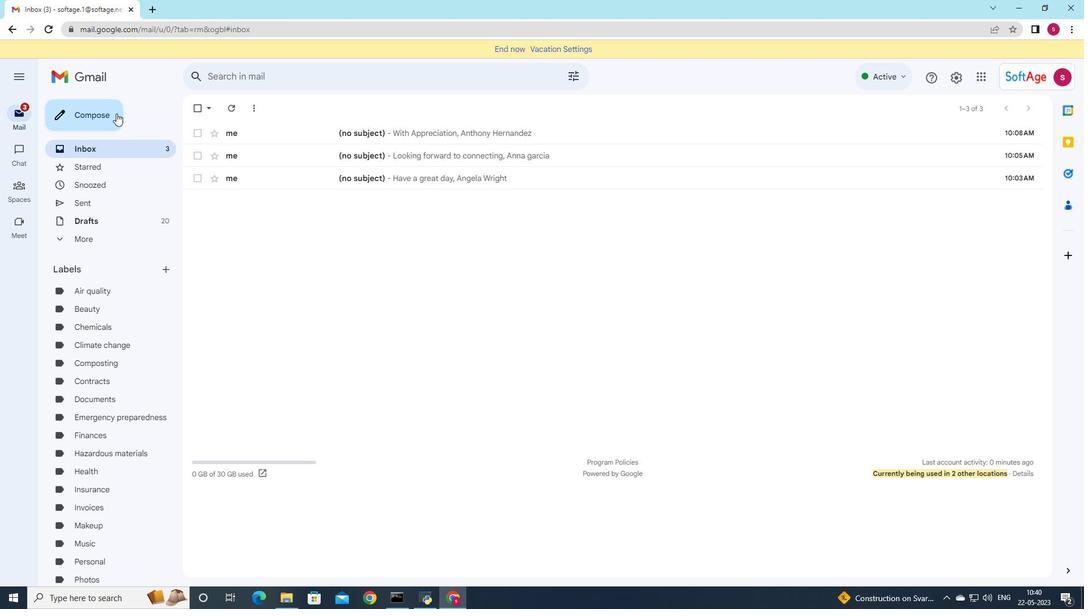 
Action: Mouse moved to (817, 294)
Screenshot: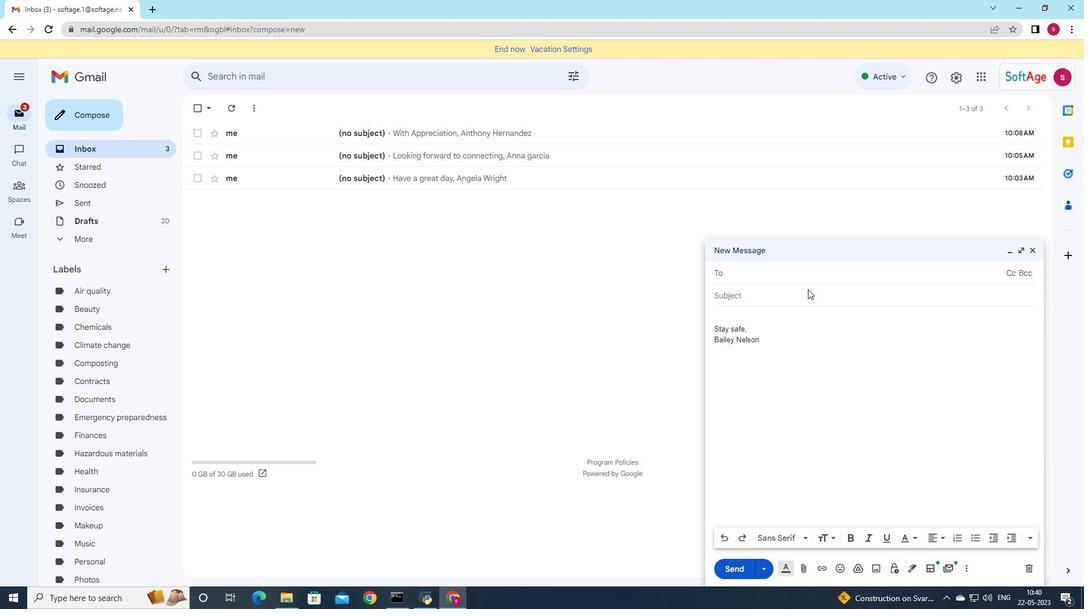 
Action: Key pressed softage
Screenshot: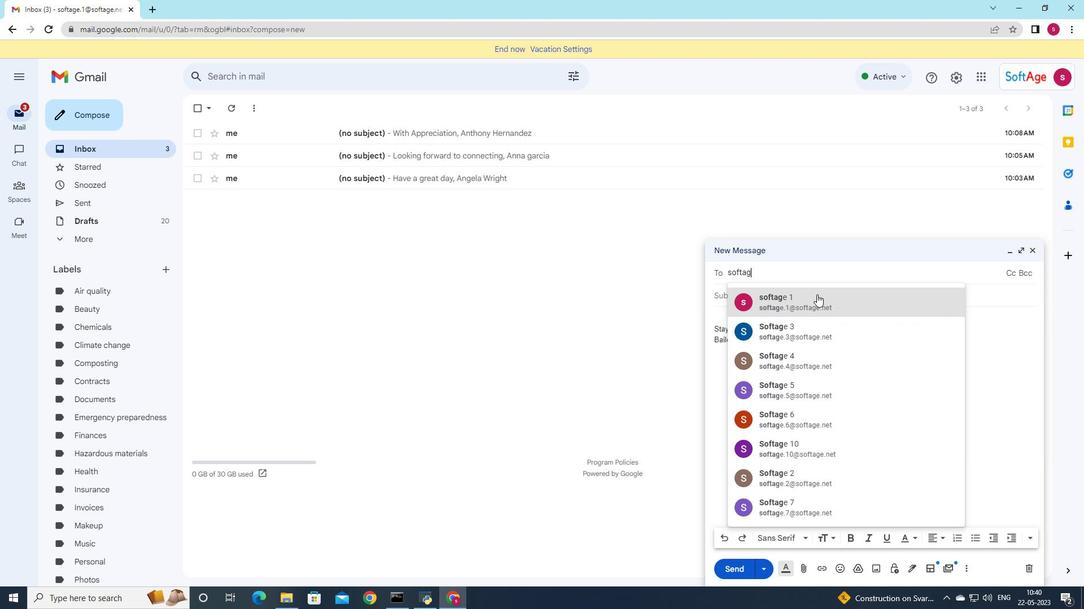 
Action: Mouse moved to (802, 314)
Screenshot: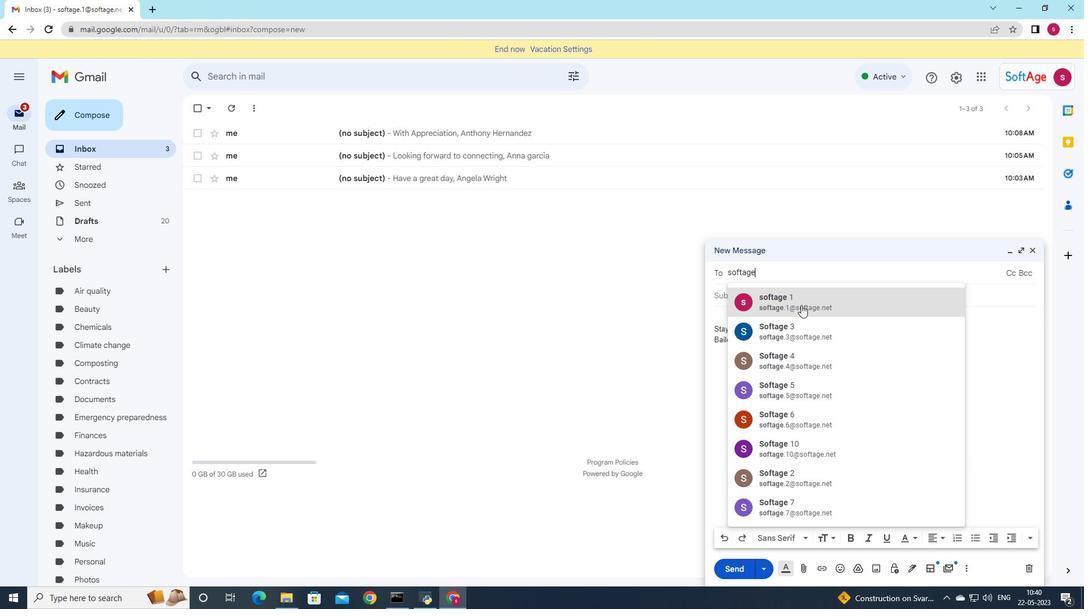 
Action: Mouse pressed left at (802, 314)
Screenshot: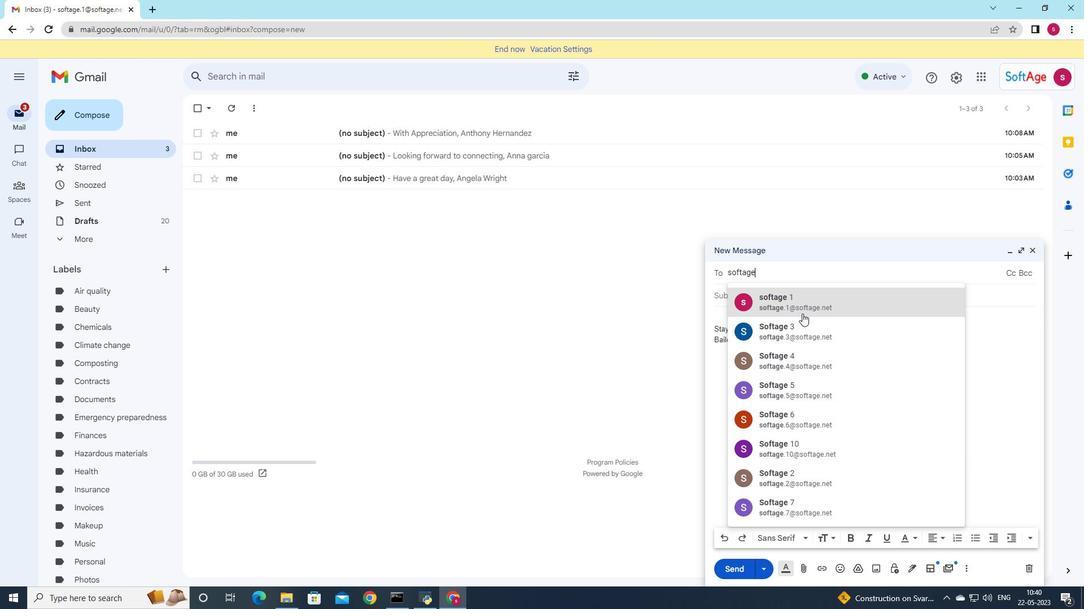 
Action: Mouse moved to (164, 267)
Screenshot: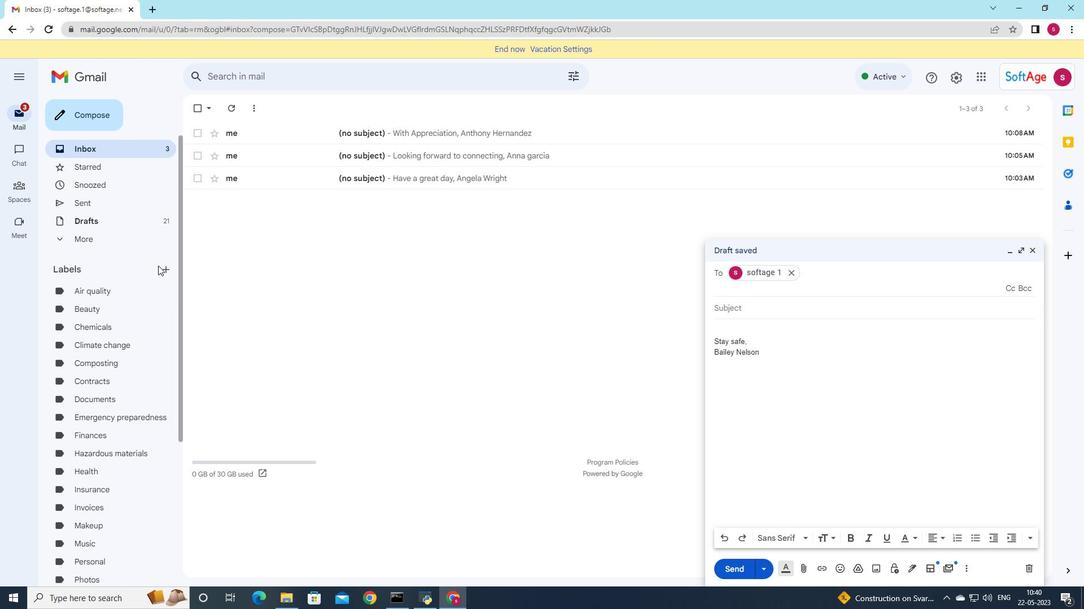 
Action: Mouse pressed left at (164, 267)
Screenshot: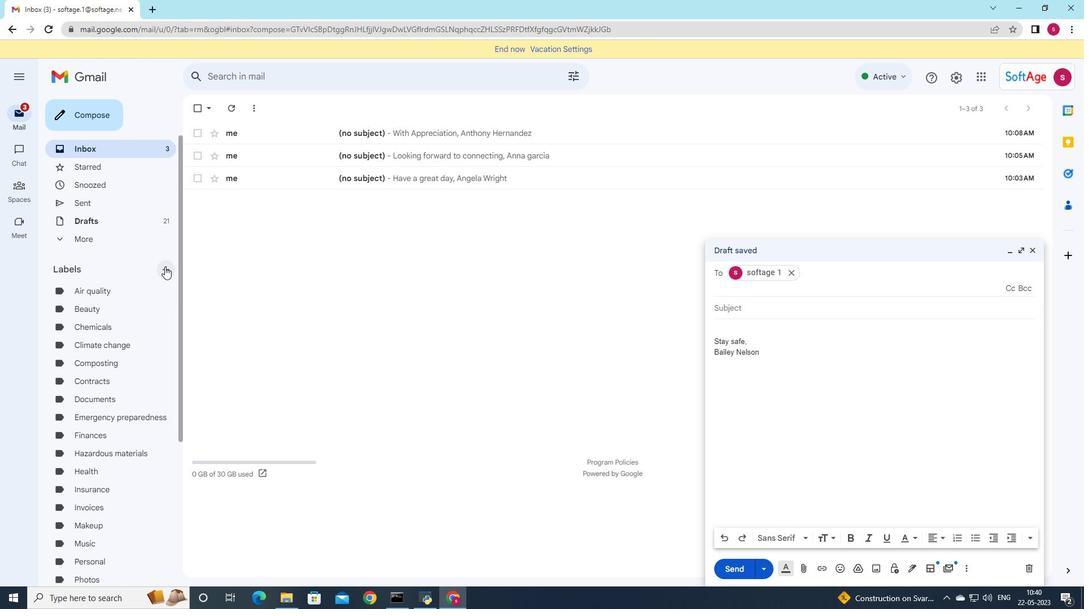 
Action: Mouse moved to (561, 315)
Screenshot: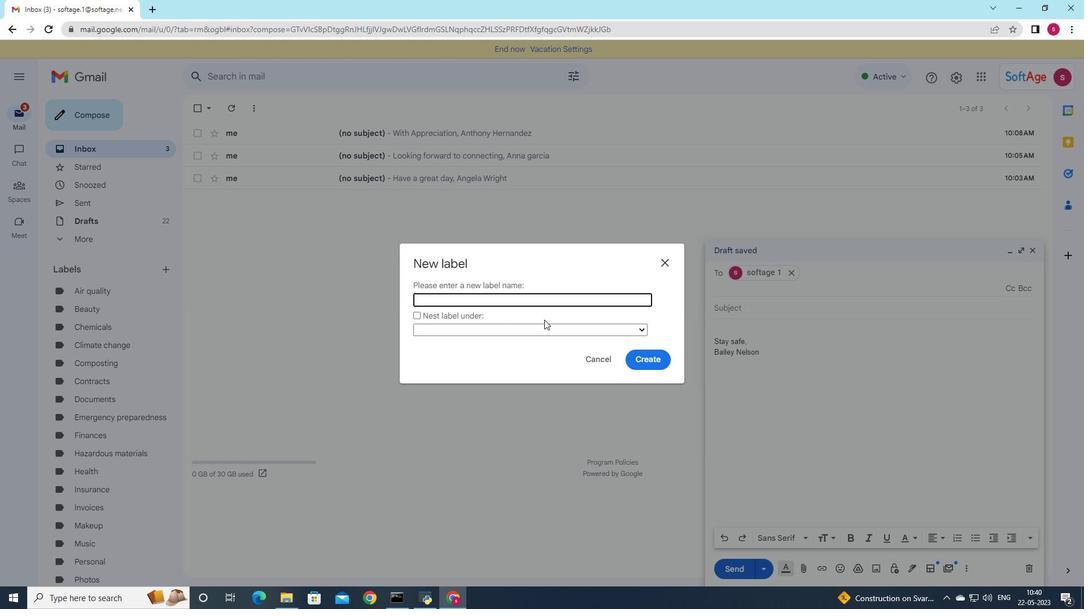 
Action: Key pressed <Key.shift><Key.shift><Key.shift>Cover<Key.space>letters
Screenshot: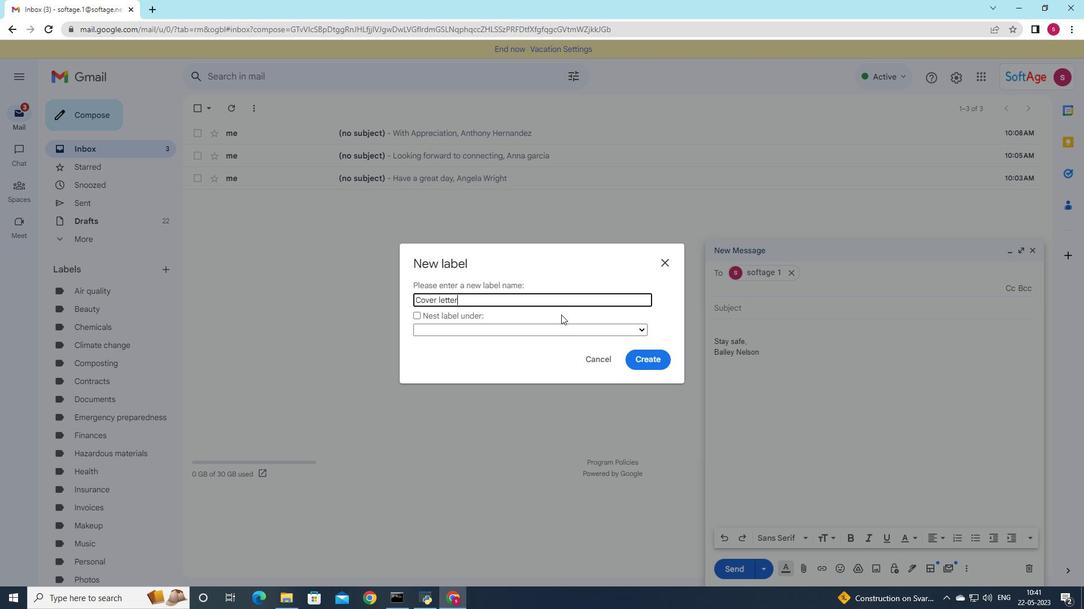 
Action: Mouse moved to (654, 359)
Screenshot: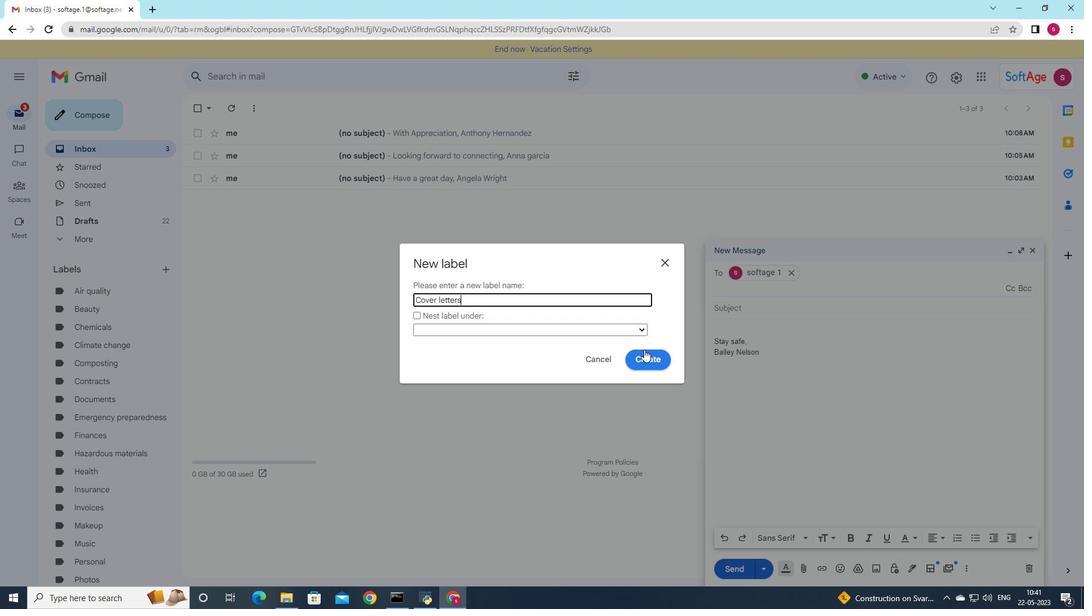 
Action: Mouse pressed left at (654, 359)
Screenshot: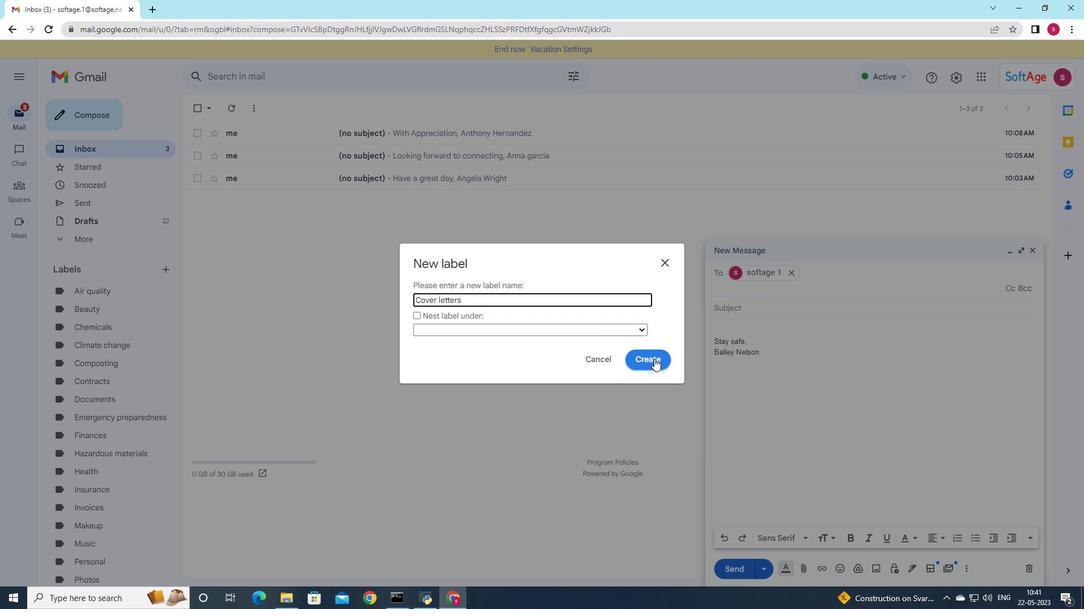 
Action: Mouse moved to (654, 359)
Screenshot: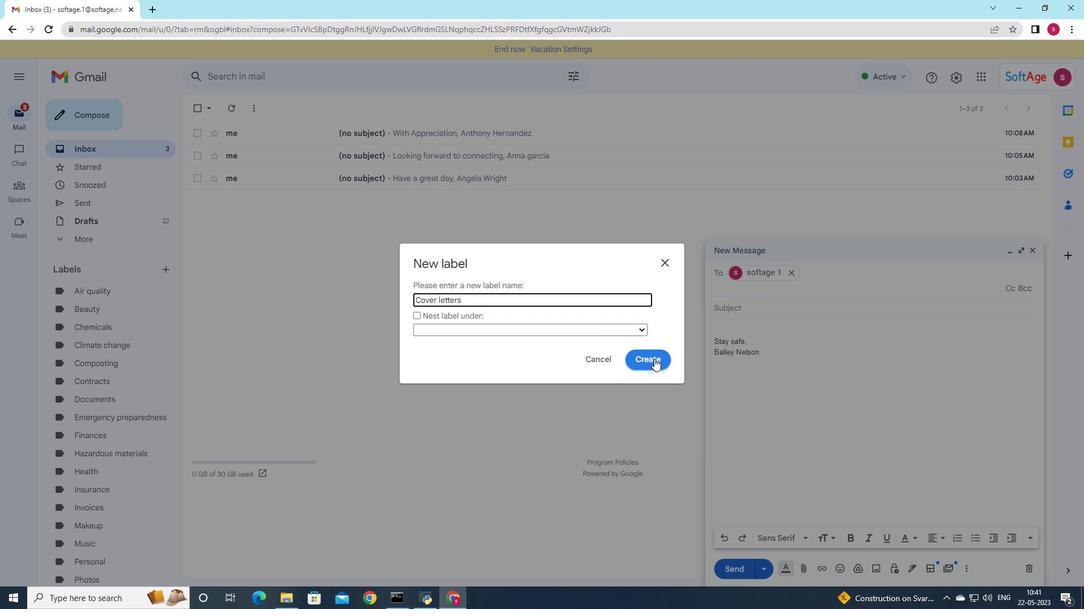 
